 Task: Look for space in Diamante, Argentina from 1st August, 2023 to 5th August, 2023 for 1 adult in price range Rs.6000 to Rs.15000. Place can be entire place with 1  bedroom having 1 bed and 1 bathroom. Property type can be flat. Amenities needed are: wifi, heating, . Booking option can be shelf check-in. Required host language is English.
Action: Mouse moved to (543, 112)
Screenshot: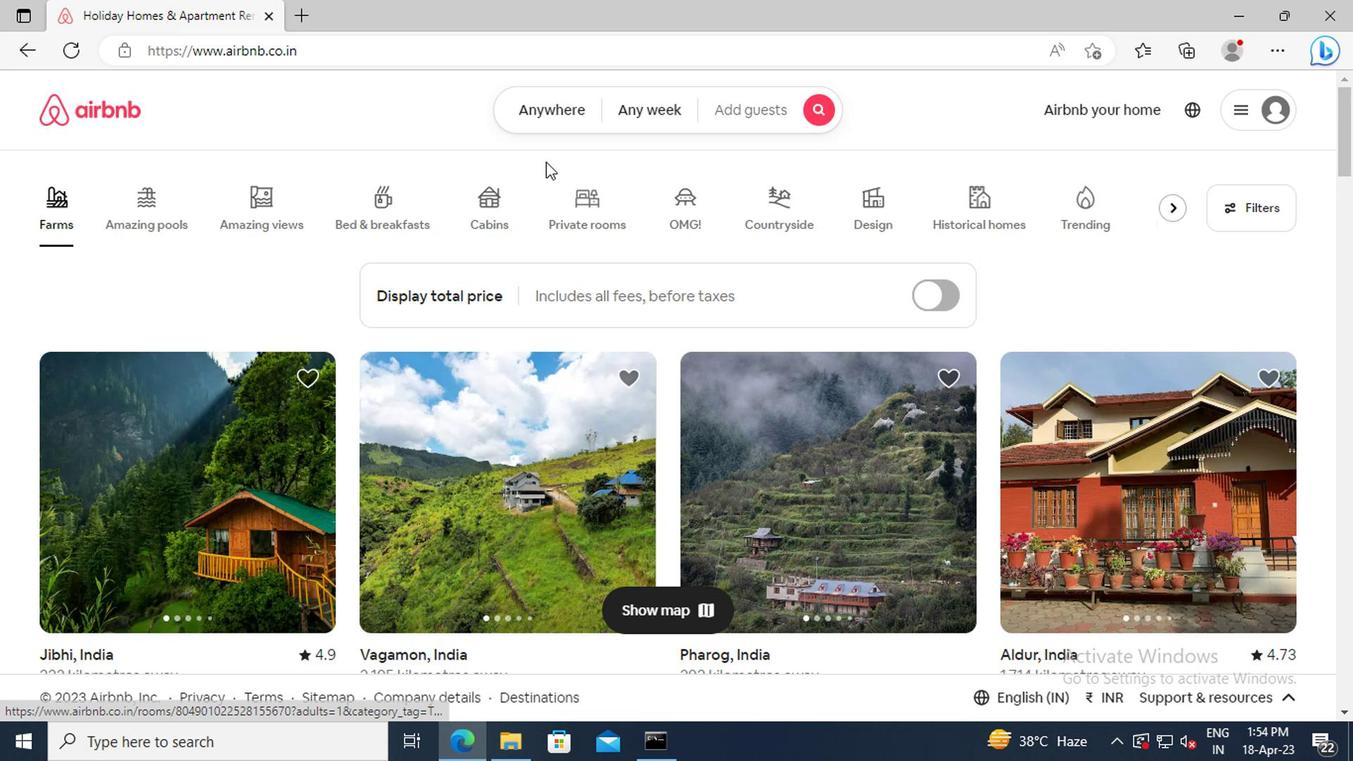
Action: Mouse pressed left at (543, 112)
Screenshot: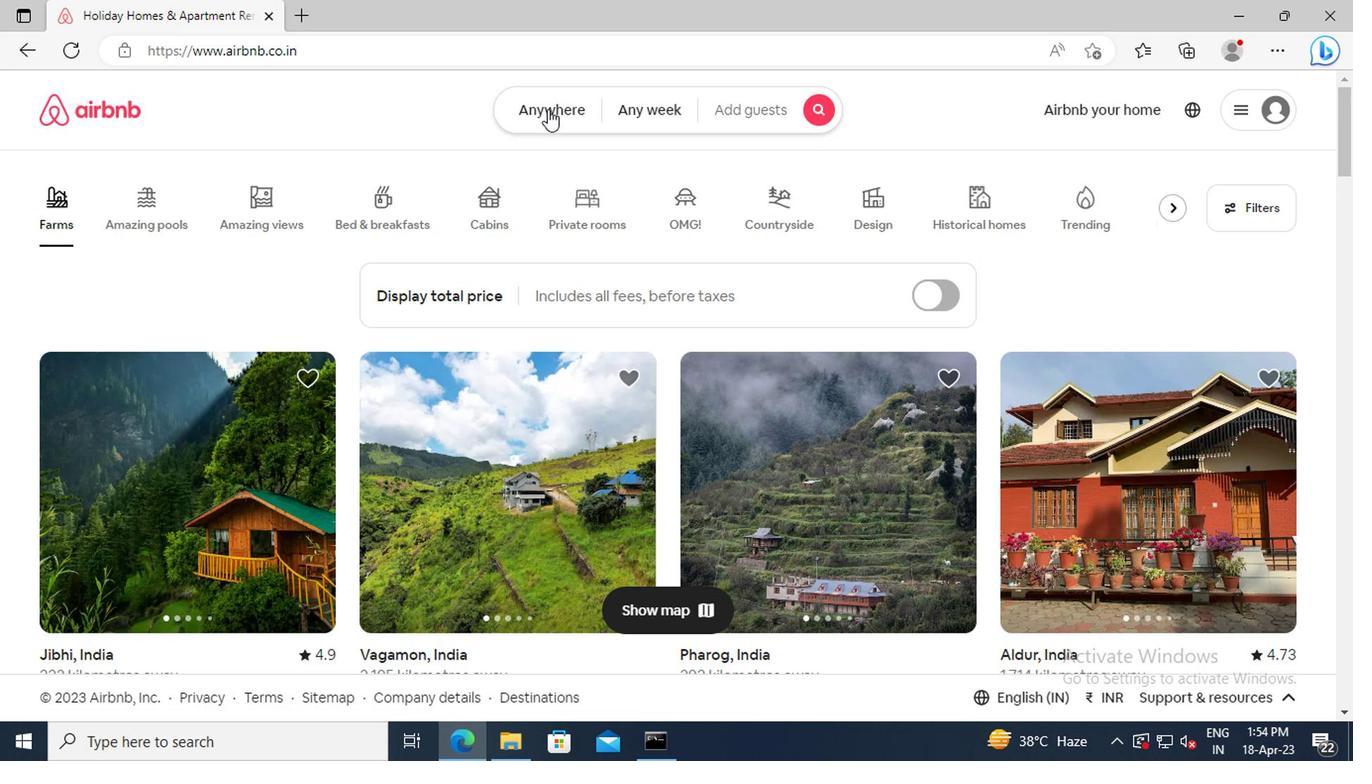 
Action: Mouse moved to (341, 193)
Screenshot: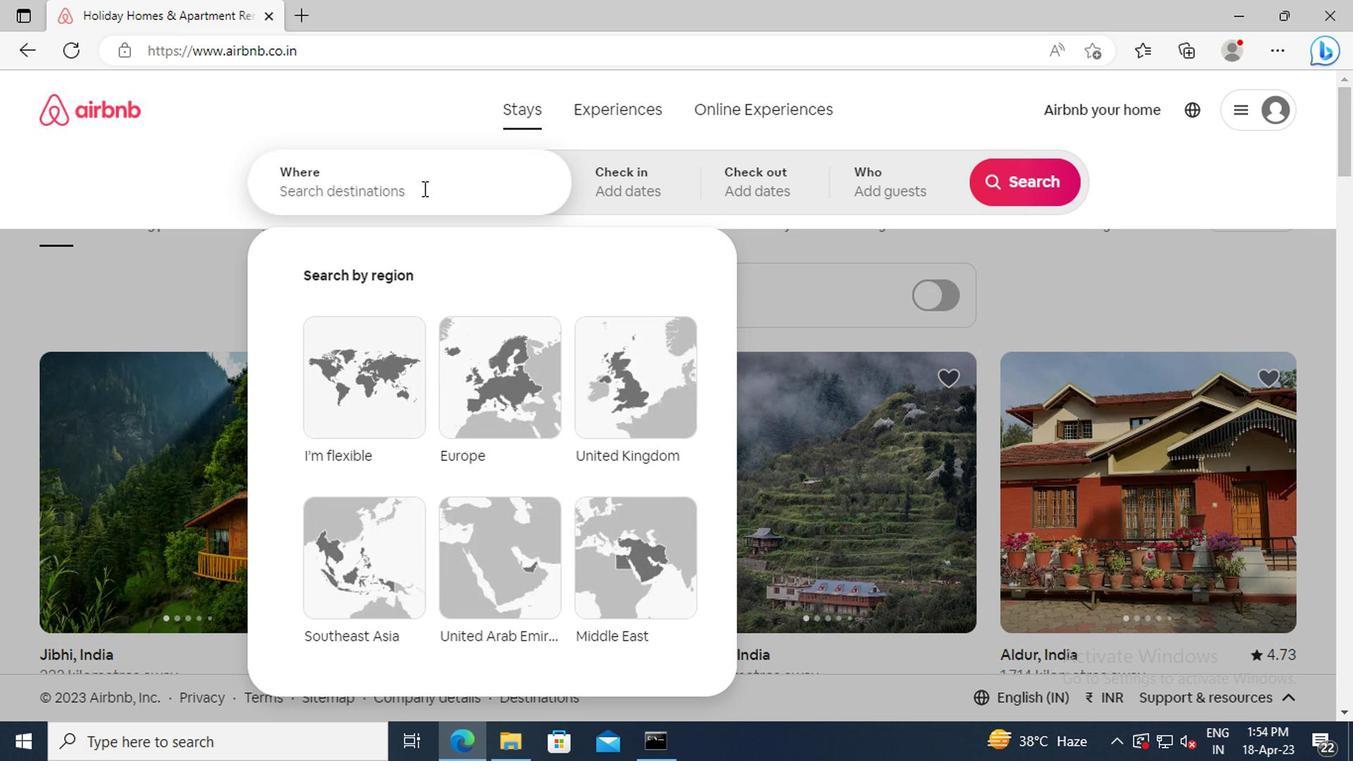 
Action: Mouse pressed left at (341, 193)
Screenshot: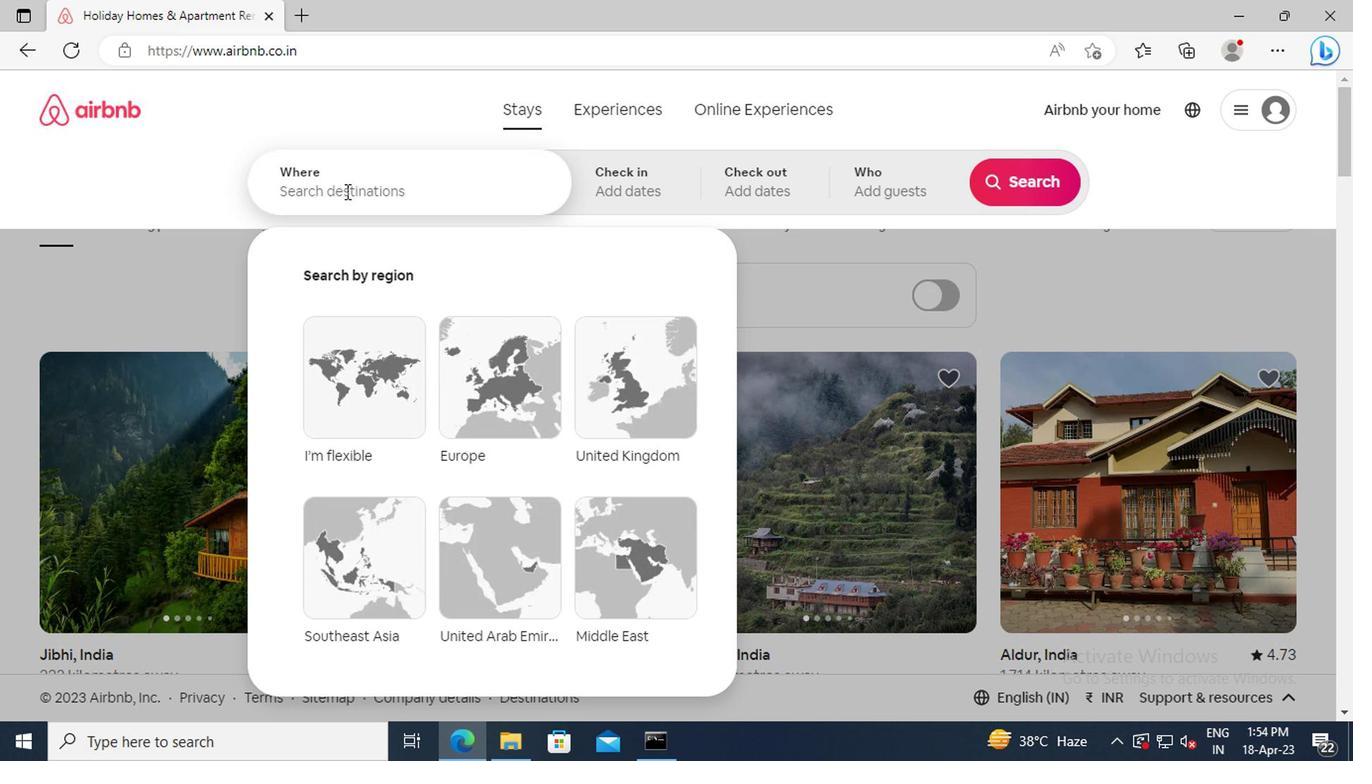 
Action: Key pressed <Key.shift>DIAMANTE,<Key.space><Key.shift_r>ARGENTINA<Key.enter>
Screenshot: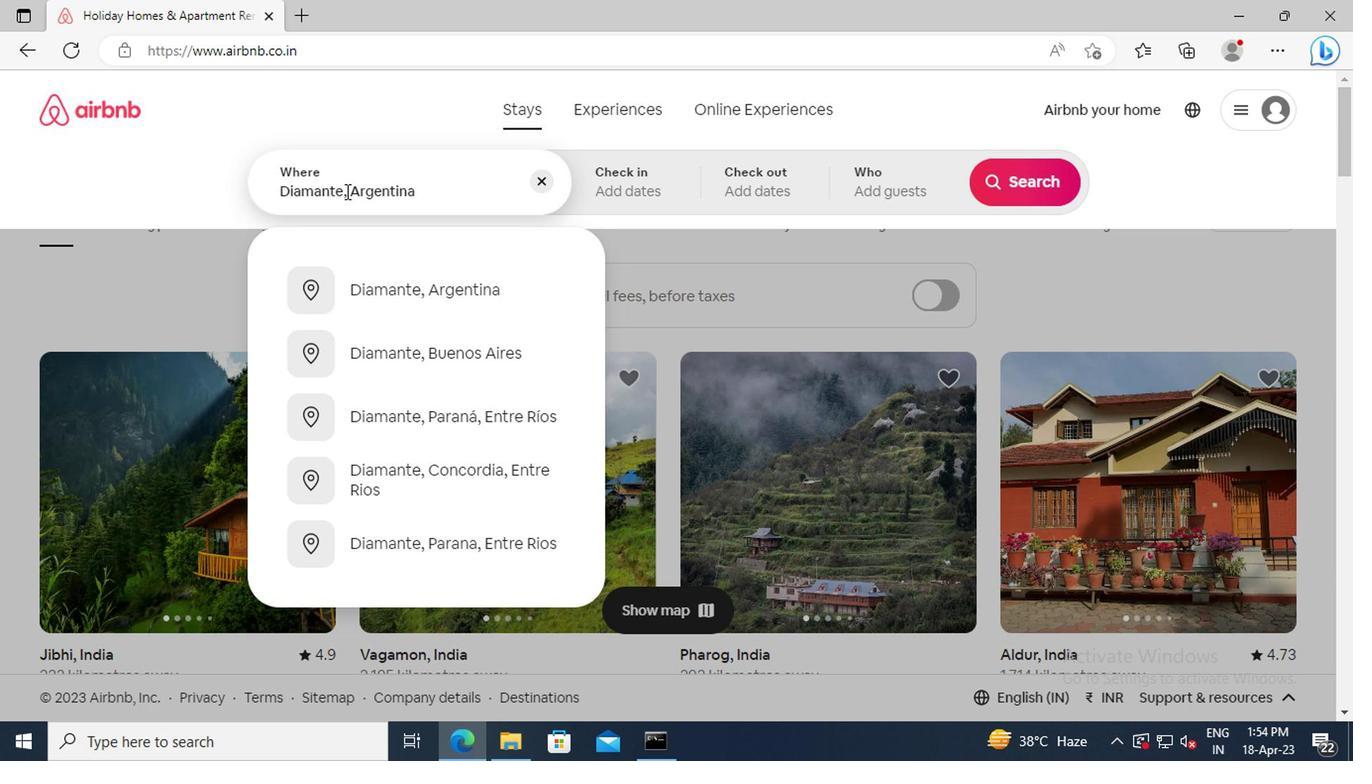 
Action: Mouse moved to (1005, 345)
Screenshot: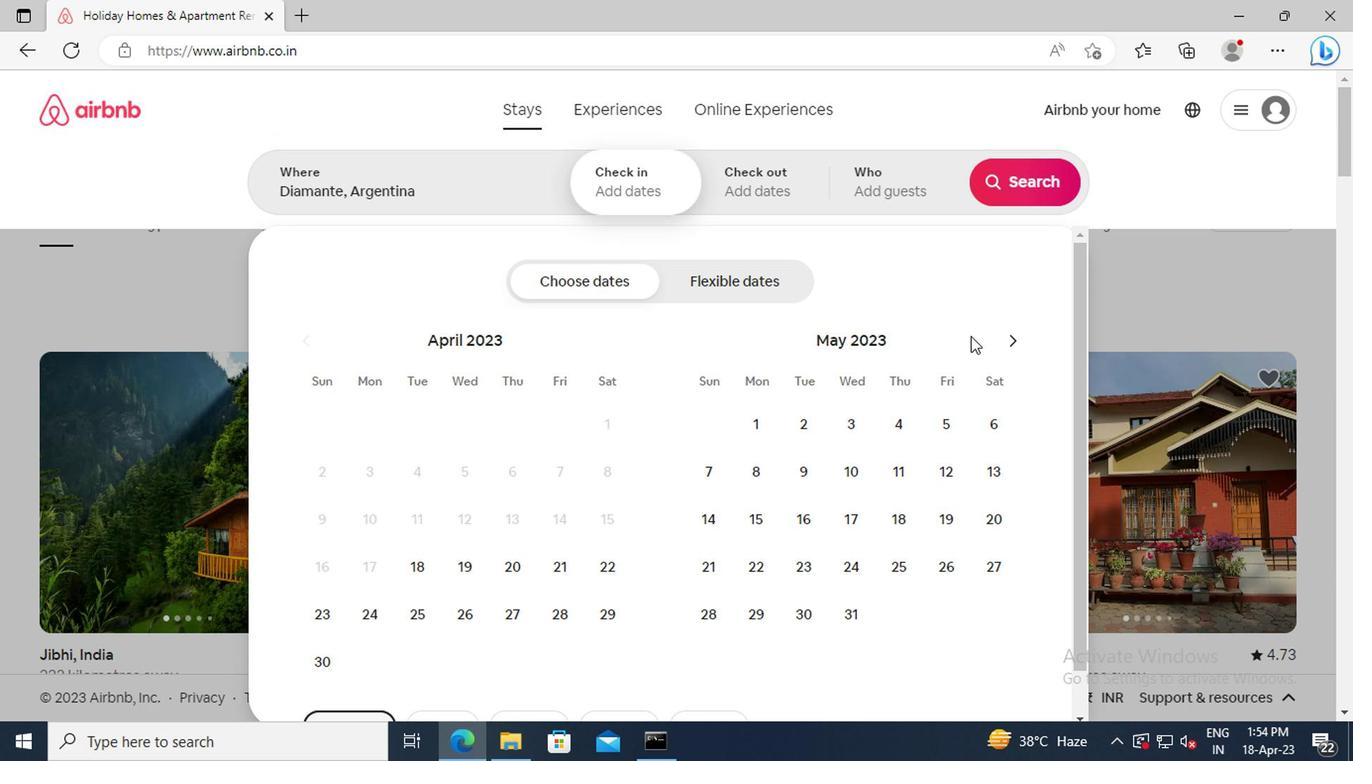 
Action: Mouse pressed left at (1005, 345)
Screenshot: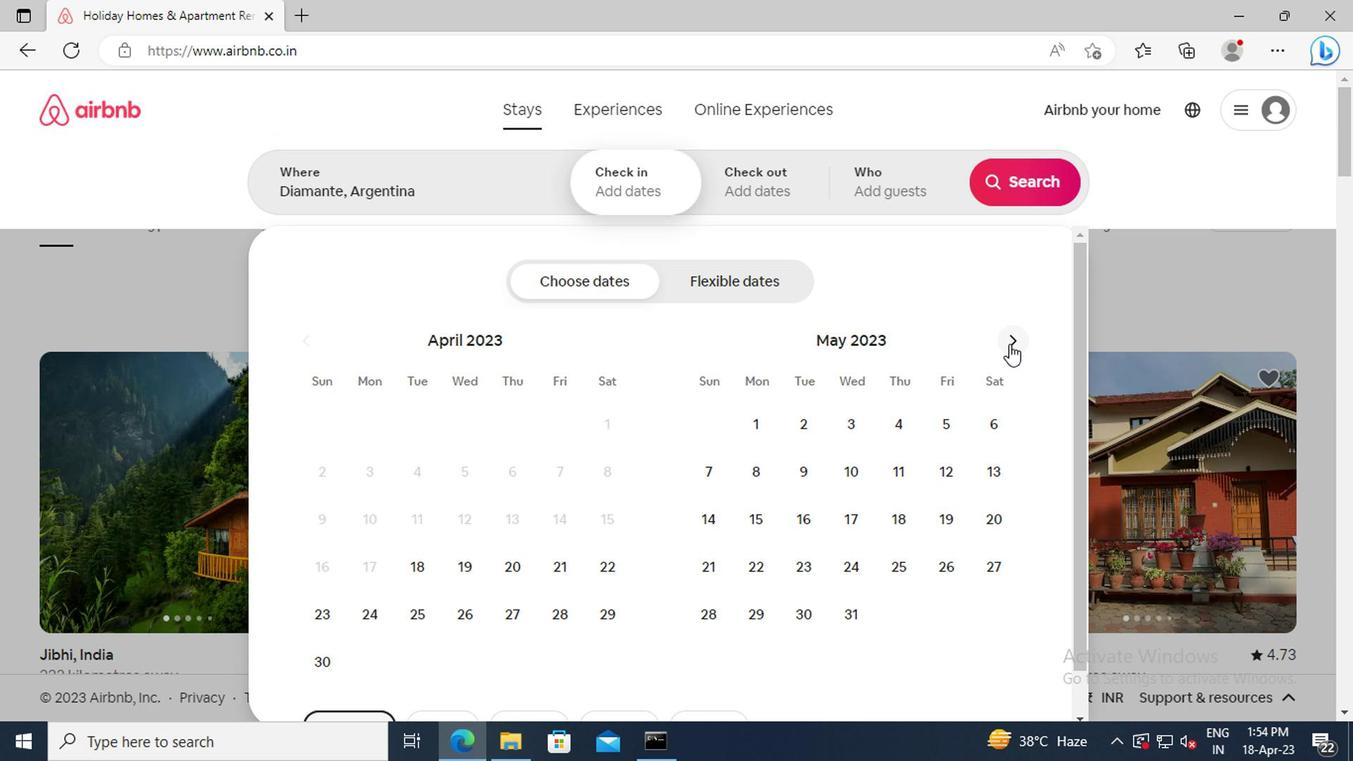 
Action: Mouse pressed left at (1005, 345)
Screenshot: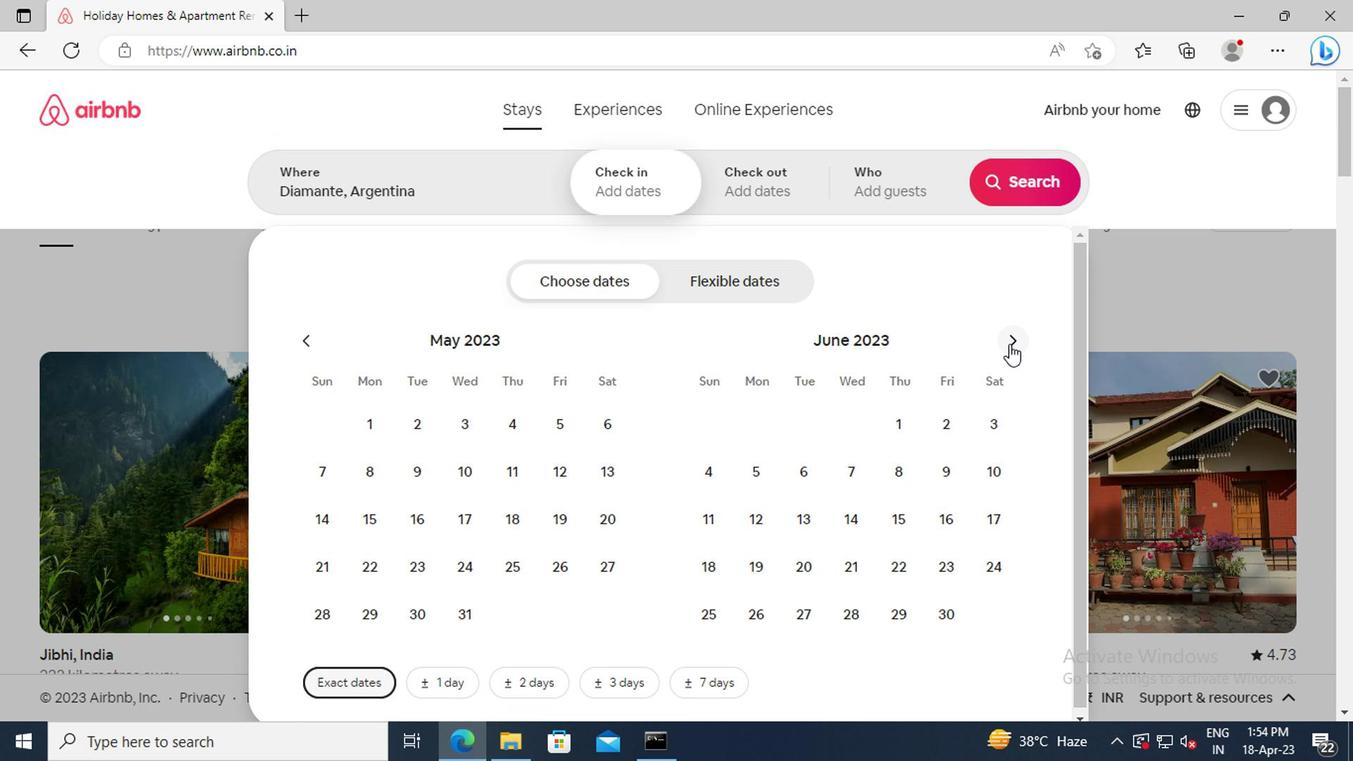 
Action: Mouse pressed left at (1005, 345)
Screenshot: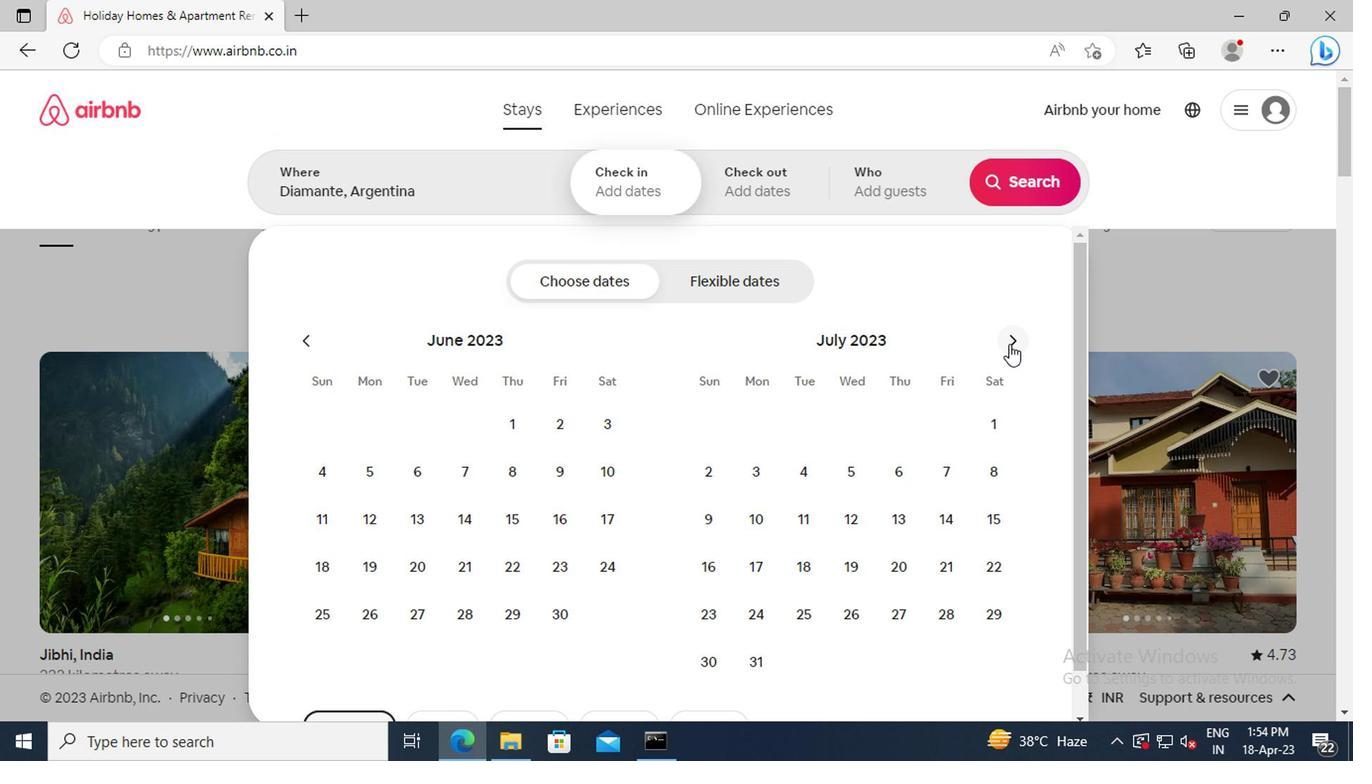 
Action: Mouse moved to (796, 416)
Screenshot: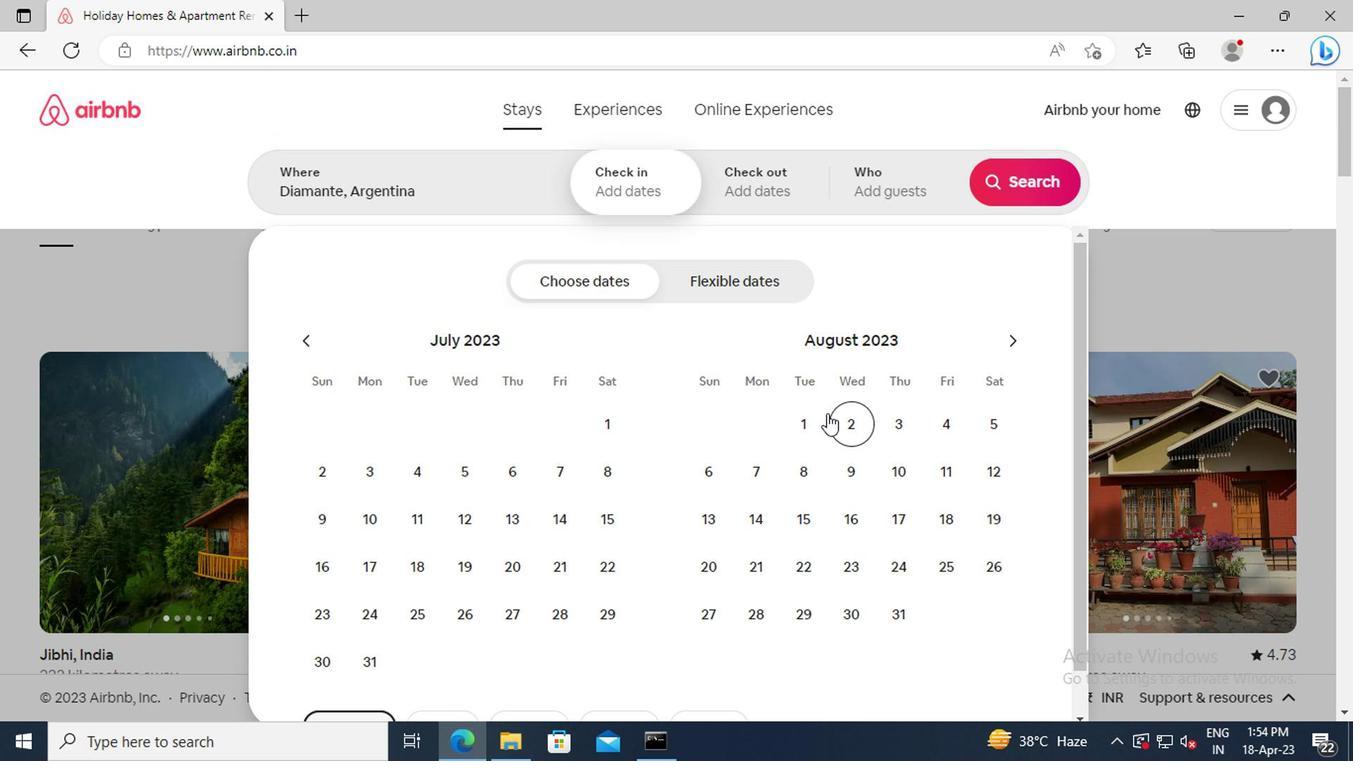 
Action: Mouse pressed left at (796, 416)
Screenshot: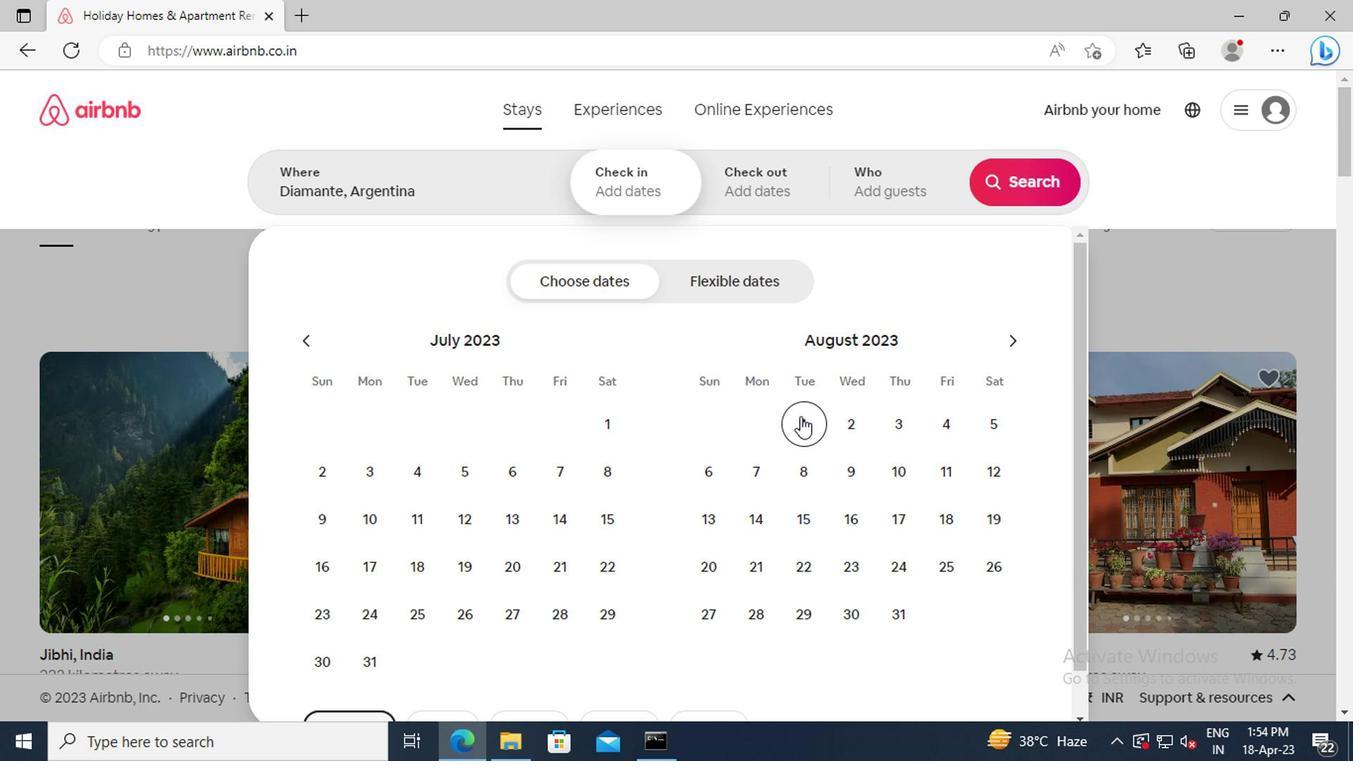 
Action: Mouse moved to (972, 427)
Screenshot: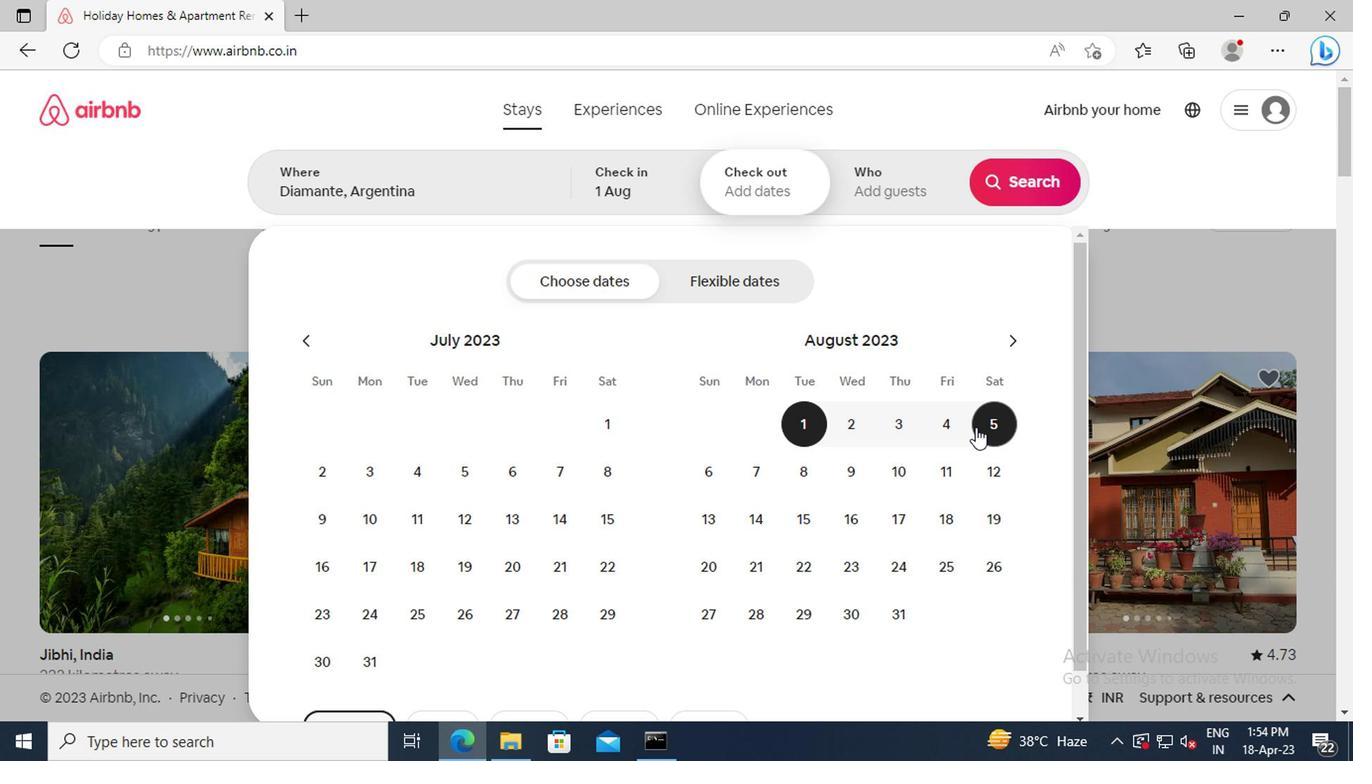 
Action: Mouse pressed left at (972, 427)
Screenshot: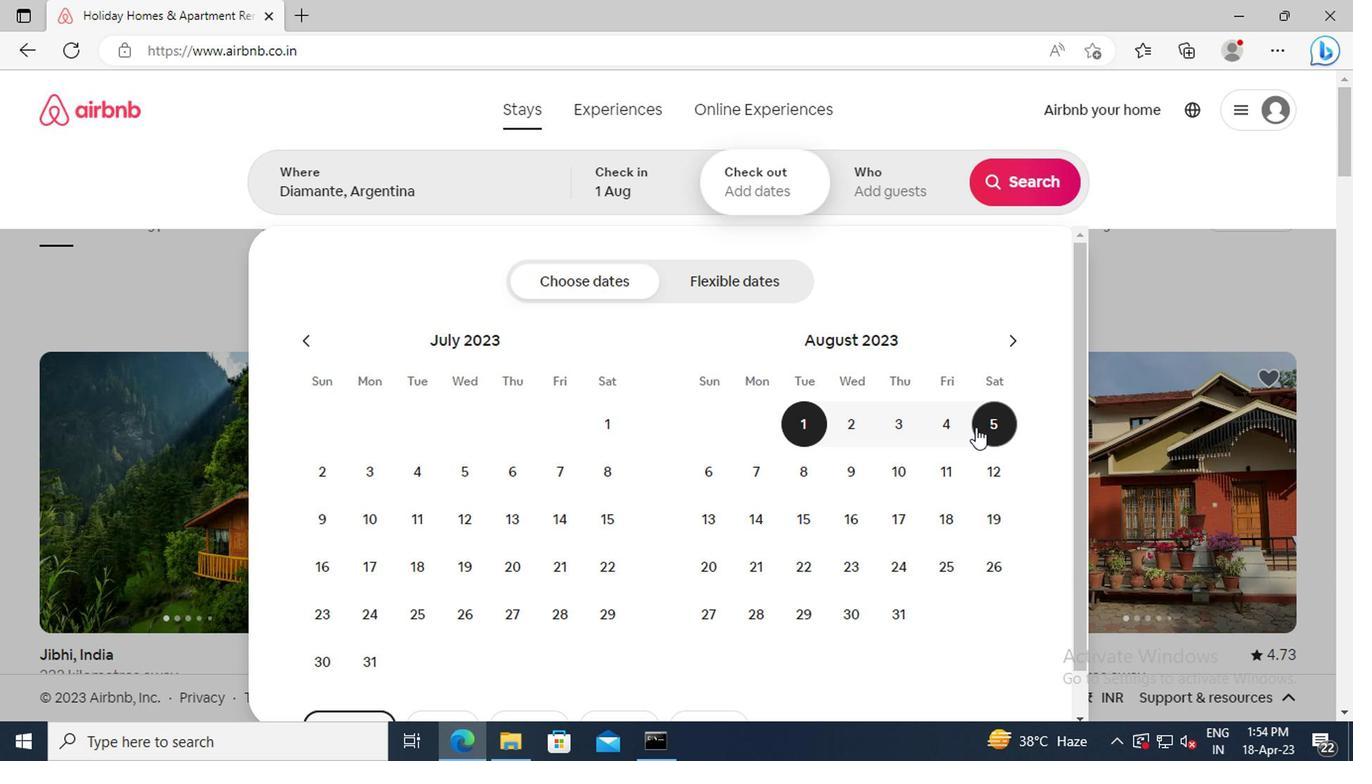 
Action: Mouse moved to (880, 193)
Screenshot: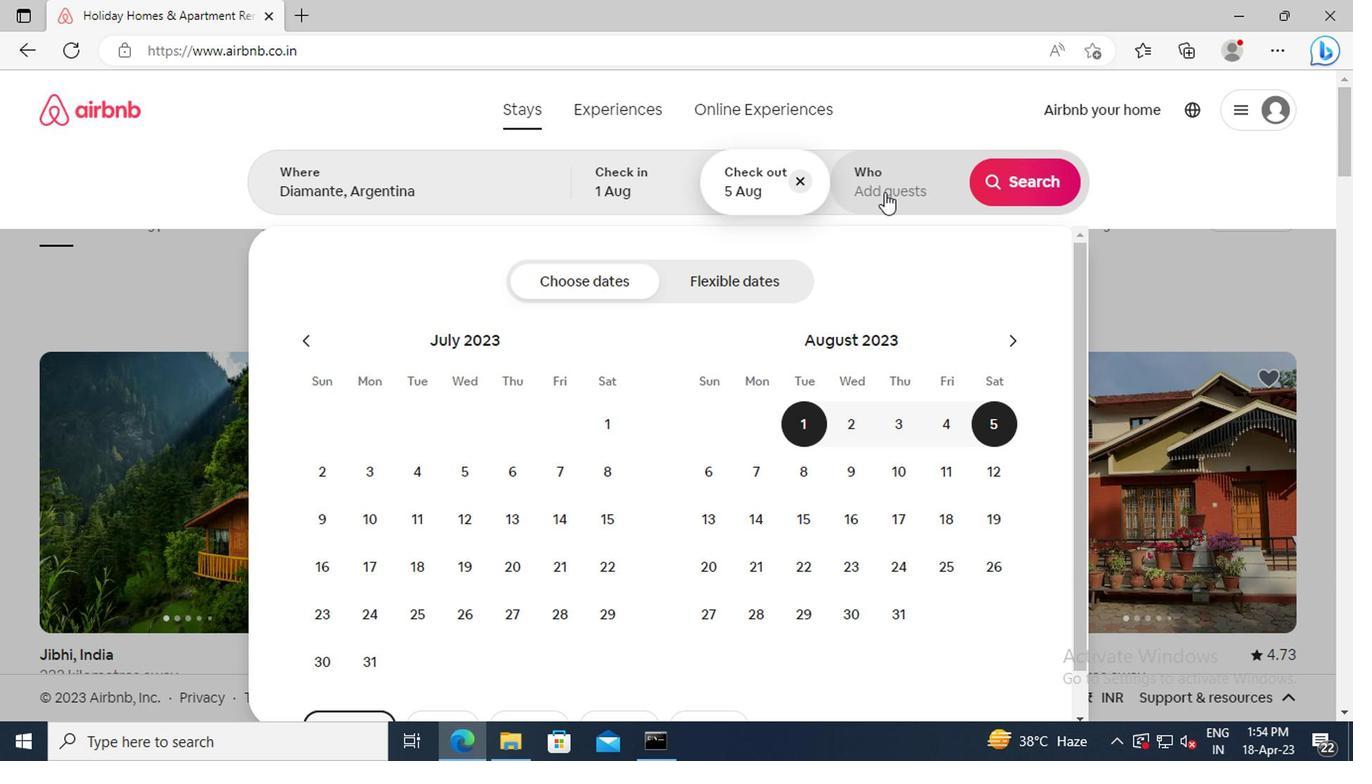 
Action: Mouse pressed left at (880, 193)
Screenshot: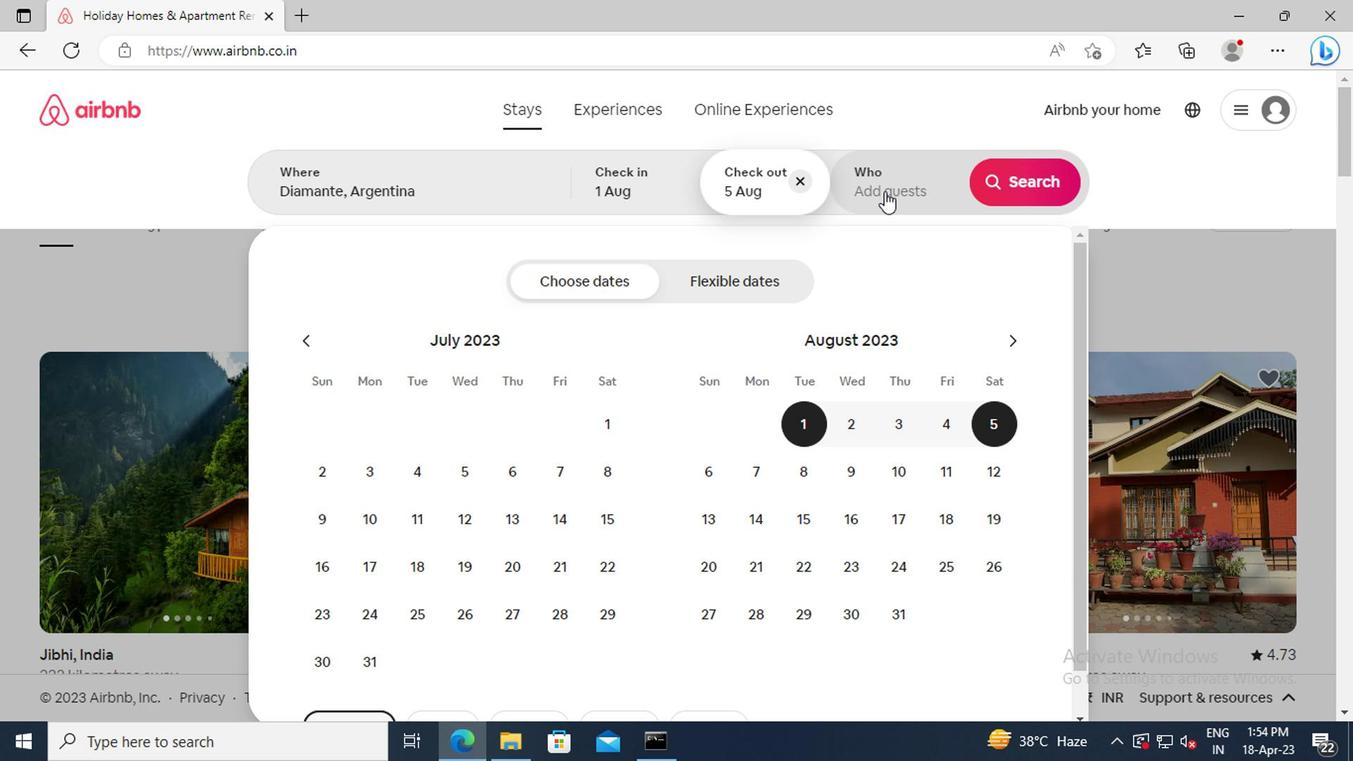 
Action: Mouse moved to (1025, 281)
Screenshot: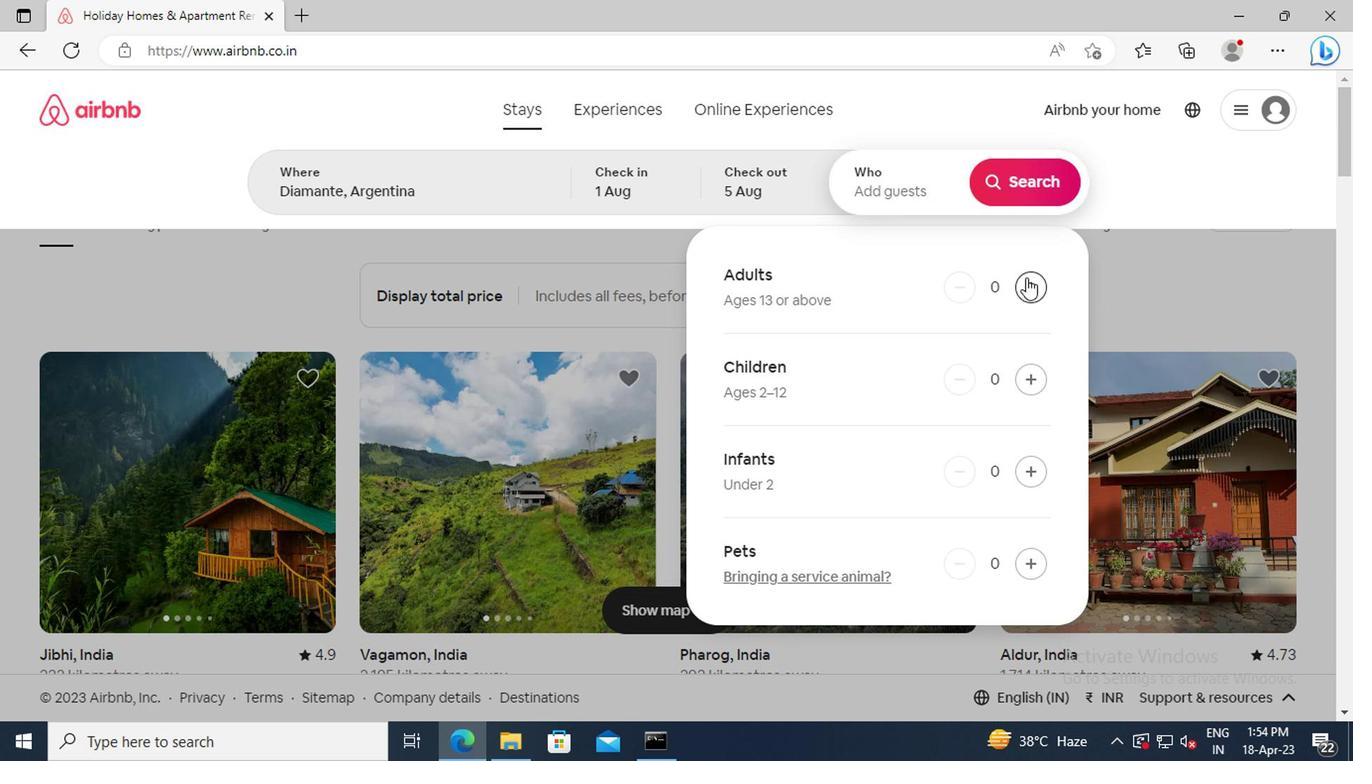 
Action: Mouse pressed left at (1025, 281)
Screenshot: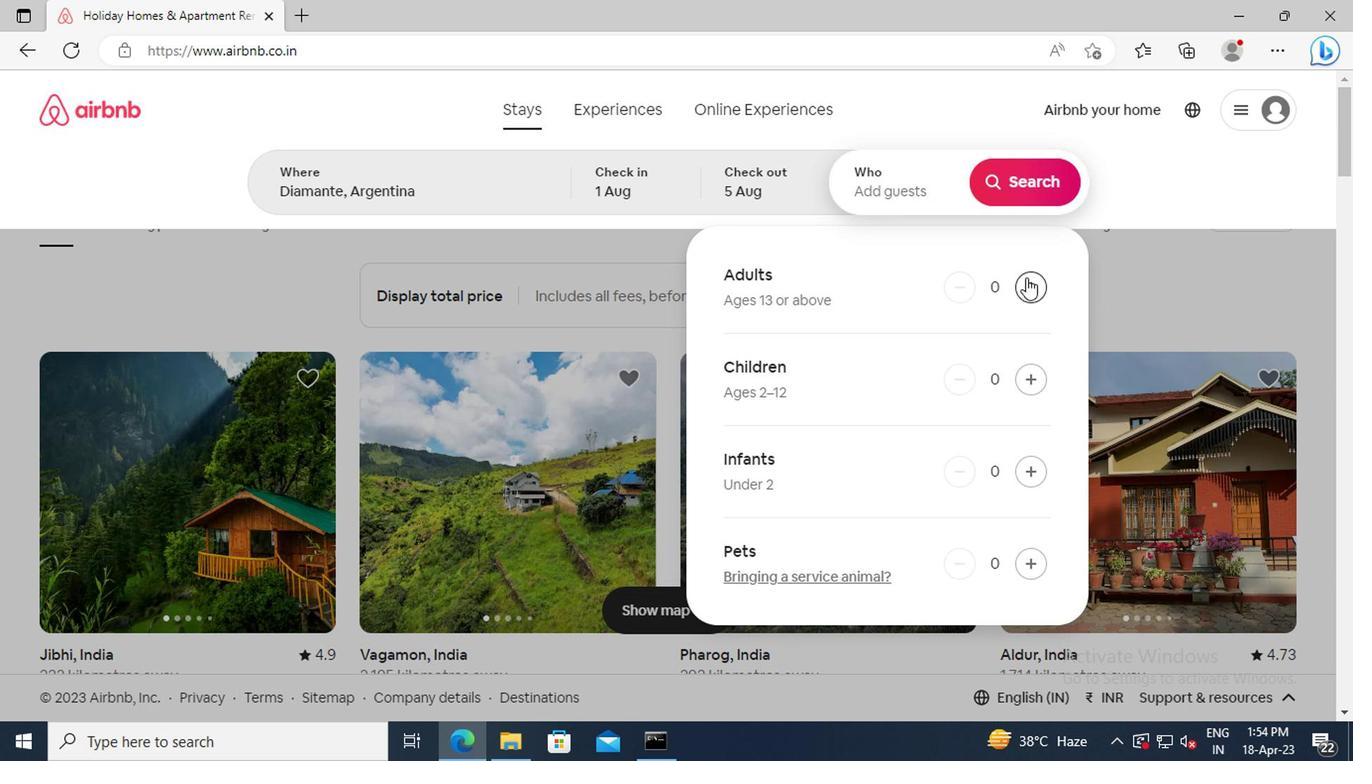 
Action: Mouse moved to (1024, 193)
Screenshot: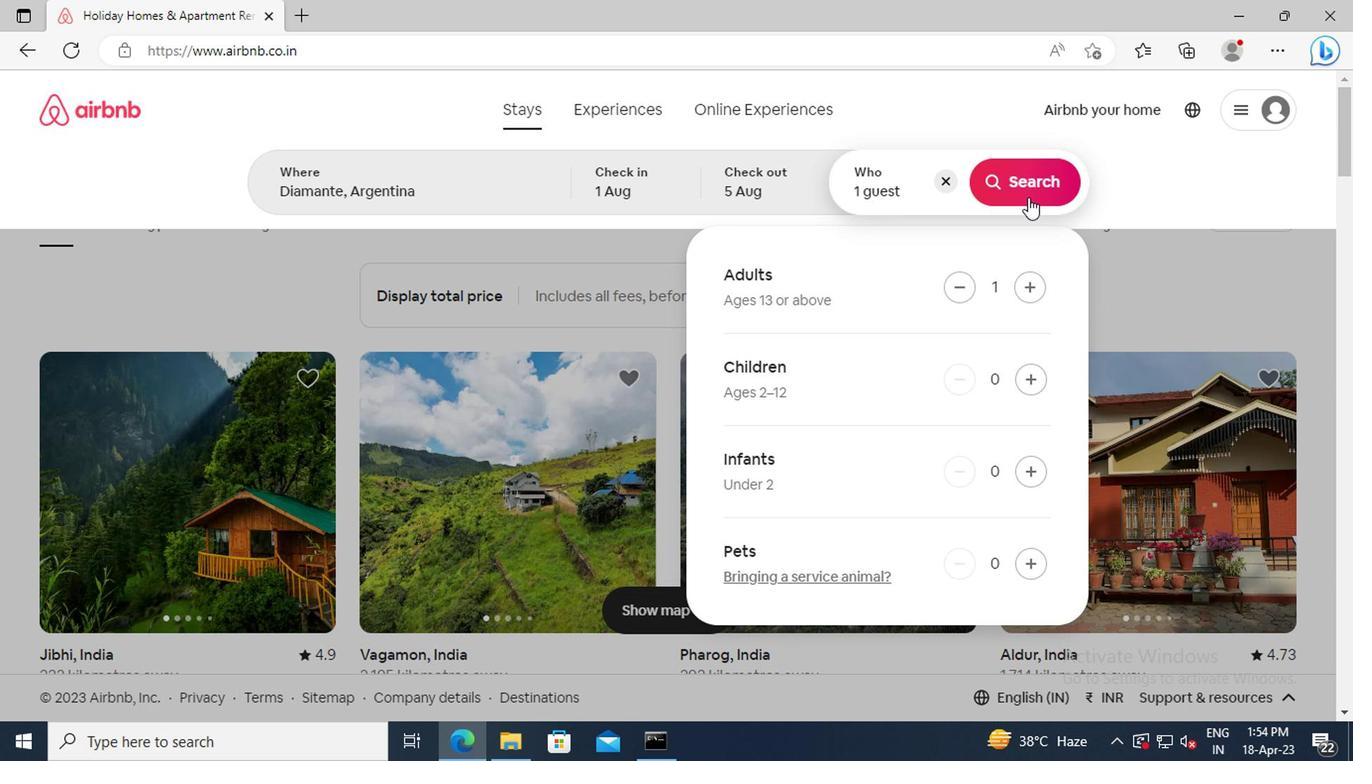 
Action: Mouse pressed left at (1024, 193)
Screenshot: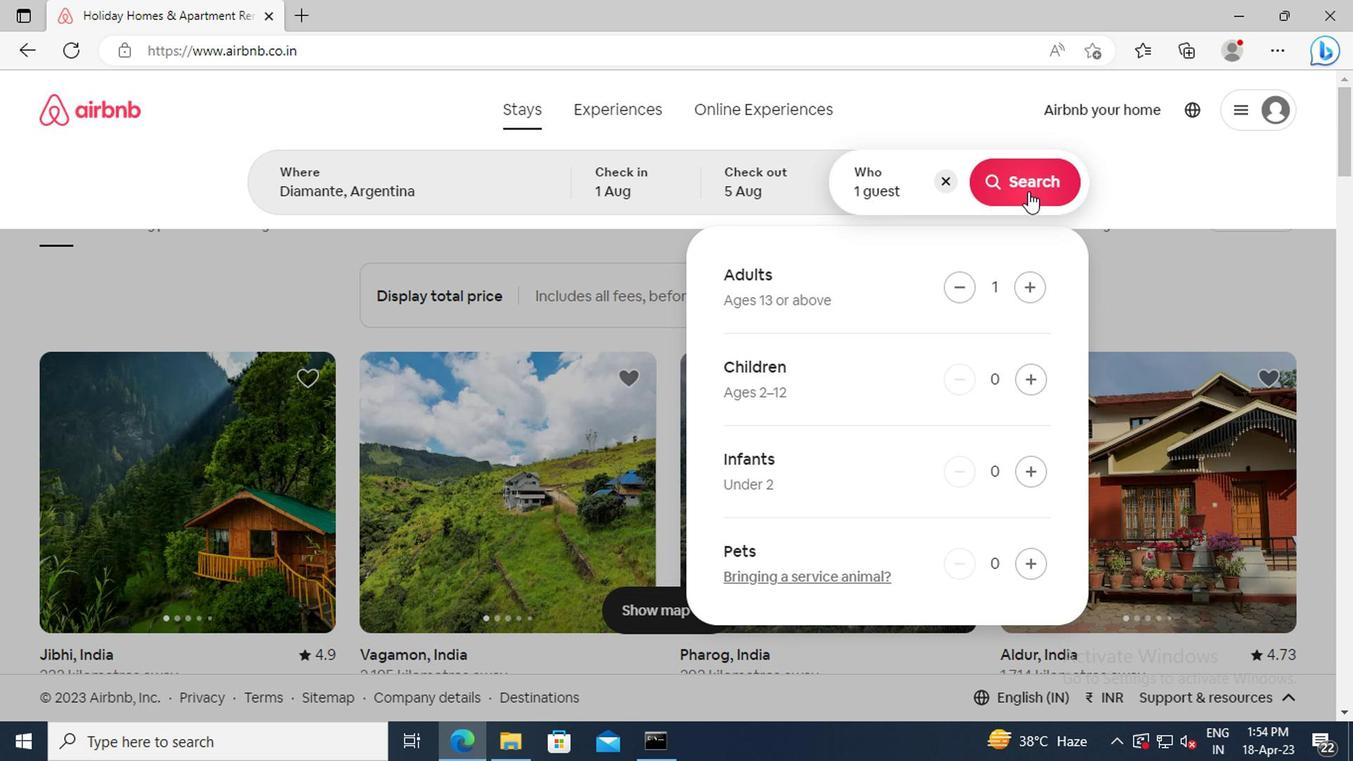 
Action: Mouse moved to (1251, 198)
Screenshot: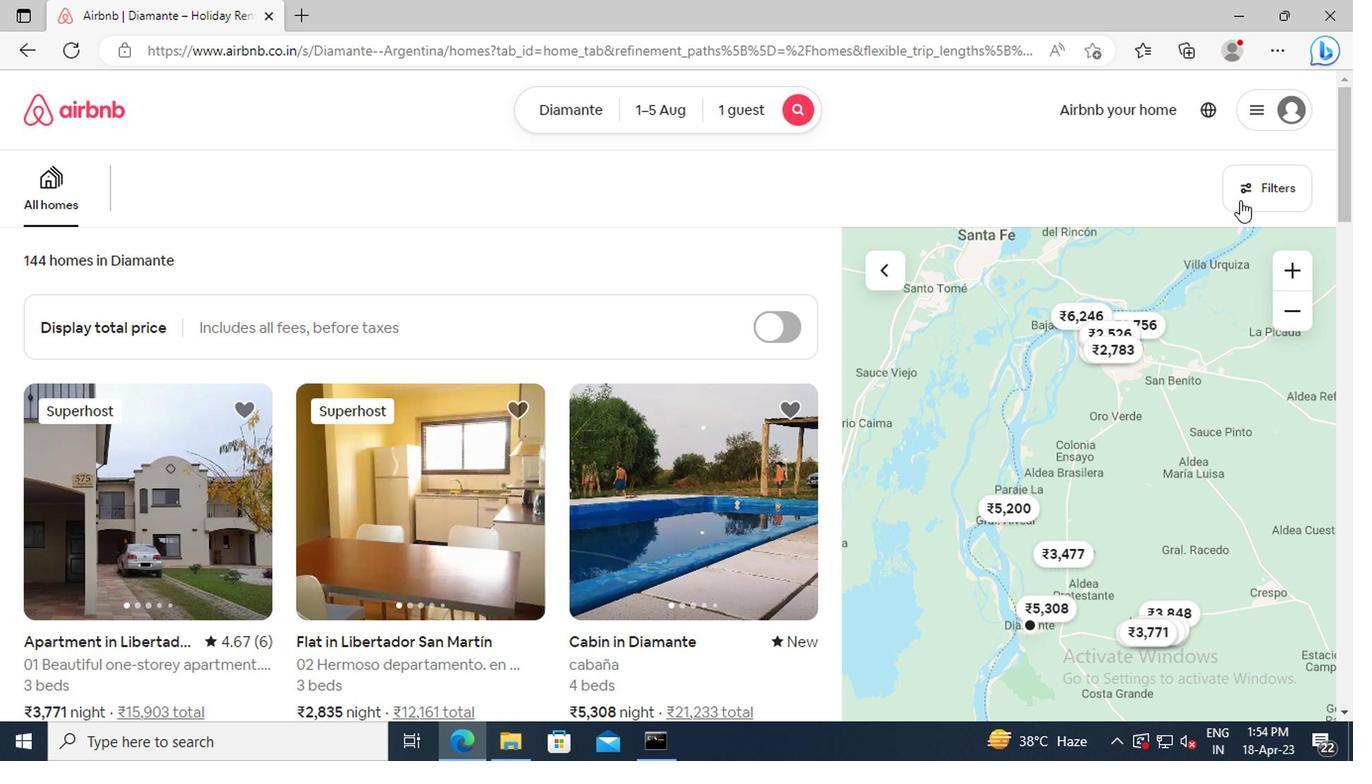 
Action: Mouse pressed left at (1251, 198)
Screenshot: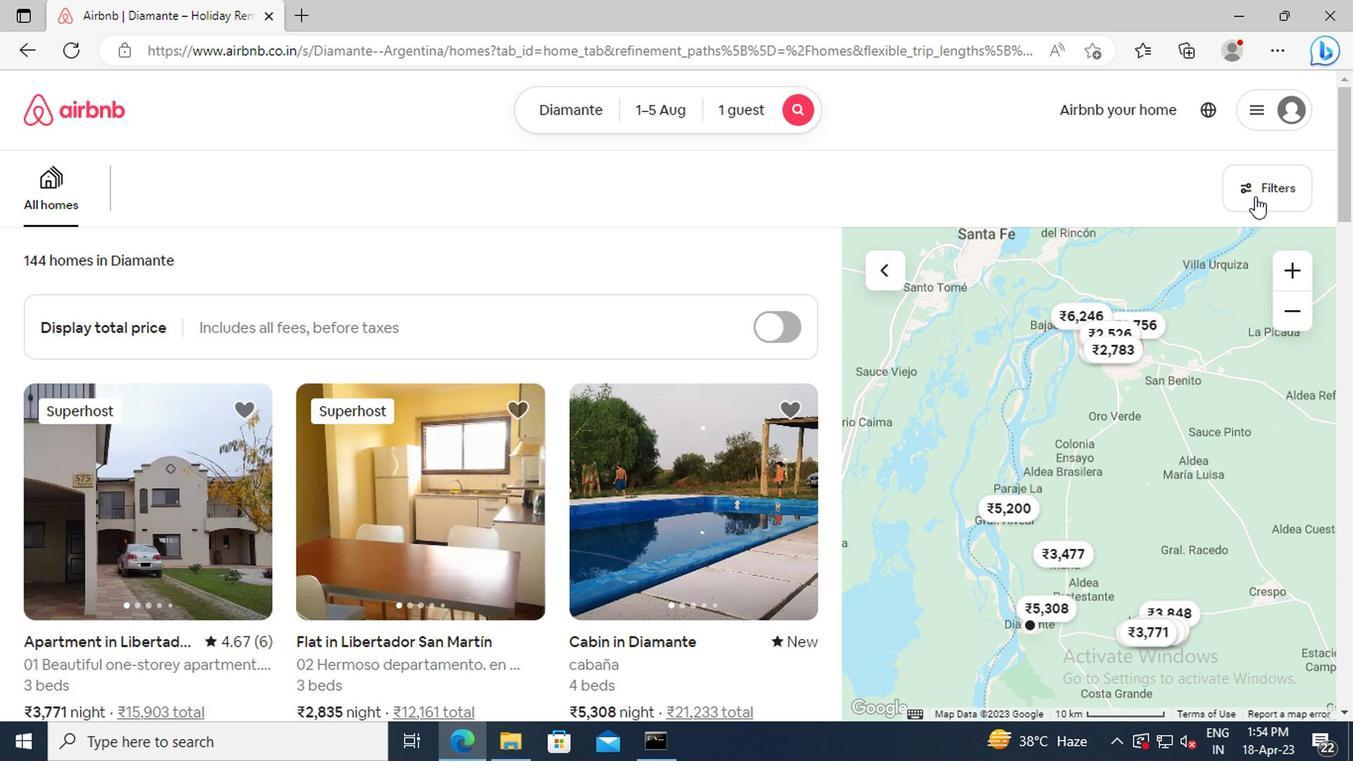 
Action: Mouse moved to (437, 436)
Screenshot: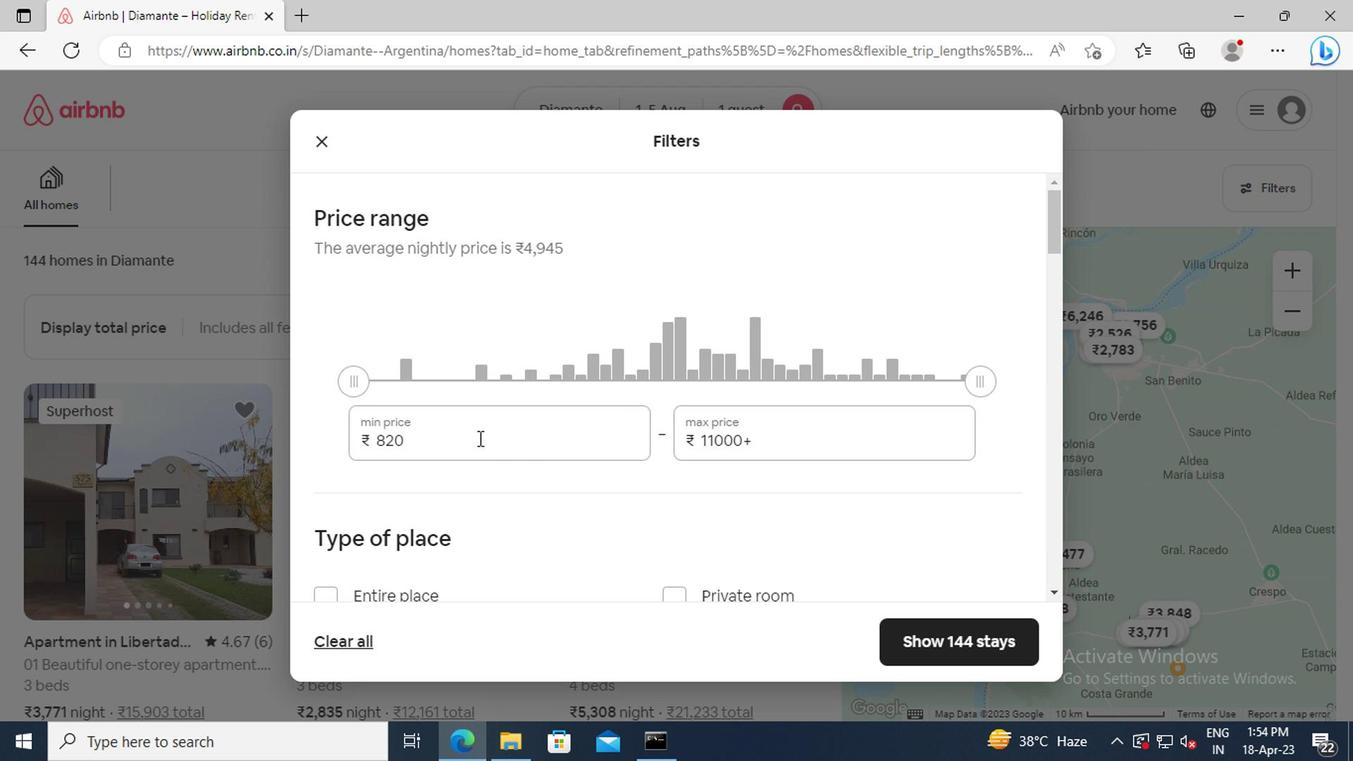 
Action: Mouse pressed left at (437, 436)
Screenshot: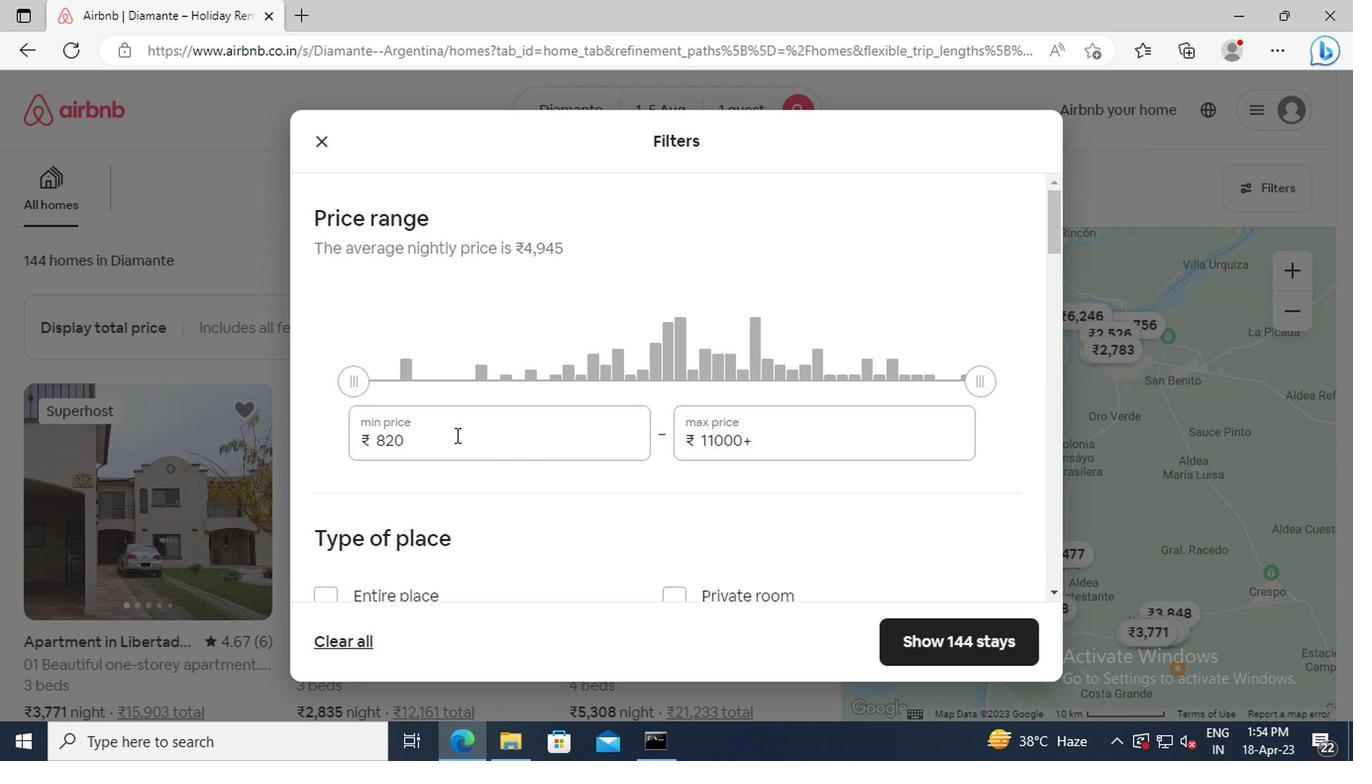 
Action: Key pressed <Key.backspace><Key.backspace><Key.backspace>6000<Key.tab><Key.delete>15000
Screenshot: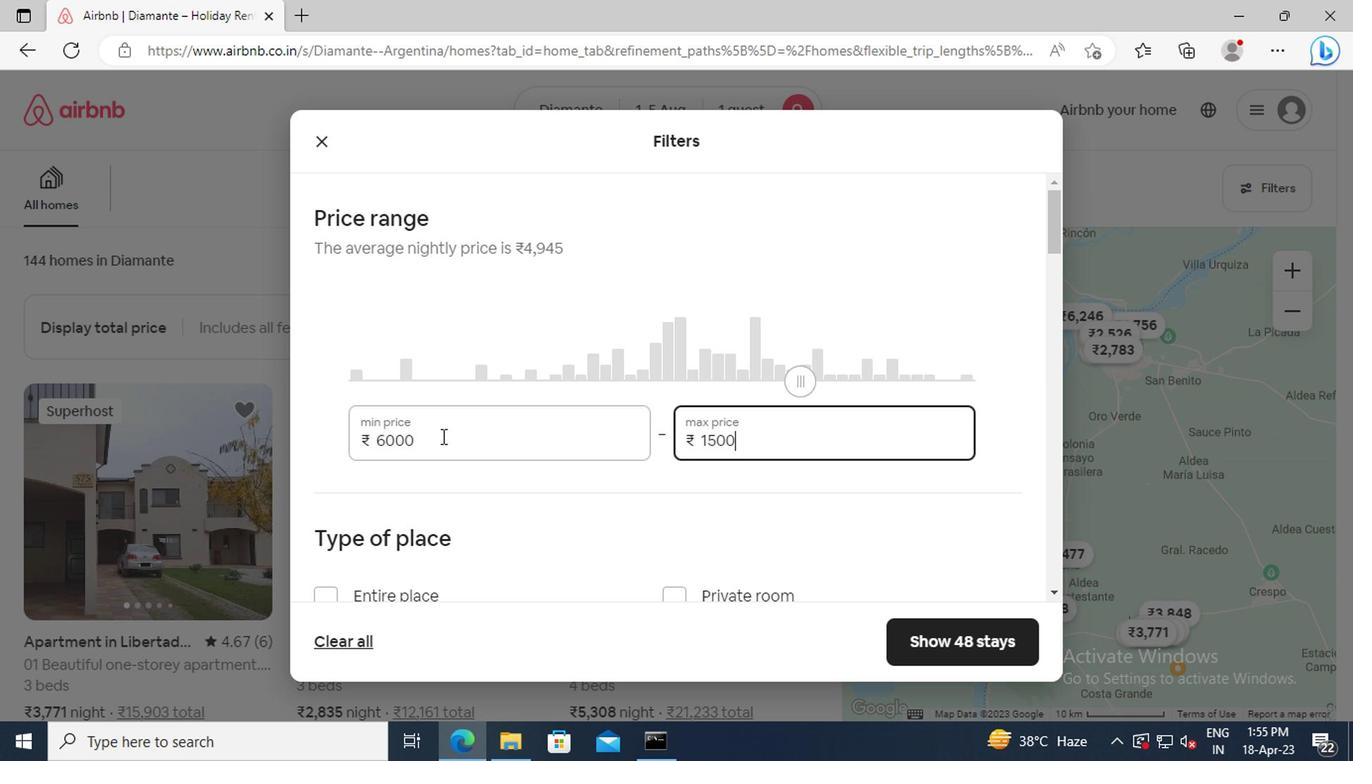 
Action: Mouse scrolled (437, 435) with delta (0, 0)
Screenshot: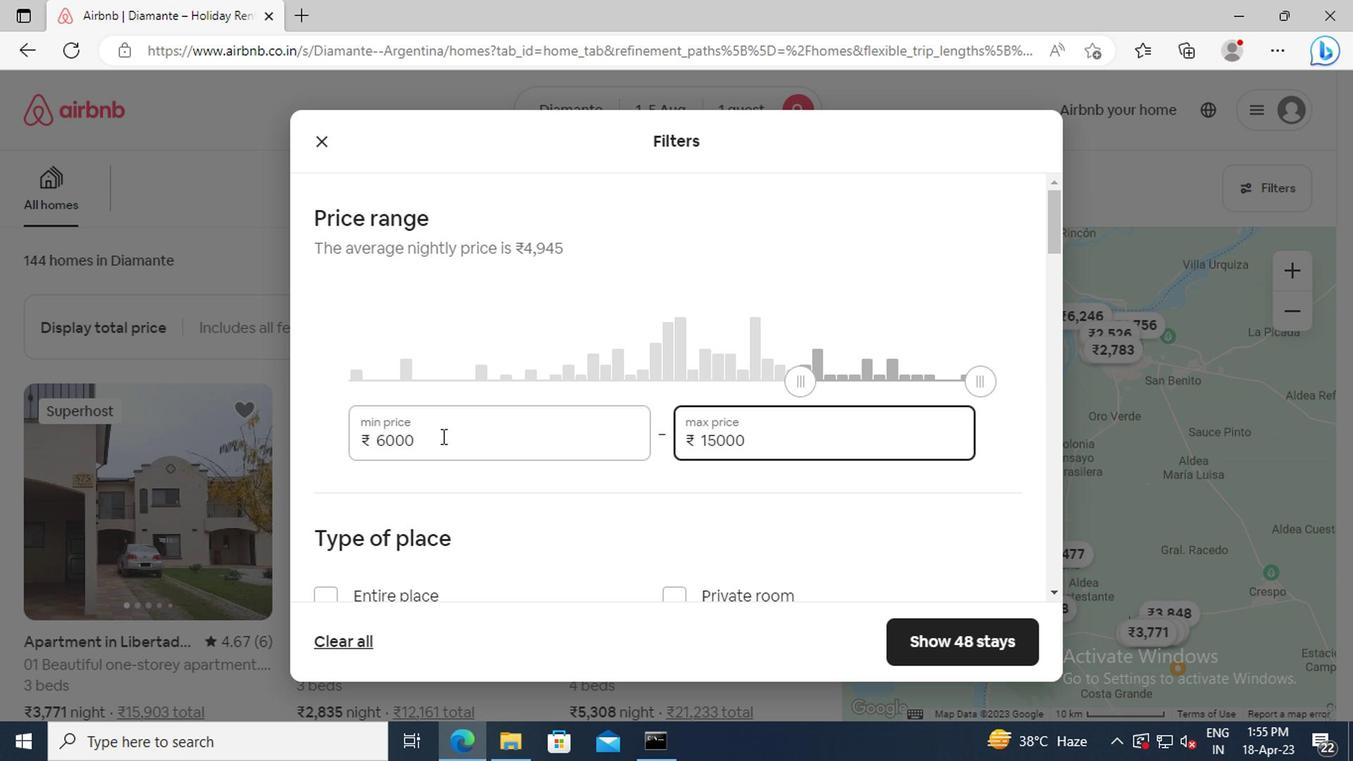 
Action: Mouse scrolled (437, 435) with delta (0, 0)
Screenshot: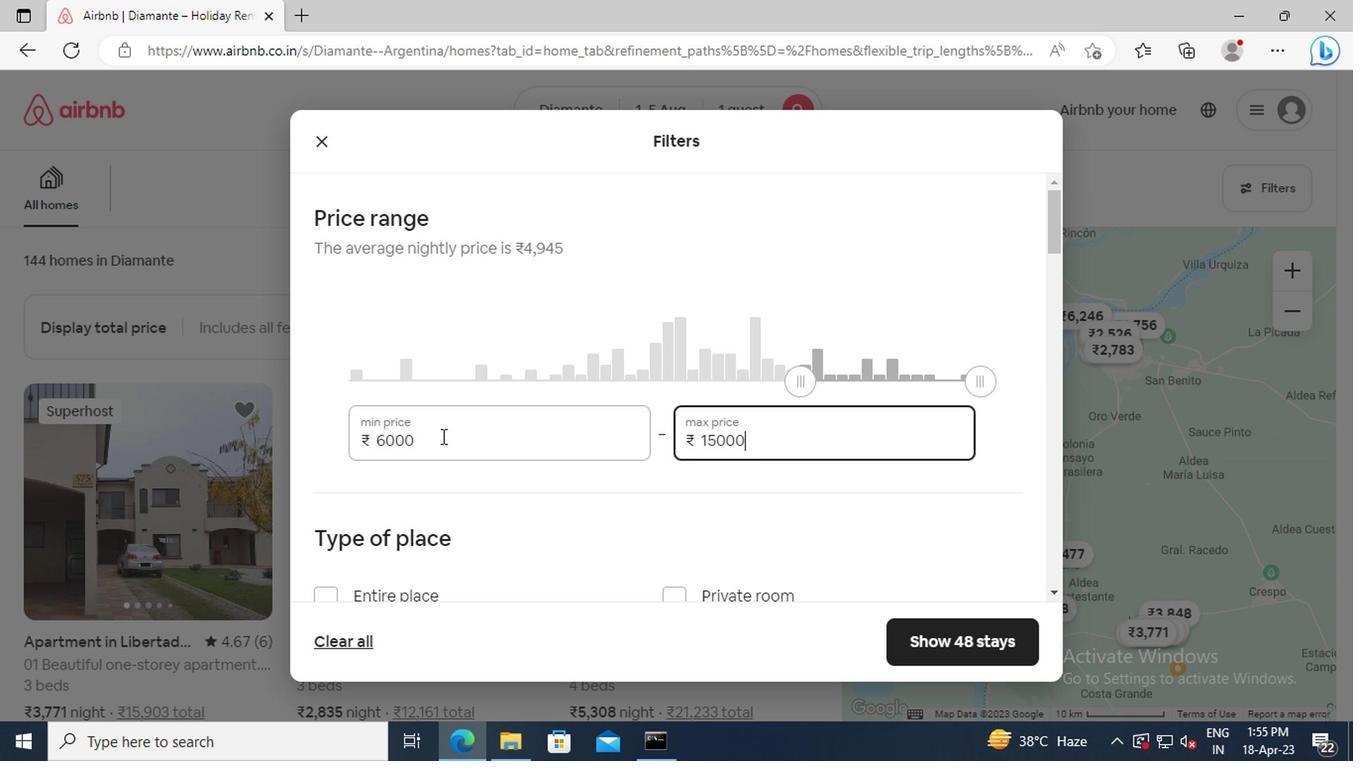 
Action: Mouse scrolled (437, 435) with delta (0, 0)
Screenshot: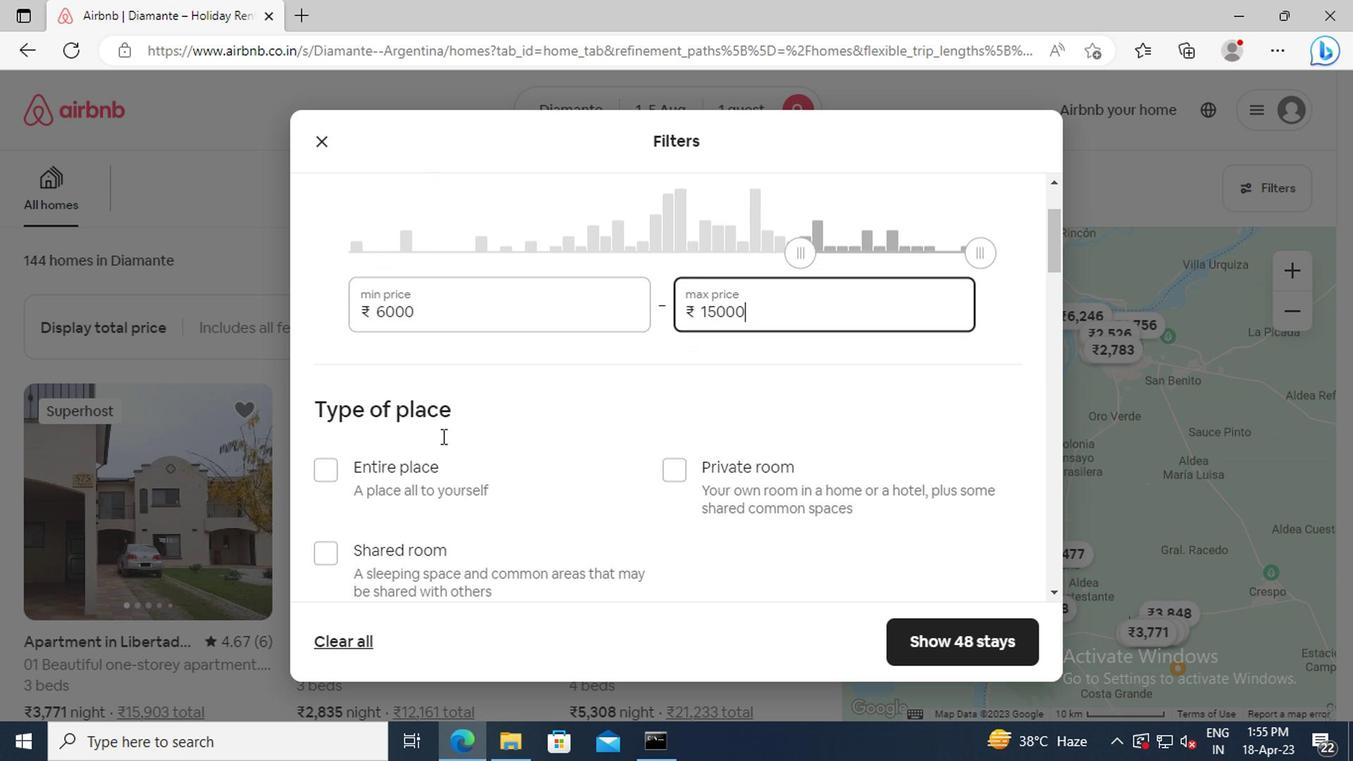 
Action: Mouse scrolled (437, 435) with delta (0, 0)
Screenshot: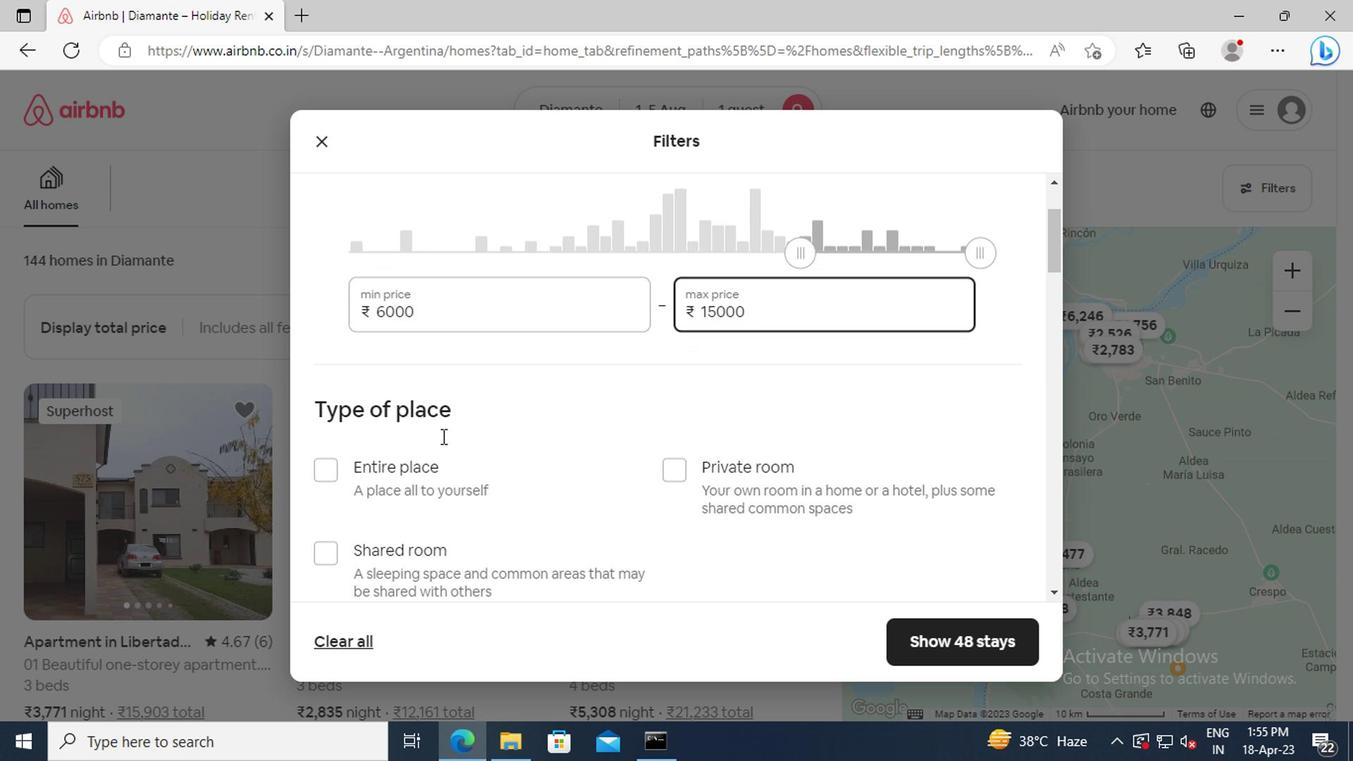 
Action: Mouse moved to (324, 346)
Screenshot: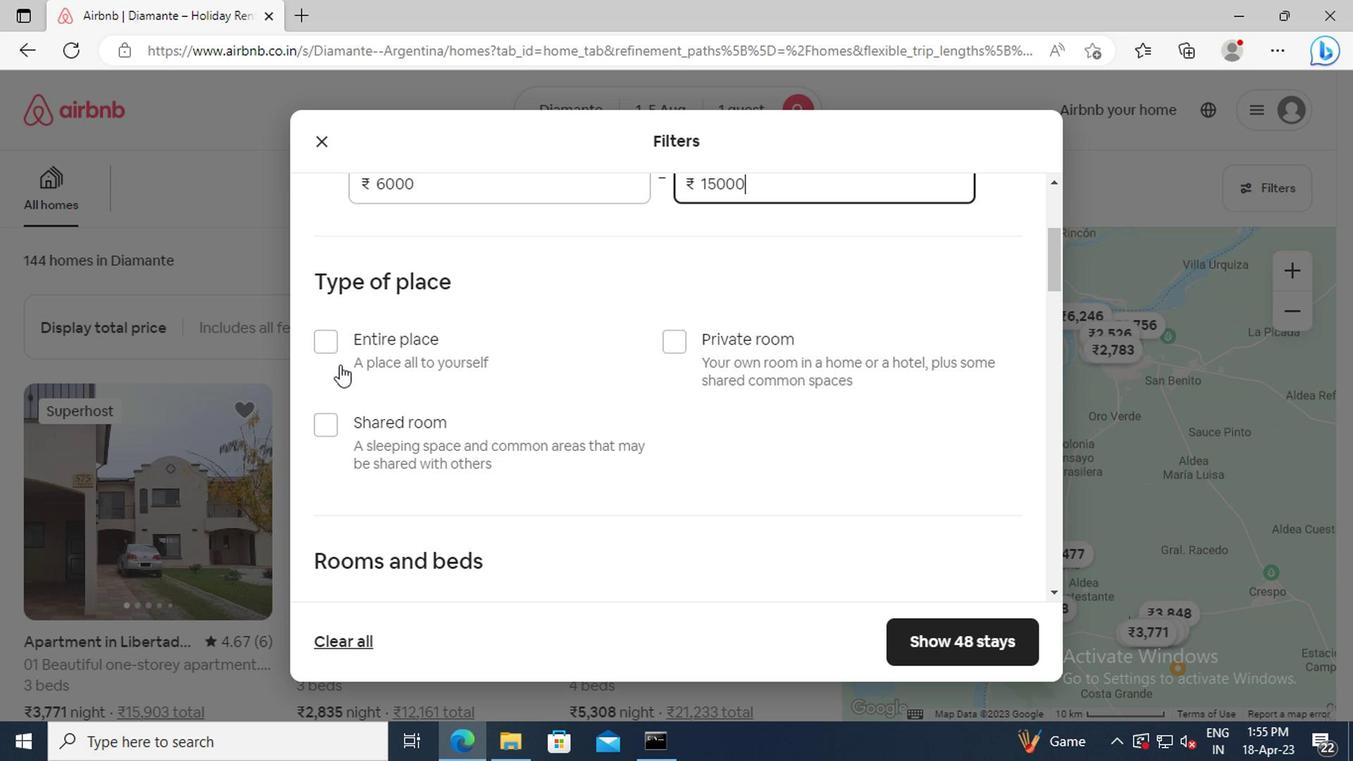 
Action: Mouse pressed left at (324, 346)
Screenshot: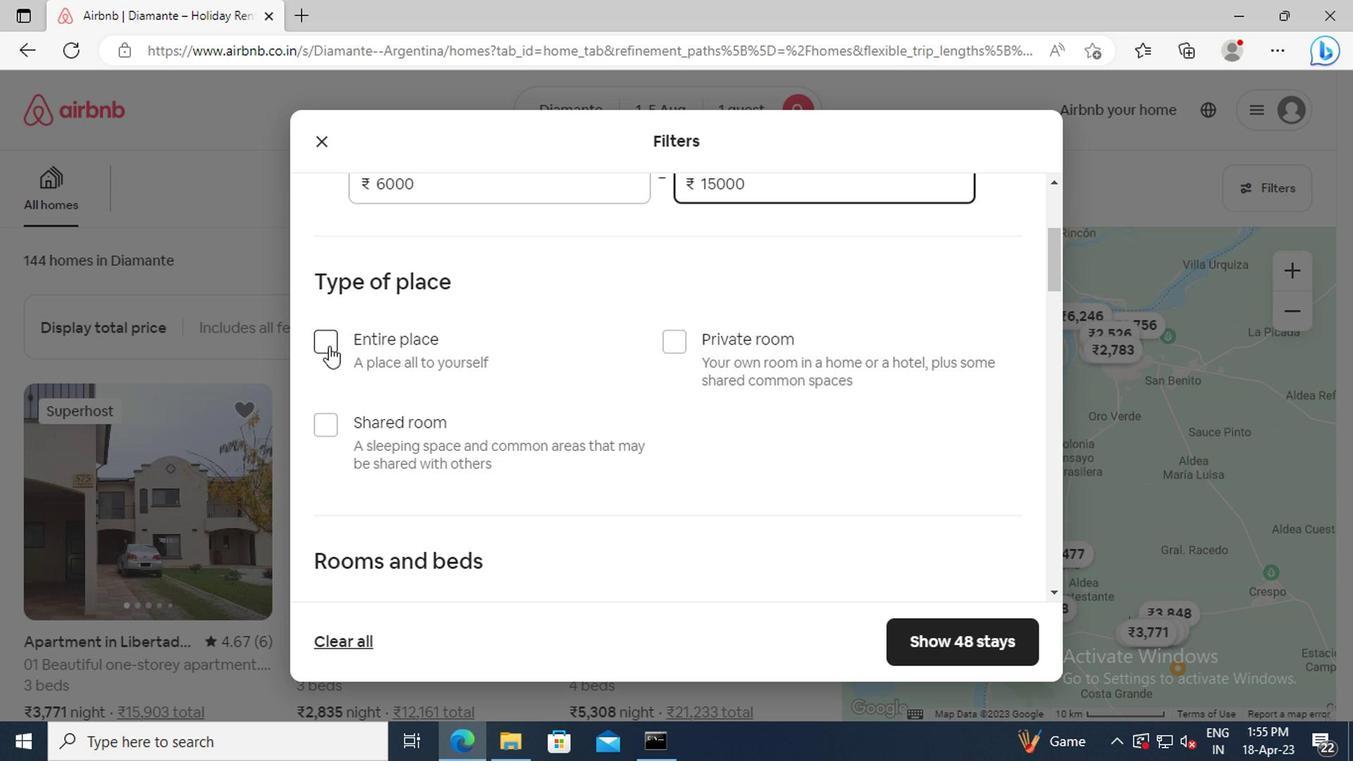 
Action: Mouse moved to (492, 380)
Screenshot: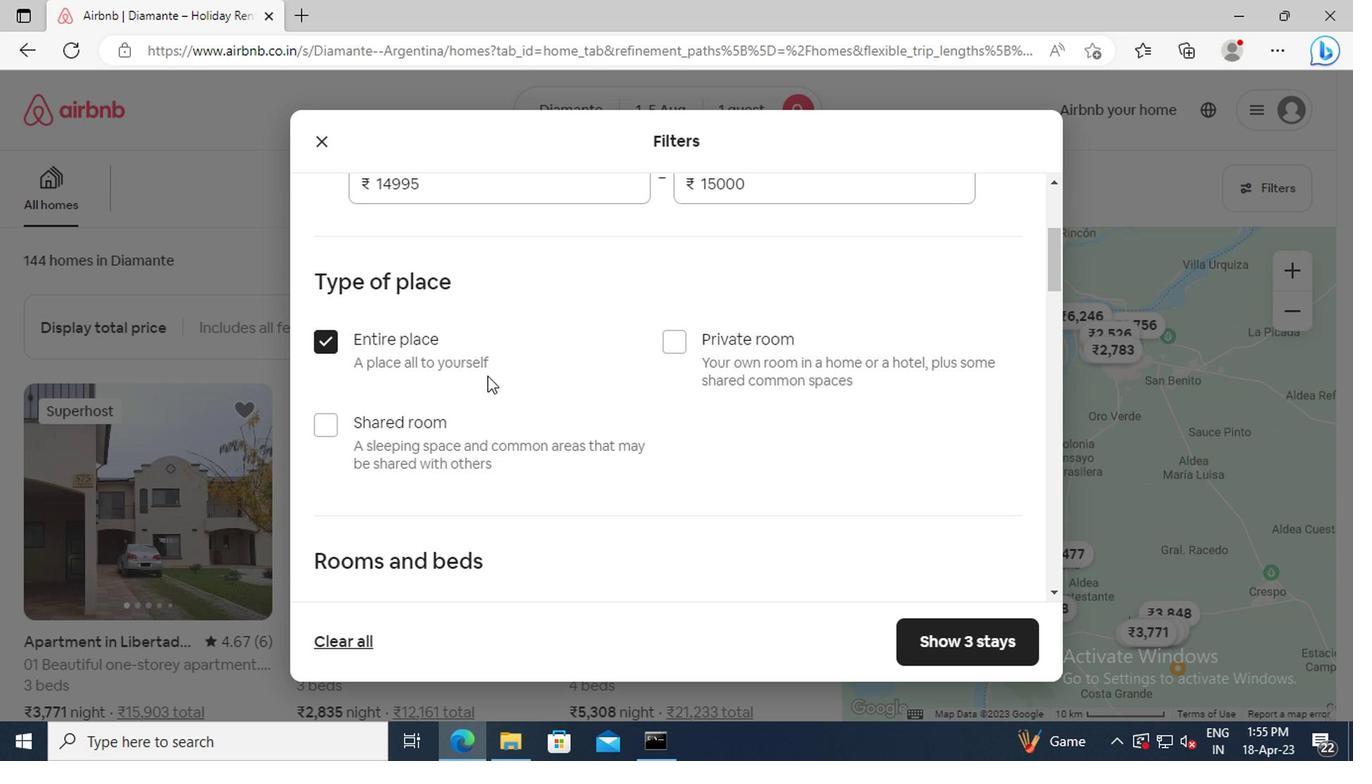 
Action: Mouse scrolled (492, 379) with delta (0, -1)
Screenshot: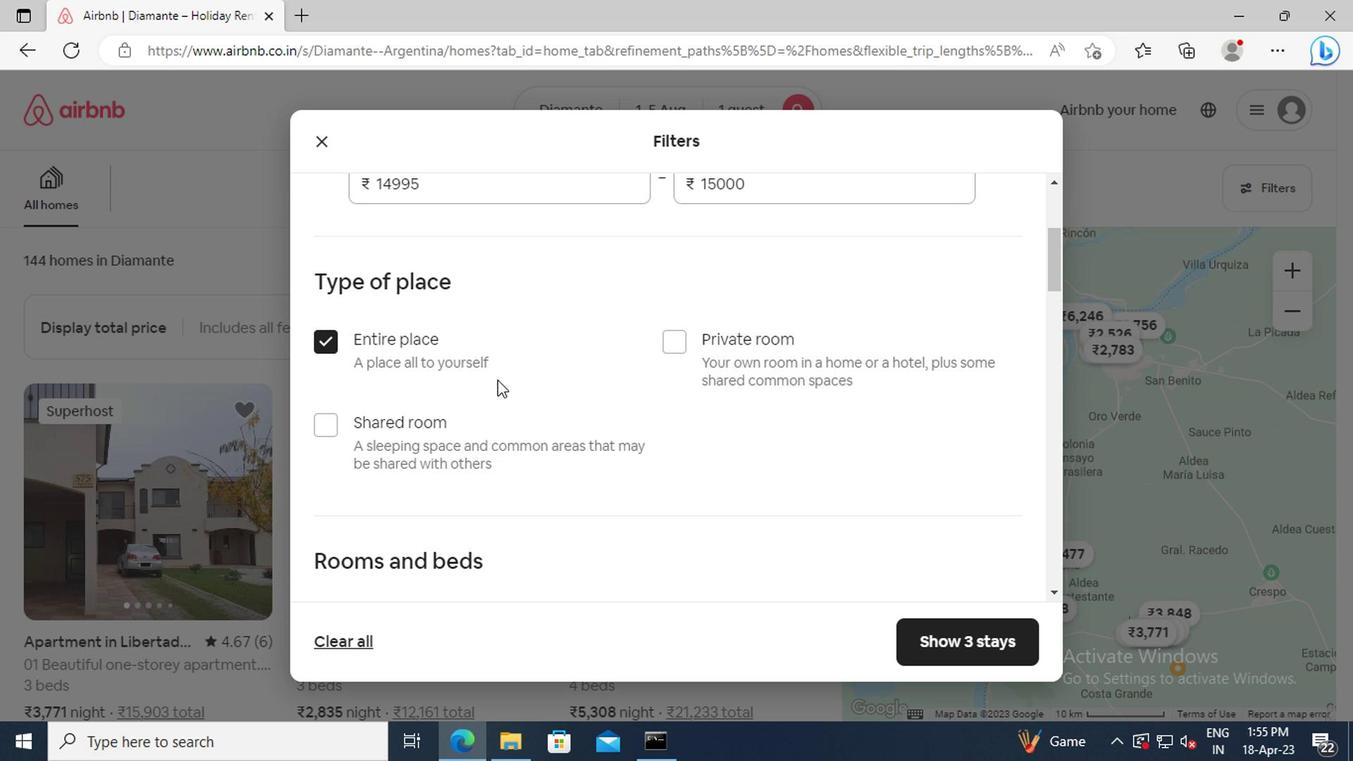 
Action: Mouse scrolled (492, 379) with delta (0, -1)
Screenshot: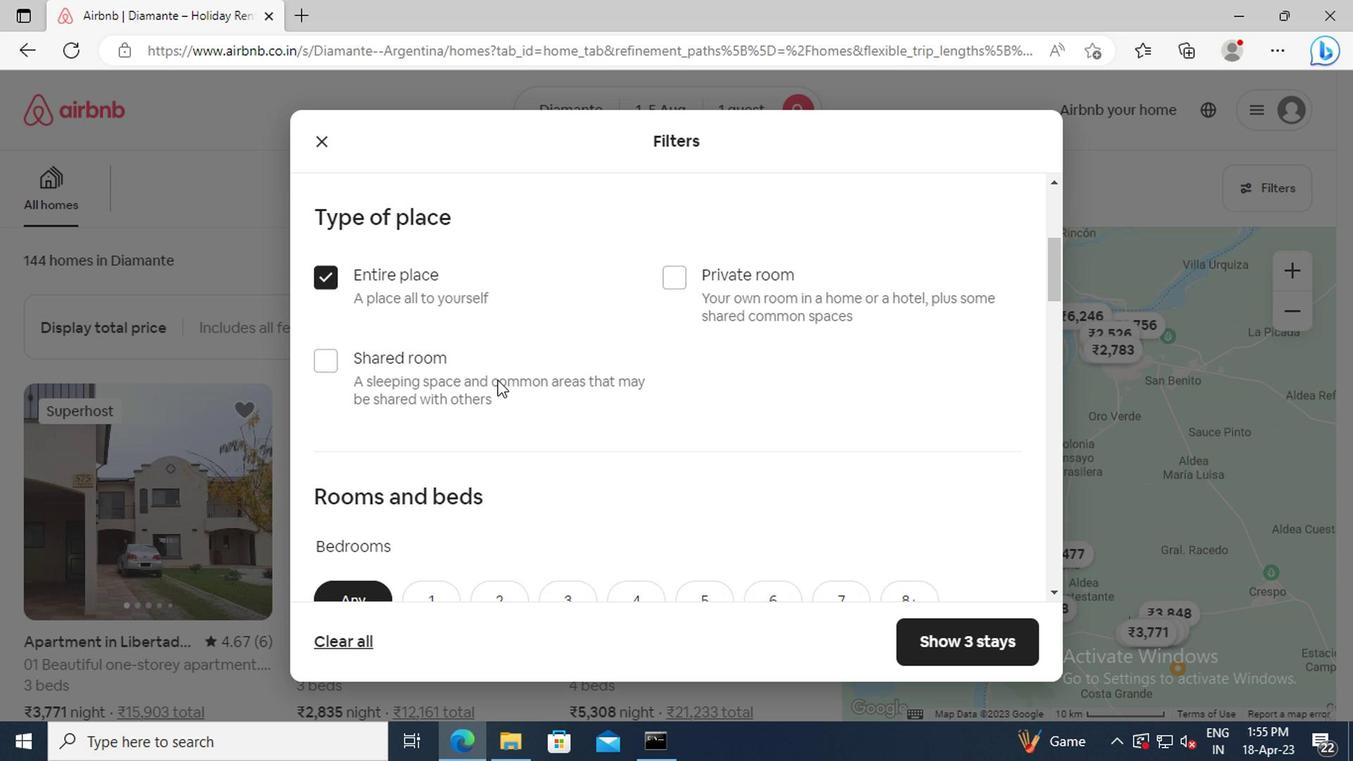 
Action: Mouse scrolled (492, 379) with delta (0, -1)
Screenshot: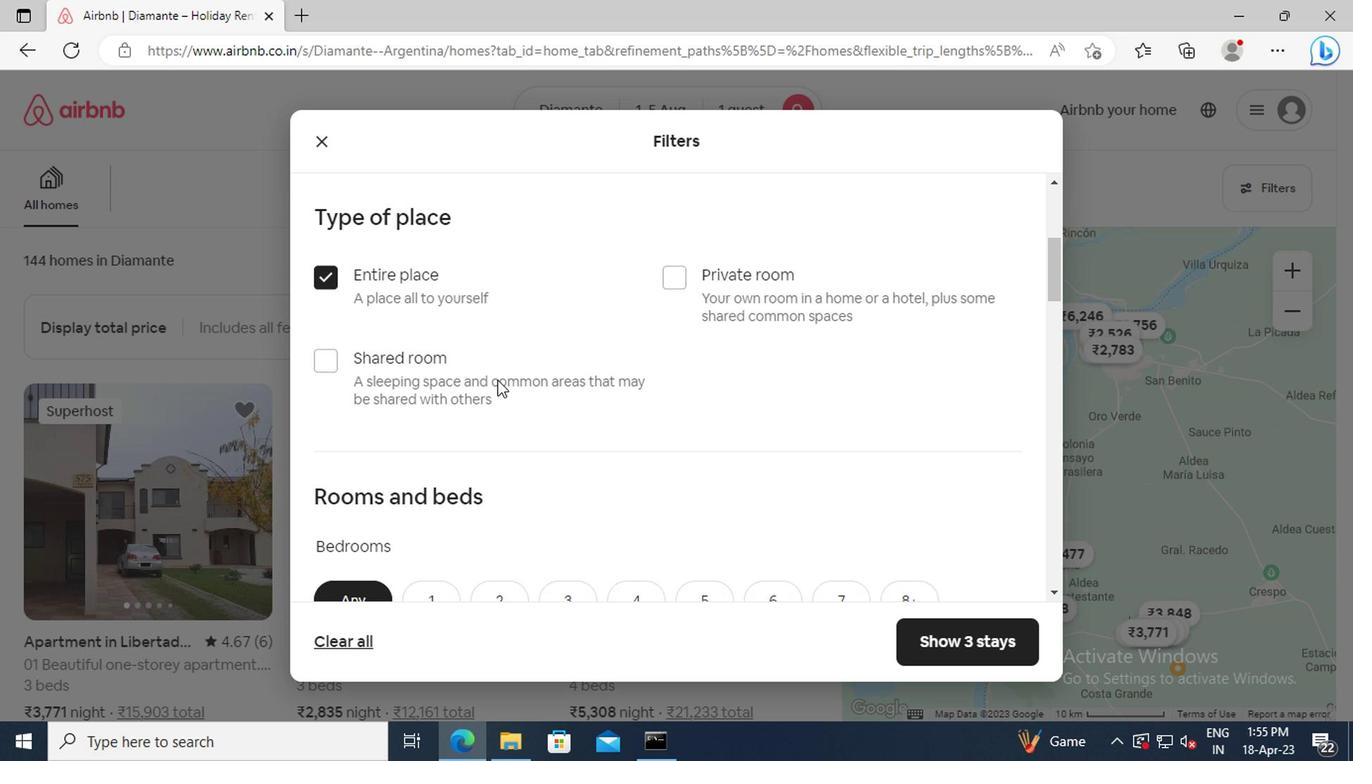 
Action: Mouse moved to (434, 465)
Screenshot: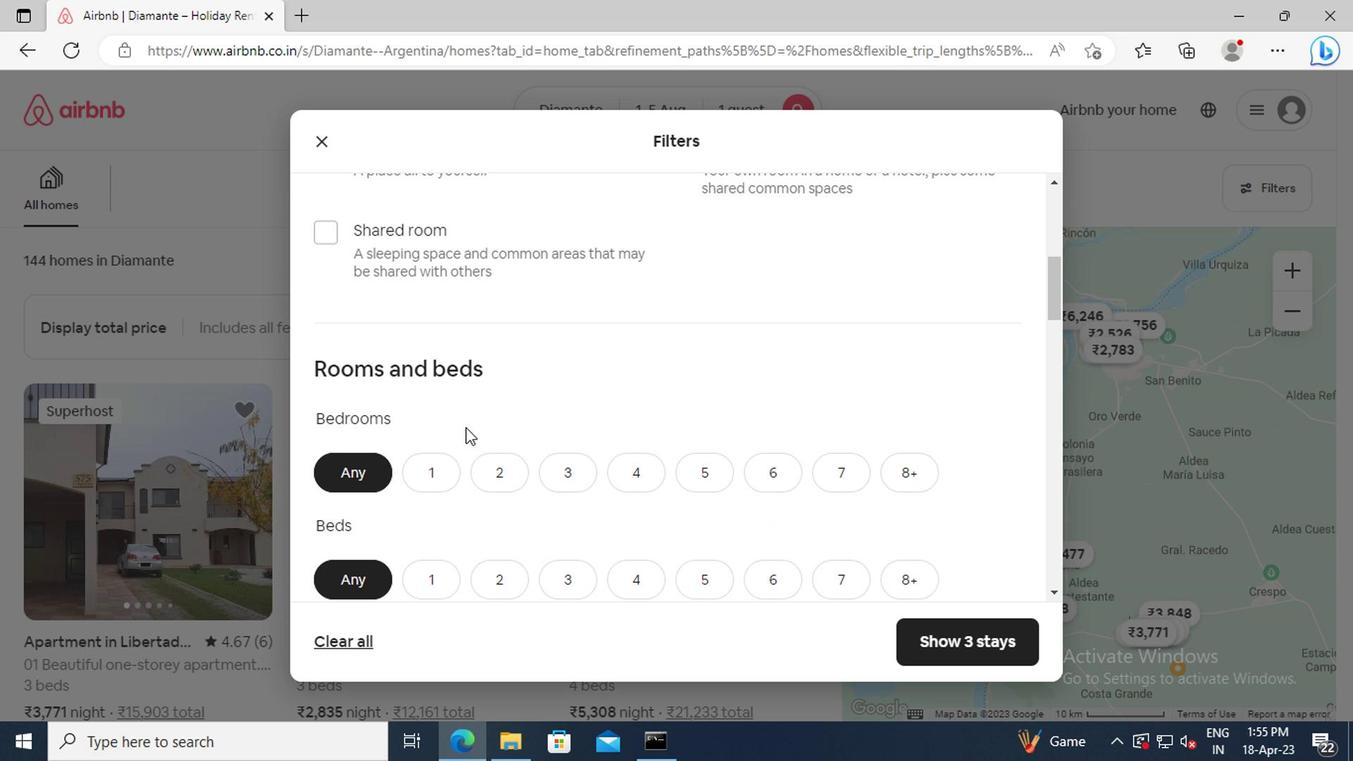 
Action: Mouse pressed left at (434, 465)
Screenshot: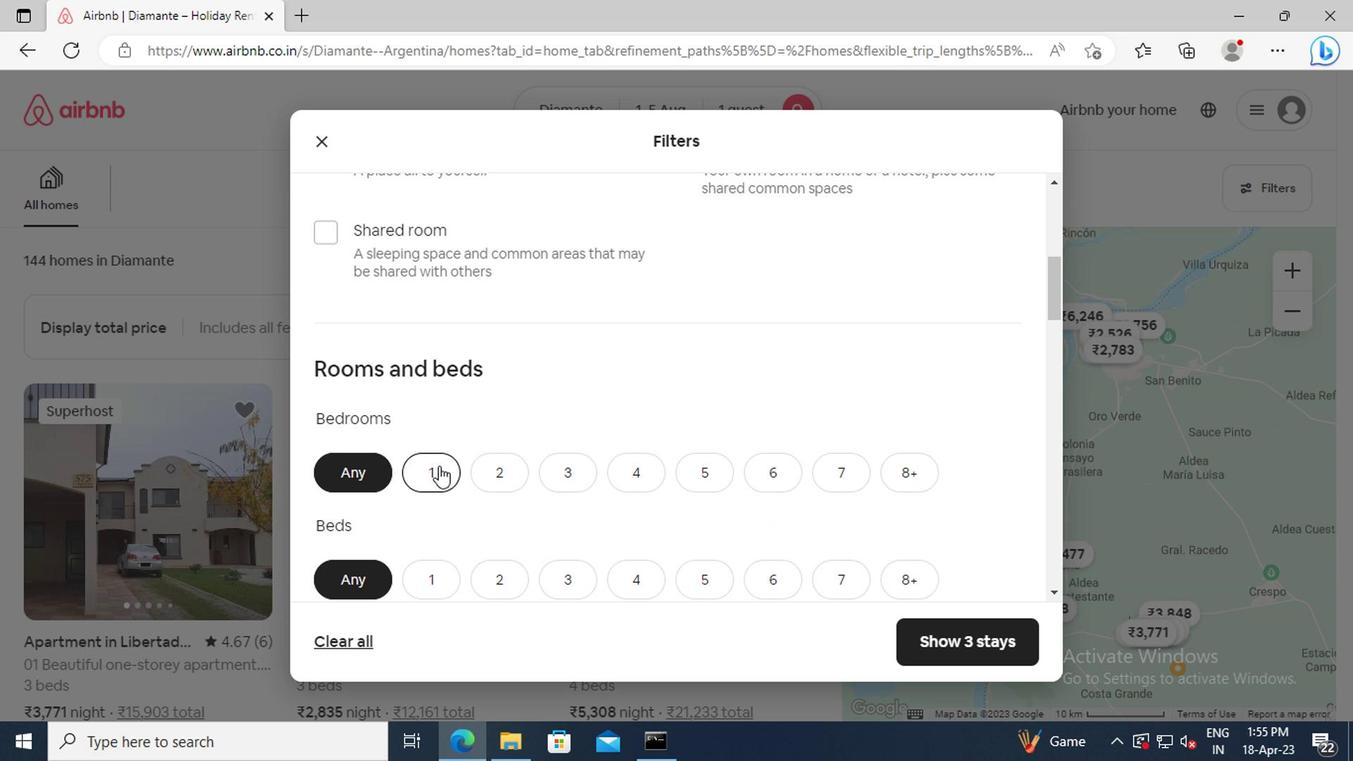 
Action: Mouse scrolled (434, 465) with delta (0, 0)
Screenshot: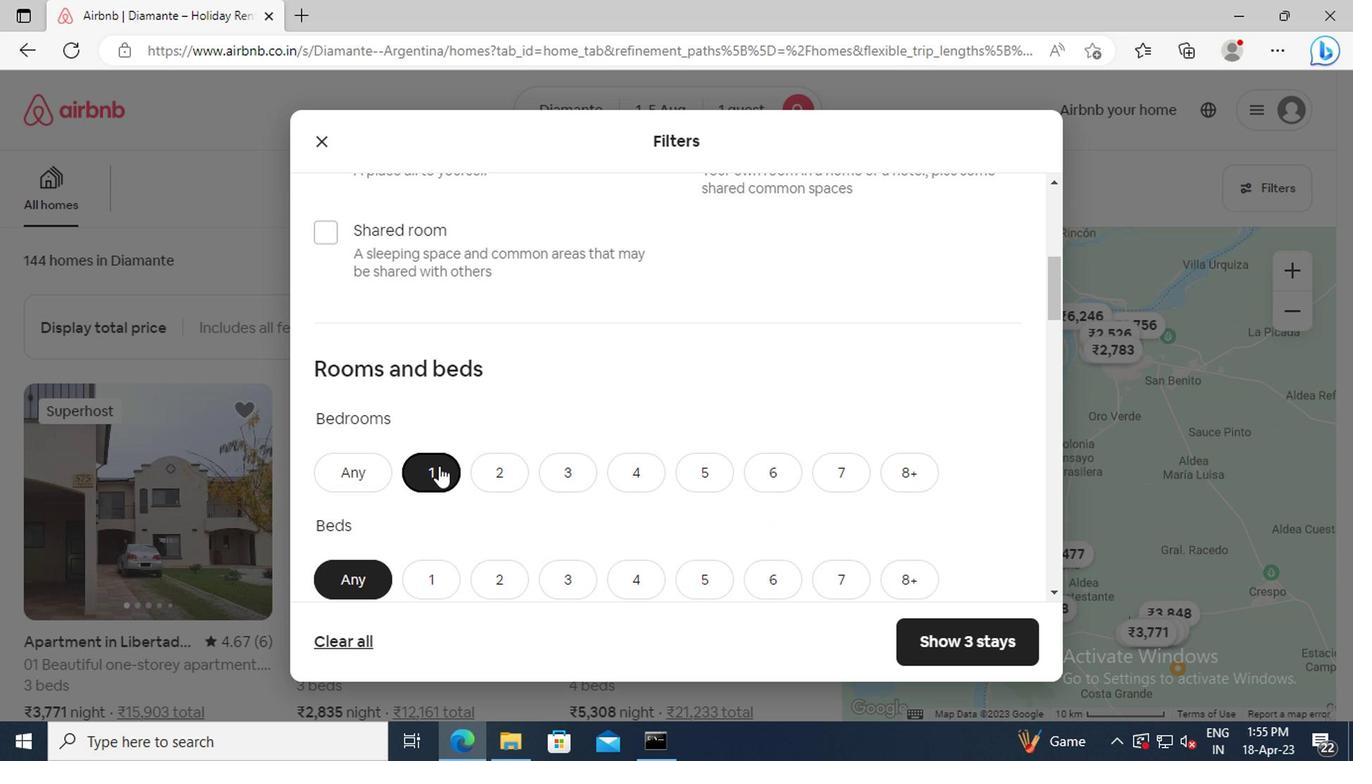 
Action: Mouse moved to (423, 506)
Screenshot: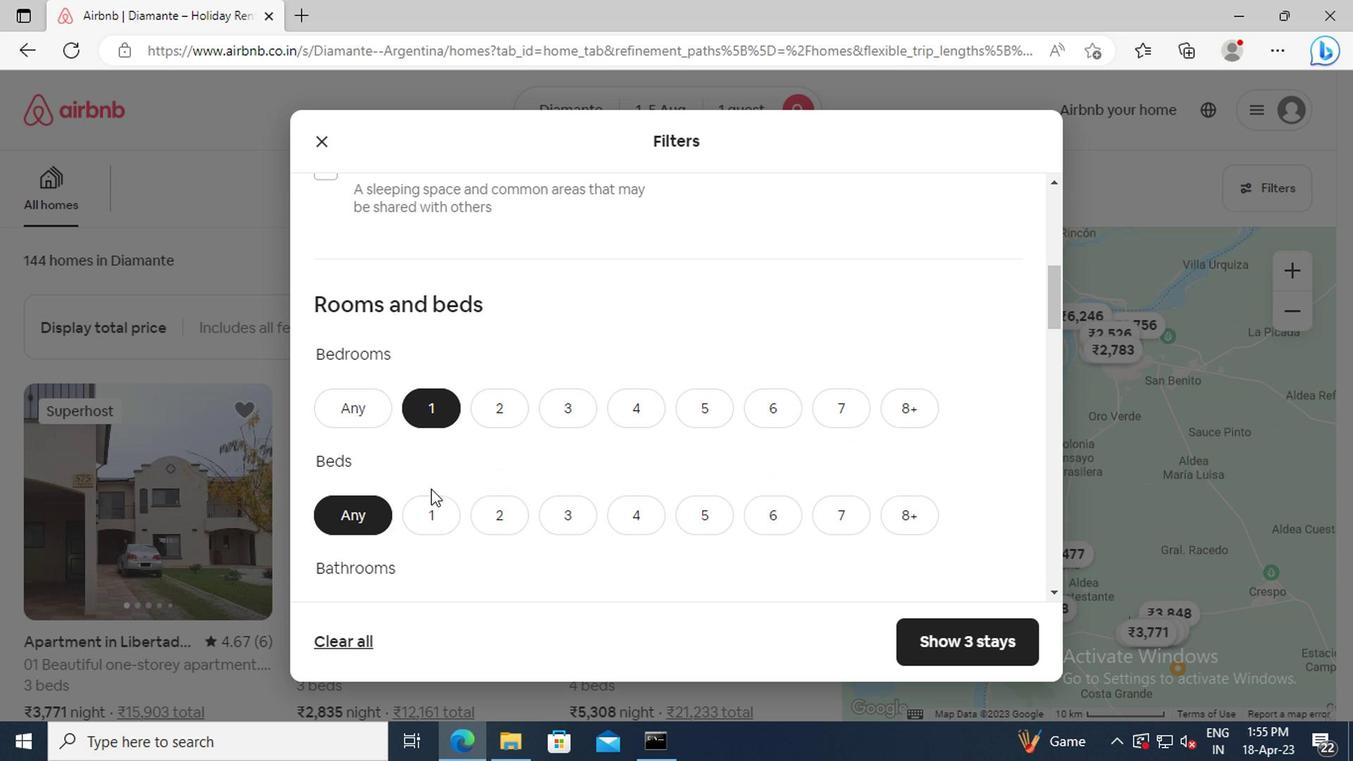 
Action: Mouse pressed left at (423, 506)
Screenshot: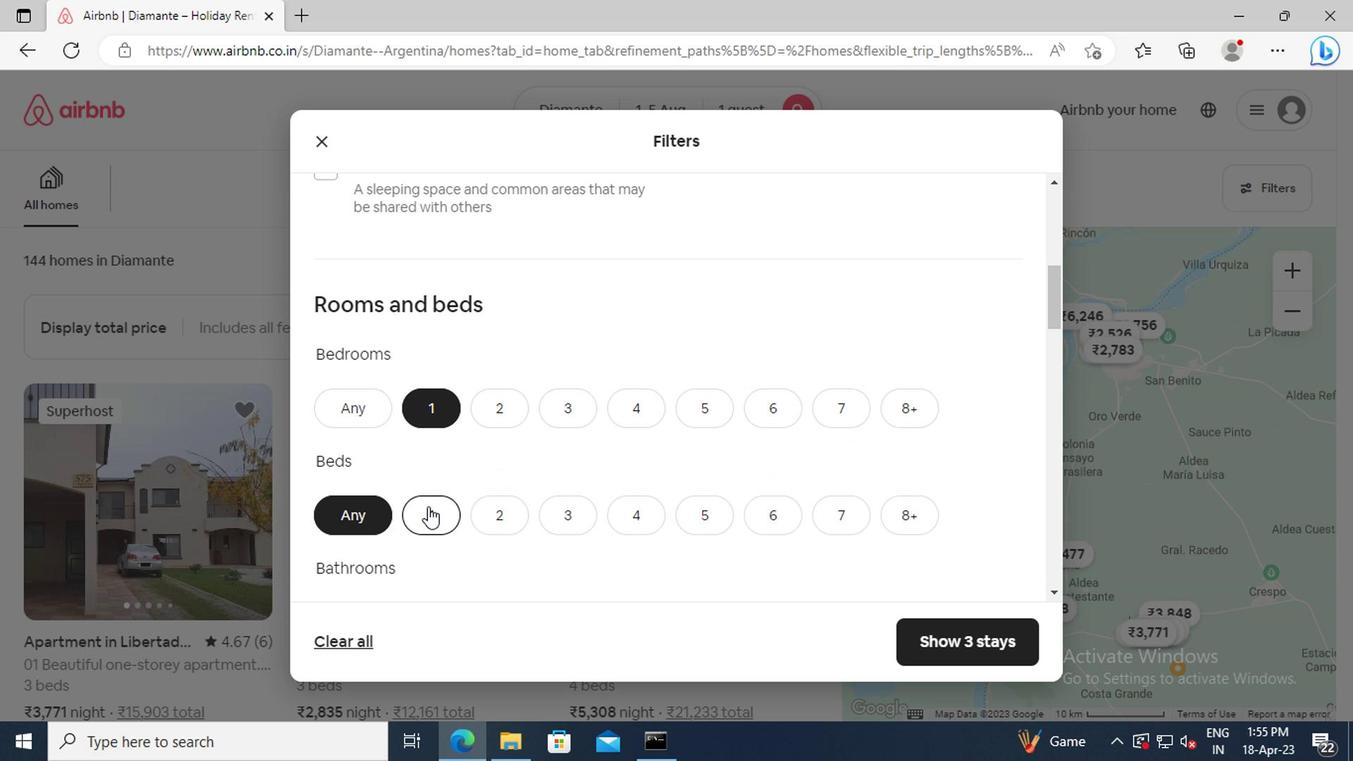 
Action: Mouse scrolled (423, 505) with delta (0, 0)
Screenshot: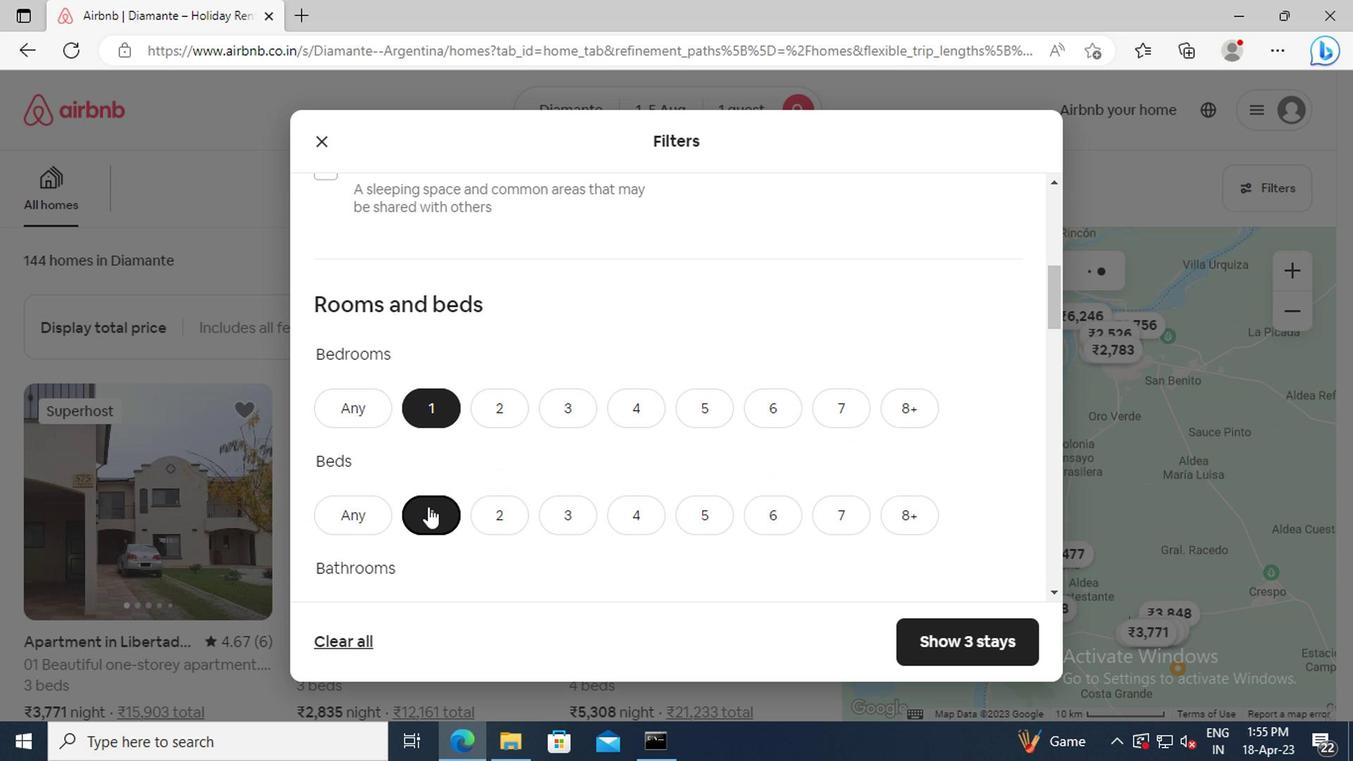 
Action: Mouse scrolled (423, 505) with delta (0, 0)
Screenshot: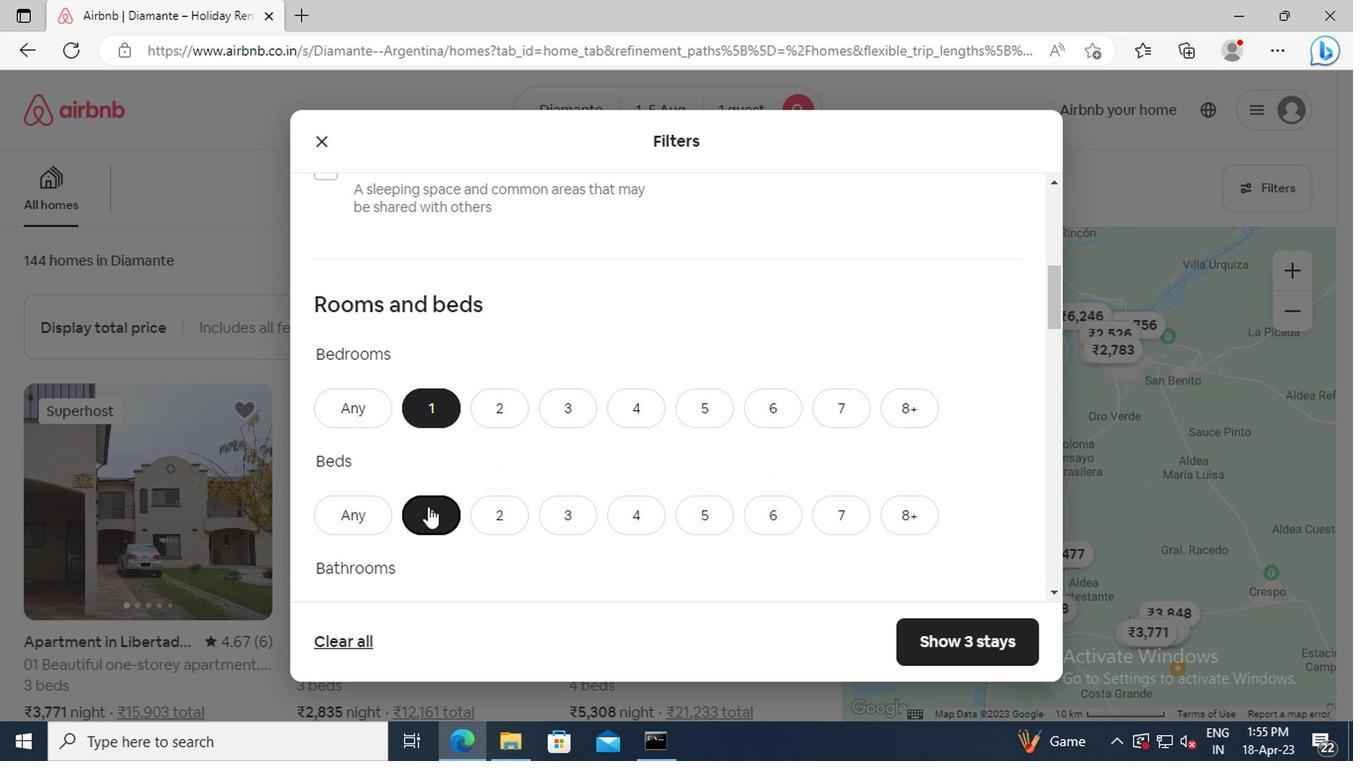
Action: Mouse moved to (425, 496)
Screenshot: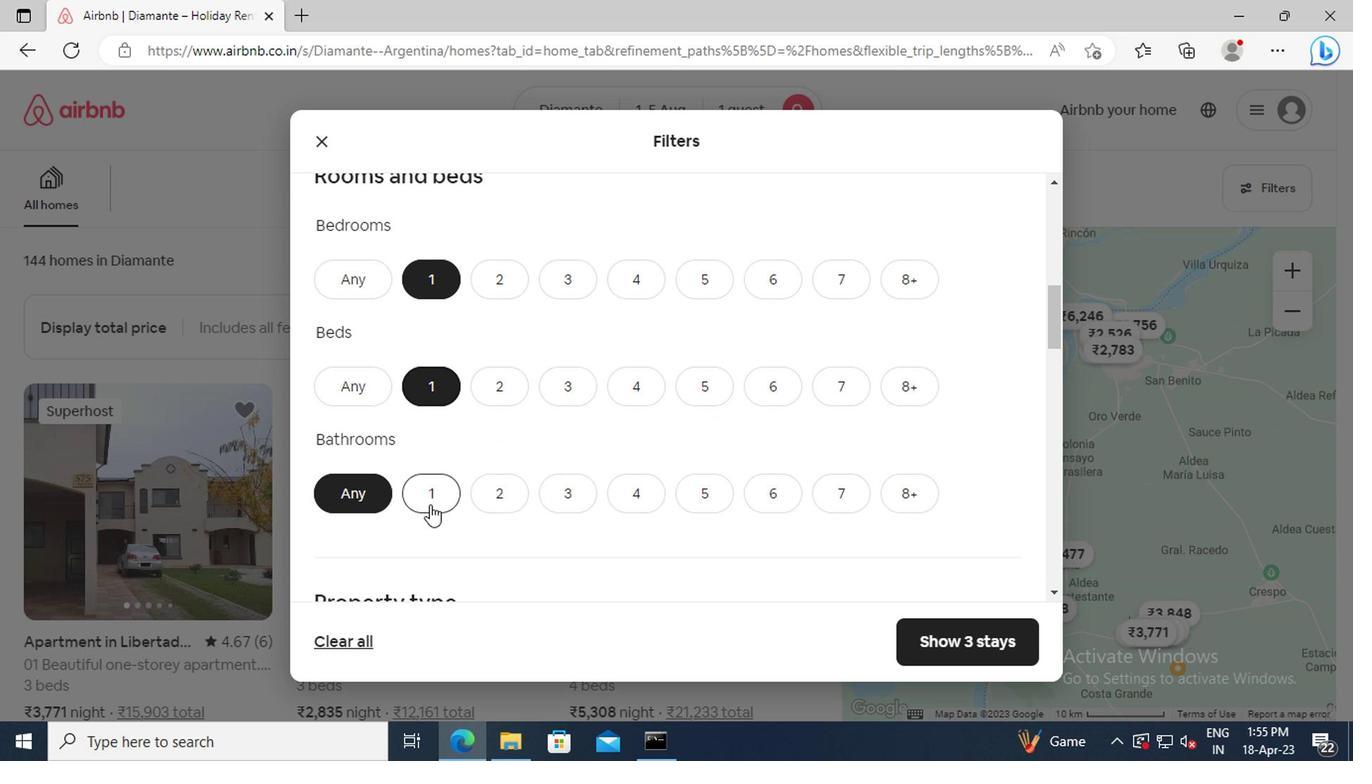 
Action: Mouse pressed left at (425, 496)
Screenshot: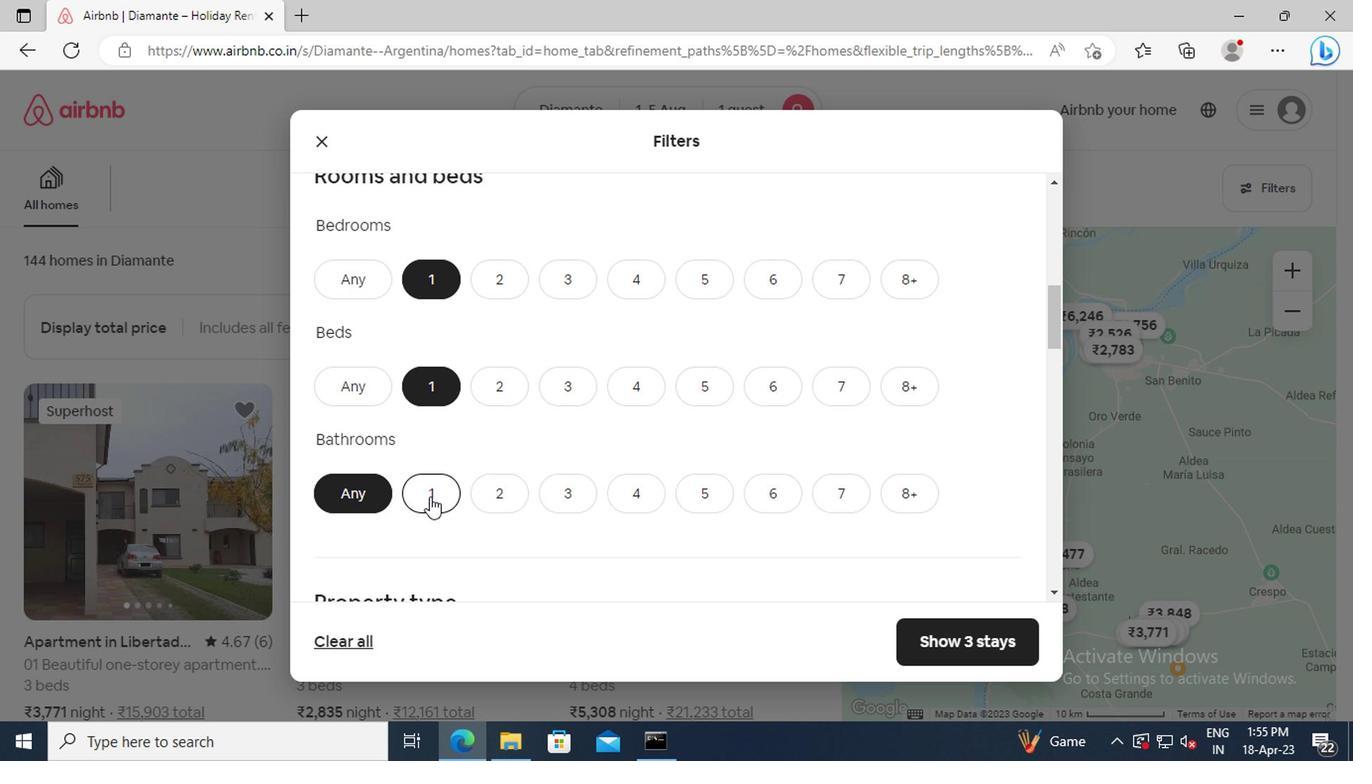
Action: Mouse scrolled (425, 495) with delta (0, 0)
Screenshot: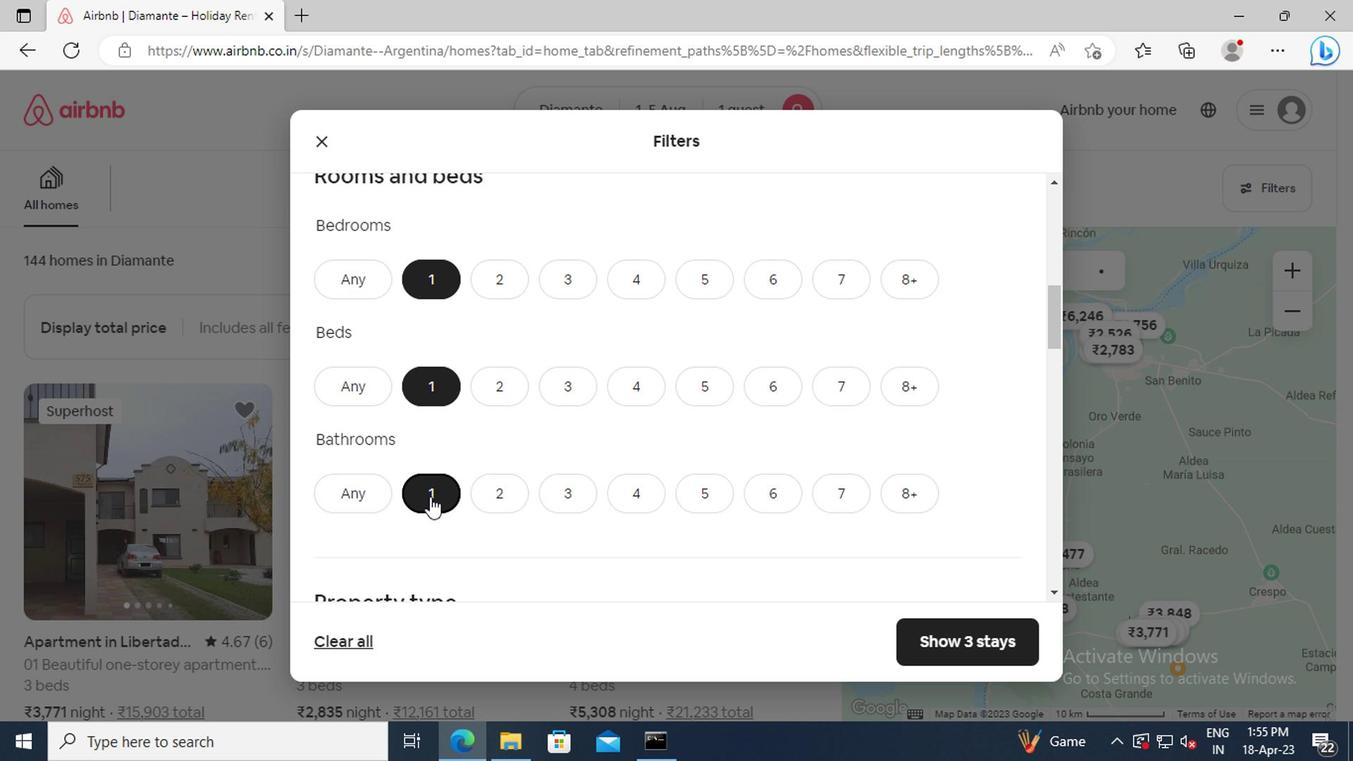 
Action: Mouse scrolled (425, 495) with delta (0, 0)
Screenshot: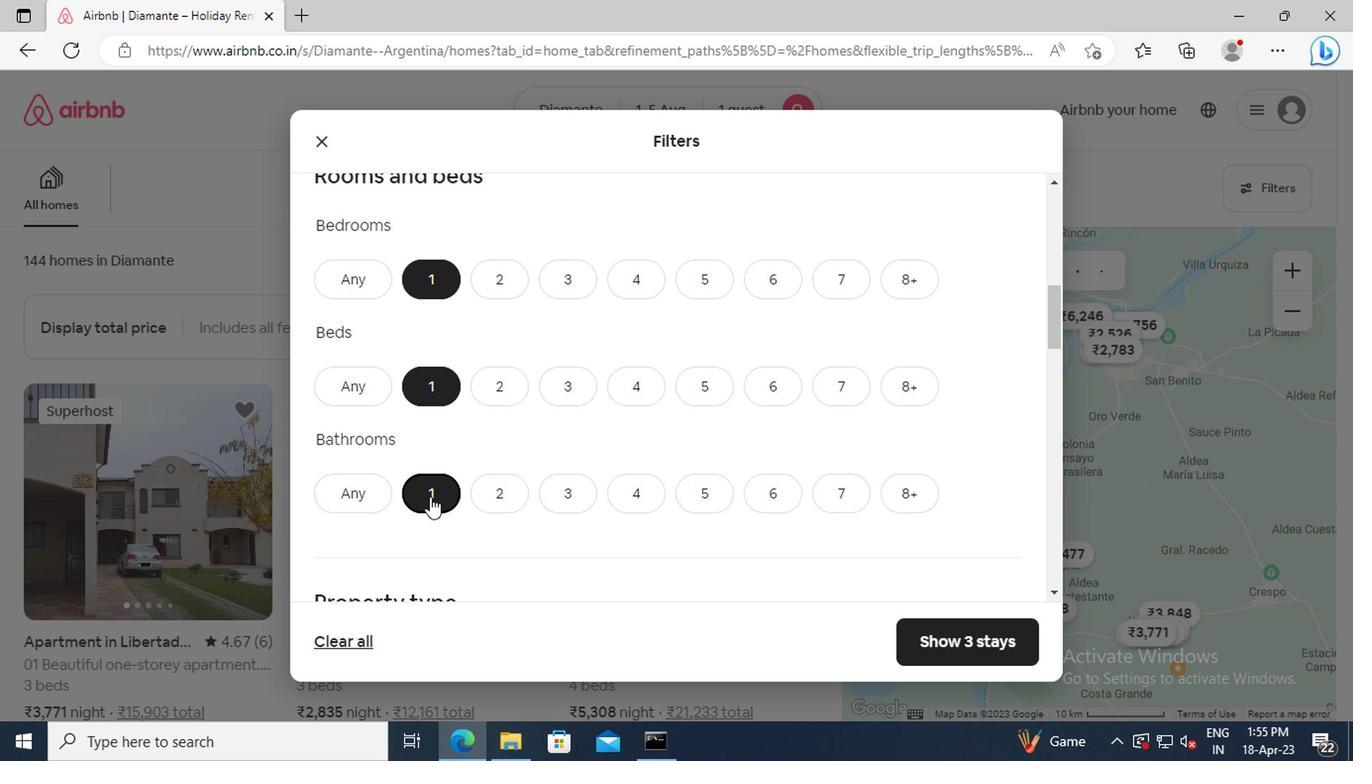 
Action: Mouse moved to (429, 475)
Screenshot: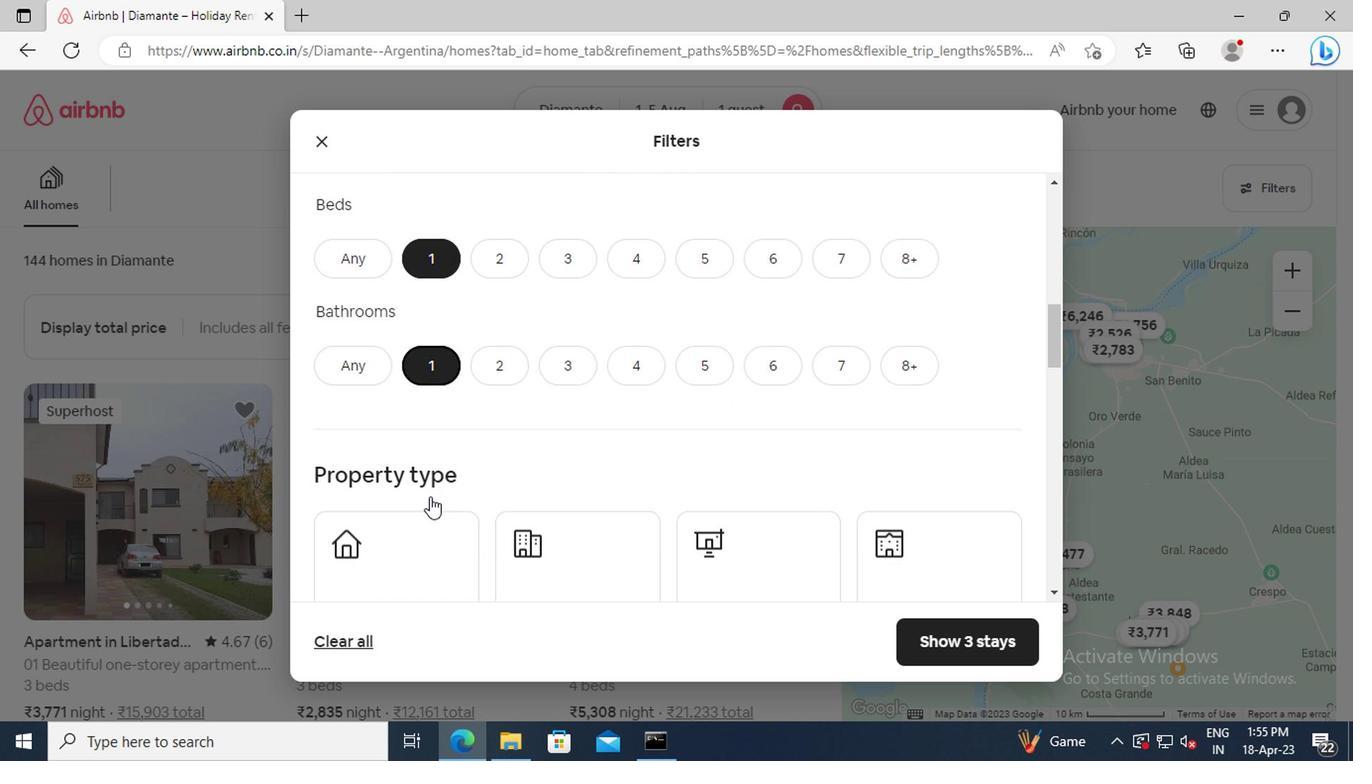 
Action: Mouse scrolled (429, 475) with delta (0, 0)
Screenshot: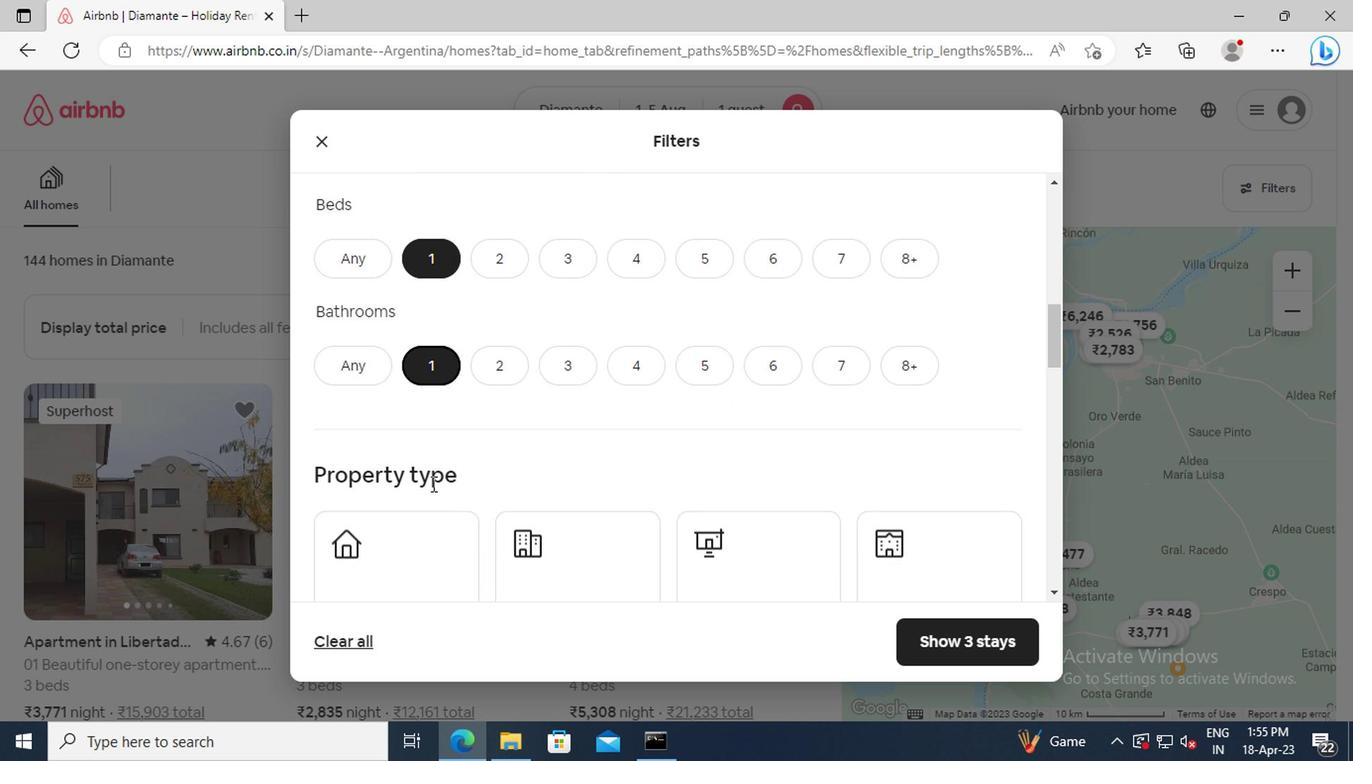 
Action: Mouse scrolled (429, 475) with delta (0, 0)
Screenshot: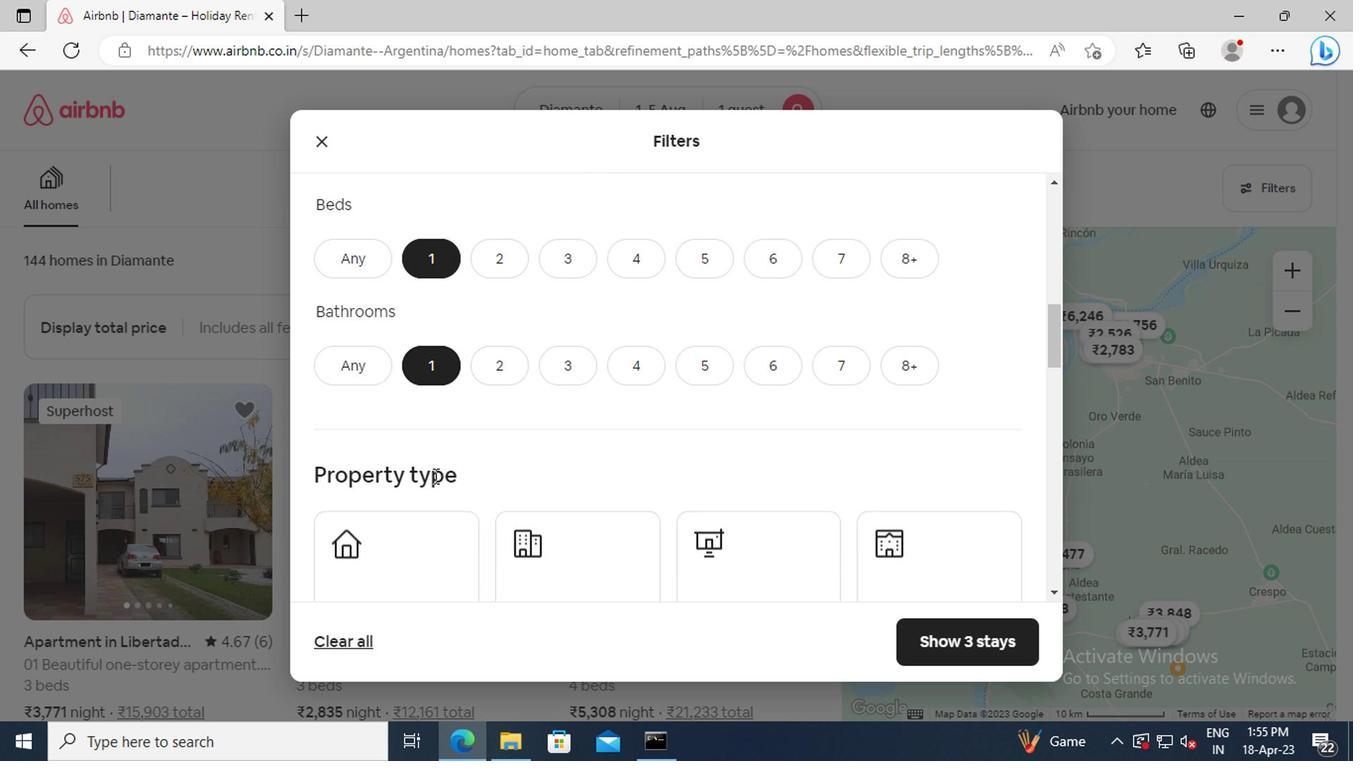 
Action: Mouse moved to (550, 468)
Screenshot: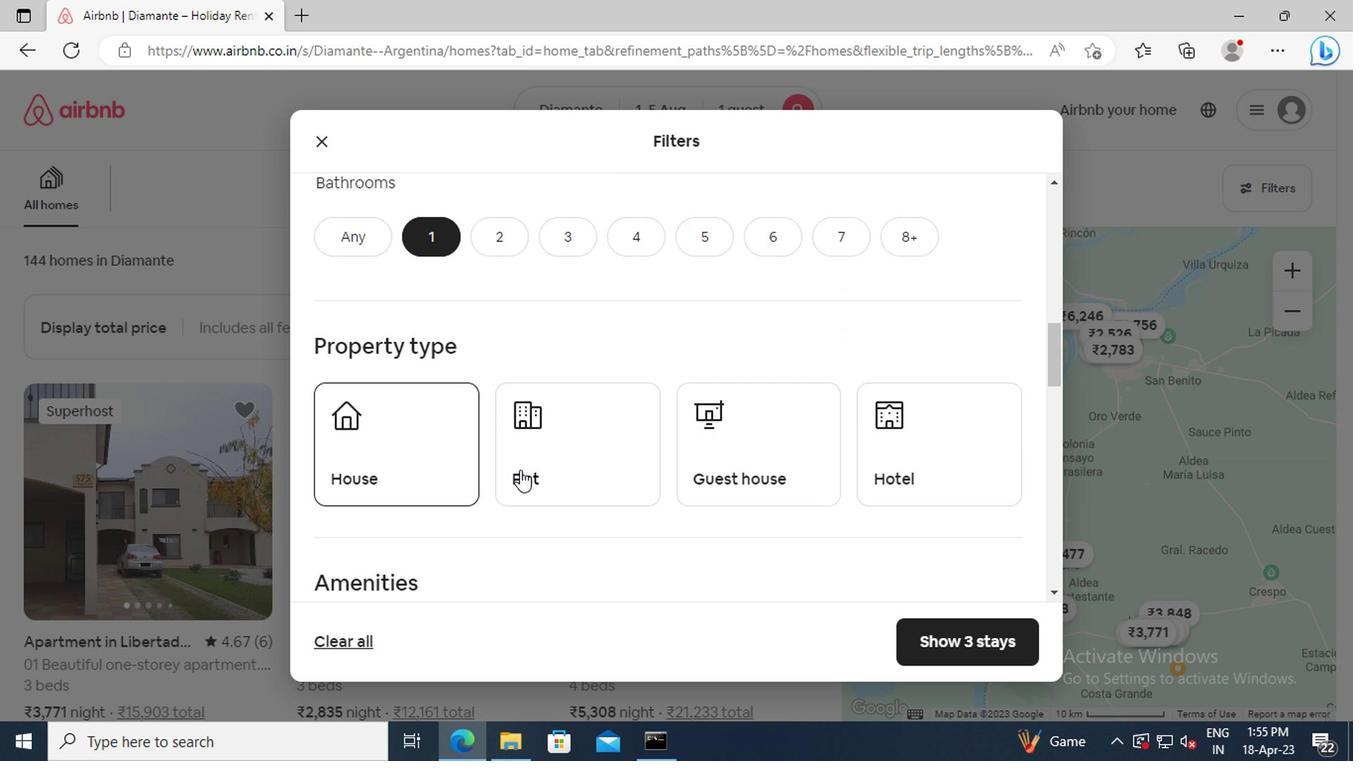 
Action: Mouse pressed left at (550, 468)
Screenshot: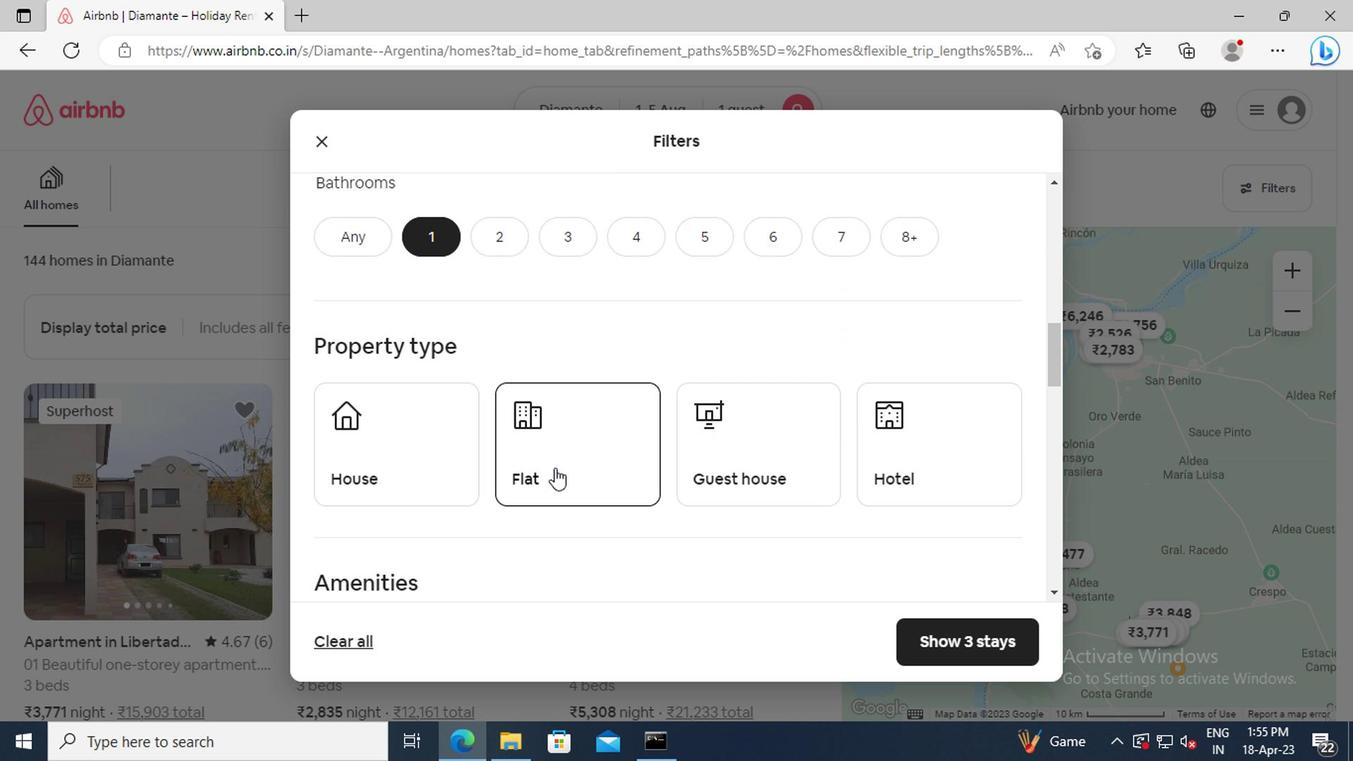 
Action: Mouse scrolled (550, 467) with delta (0, 0)
Screenshot: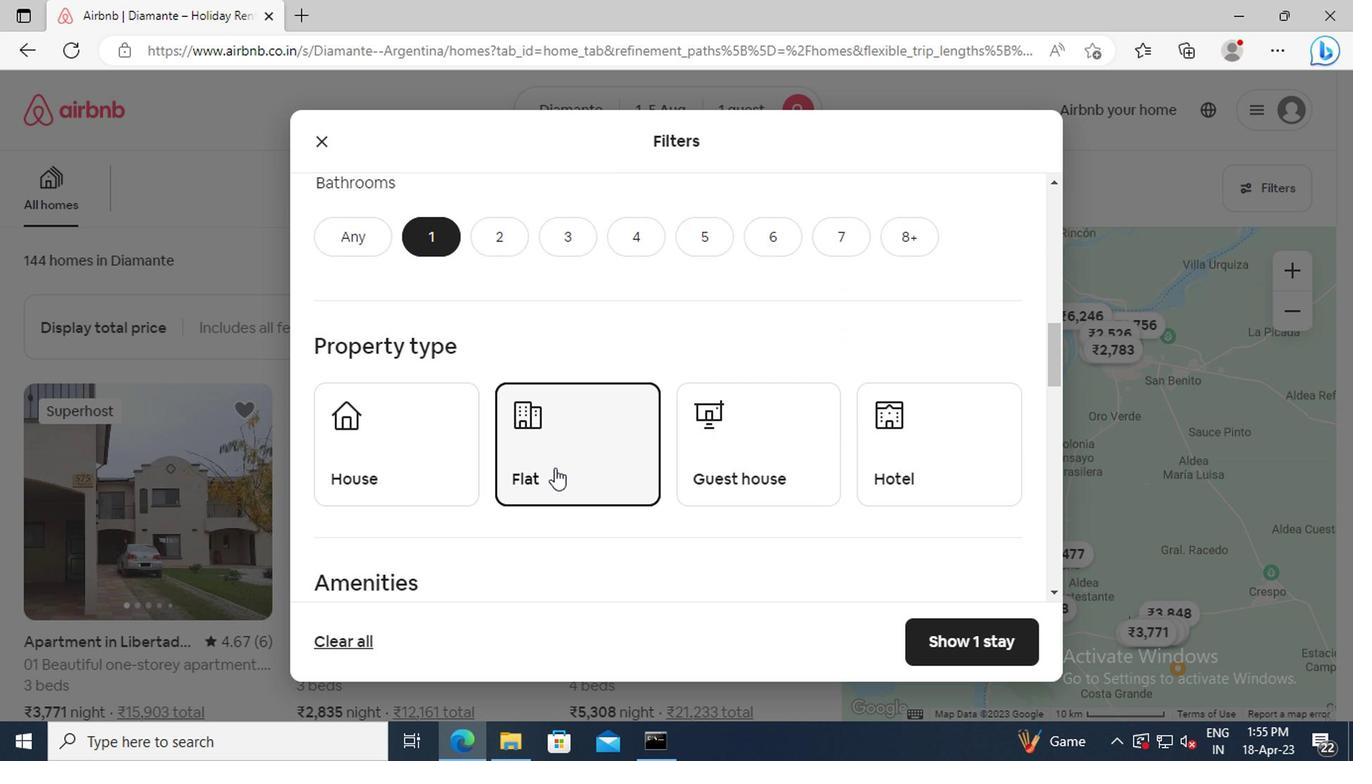 
Action: Mouse scrolled (550, 467) with delta (0, 0)
Screenshot: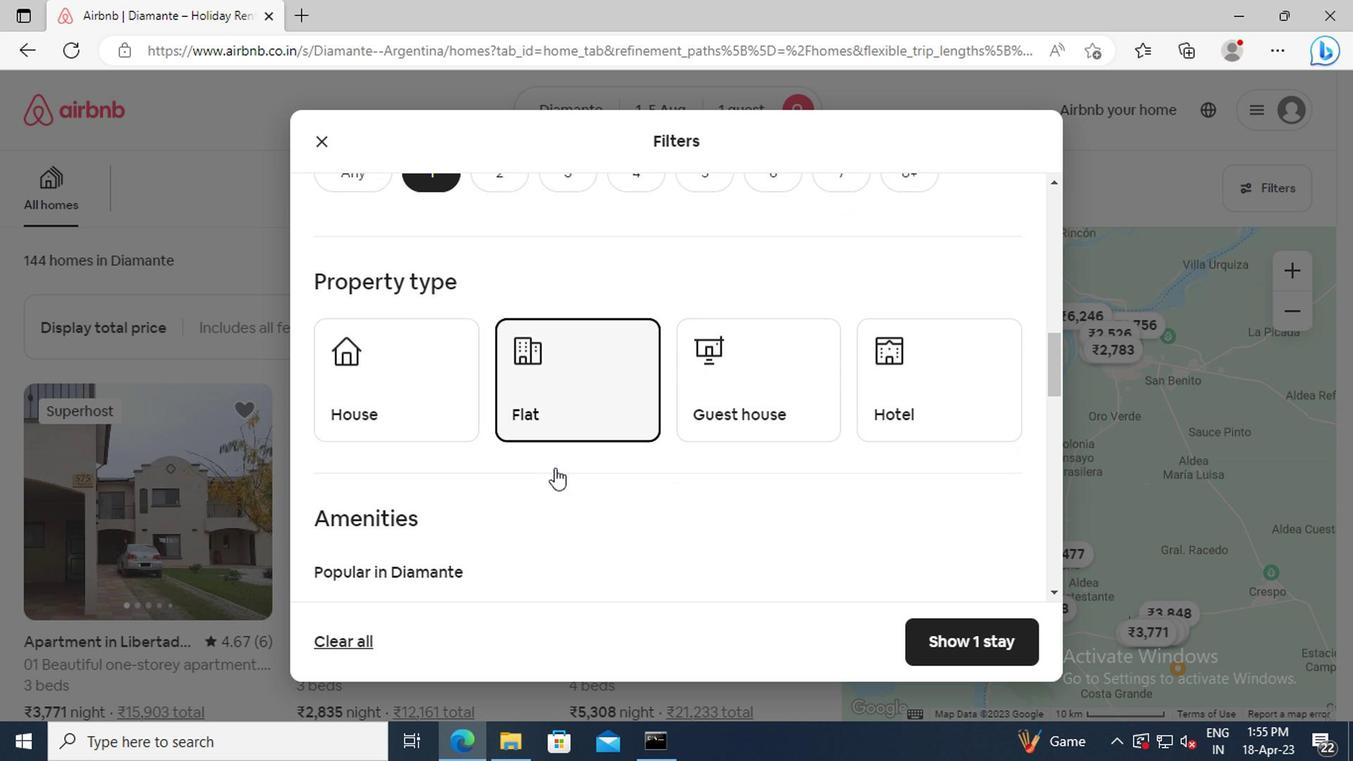 
Action: Mouse scrolled (550, 467) with delta (0, 0)
Screenshot: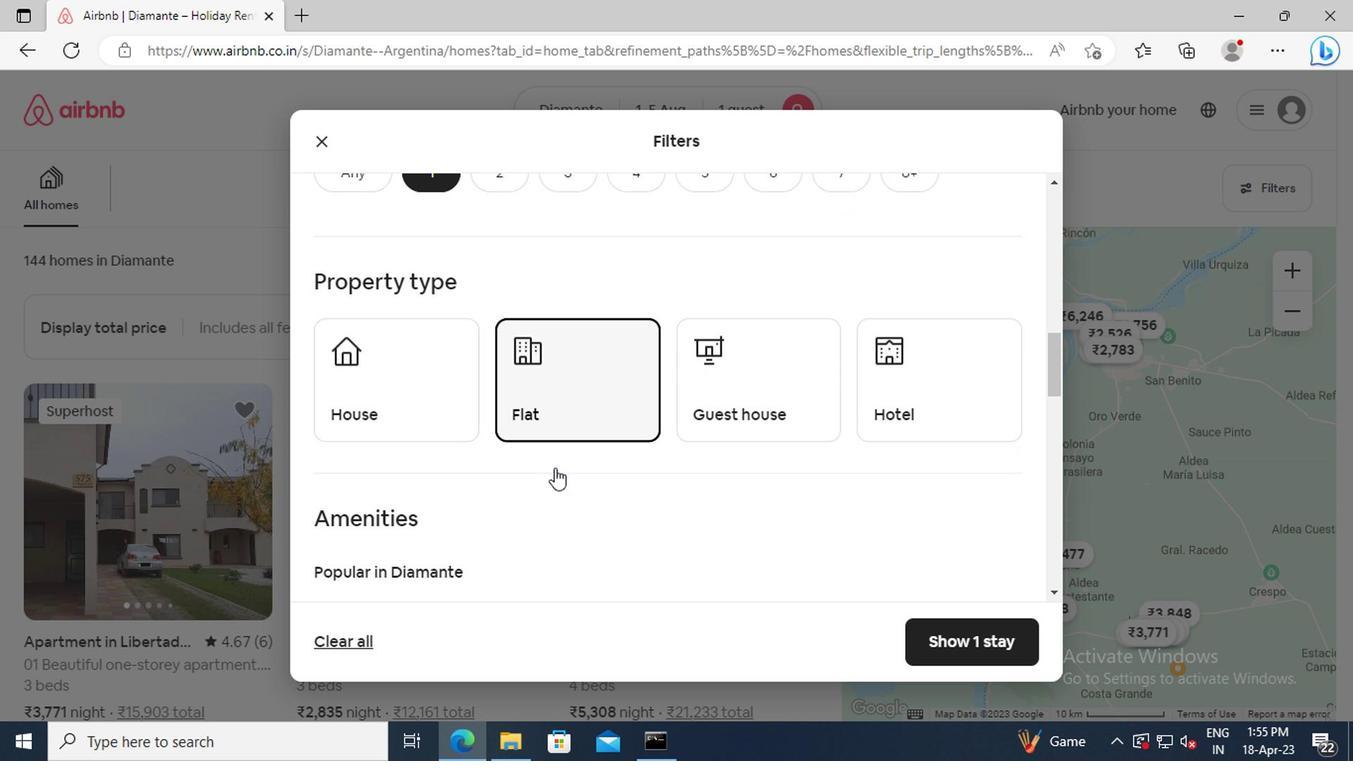 
Action: Mouse scrolled (550, 467) with delta (0, 0)
Screenshot: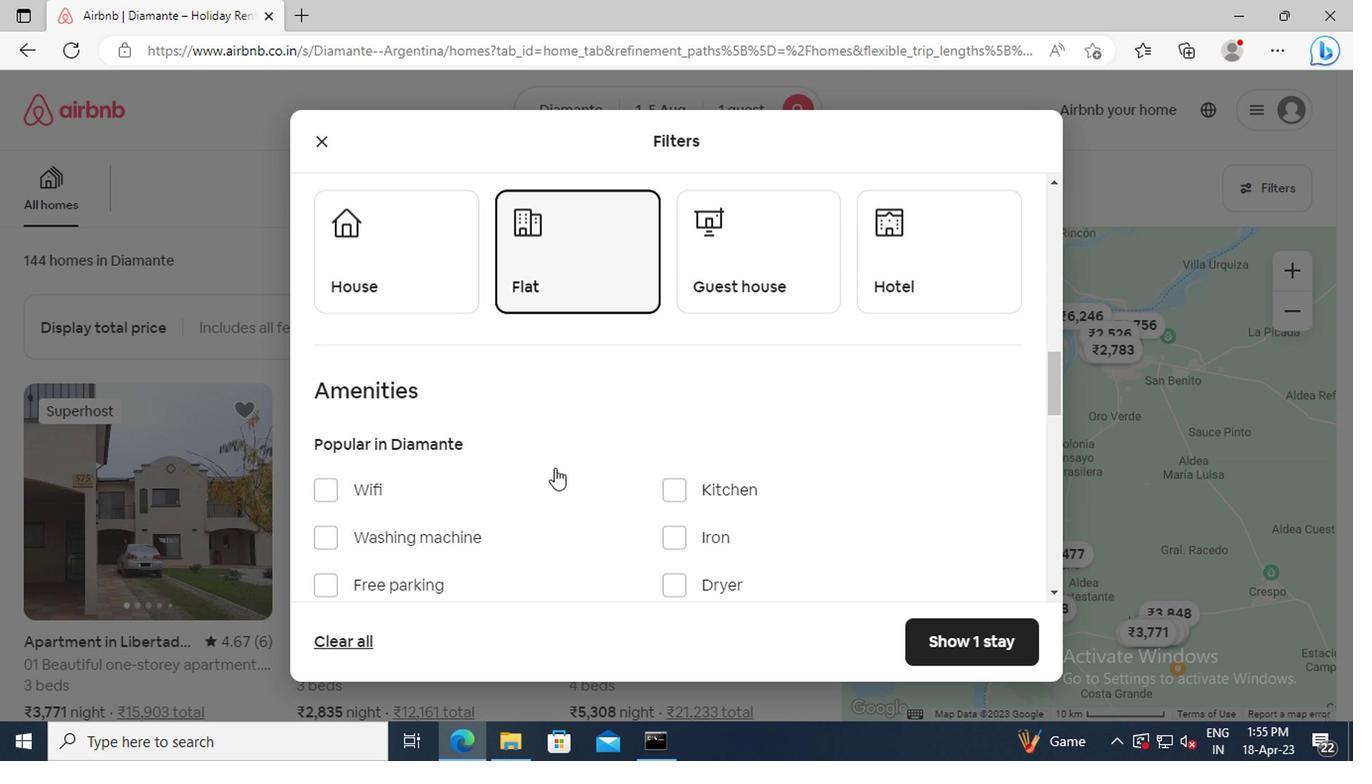 
Action: Mouse moved to (329, 421)
Screenshot: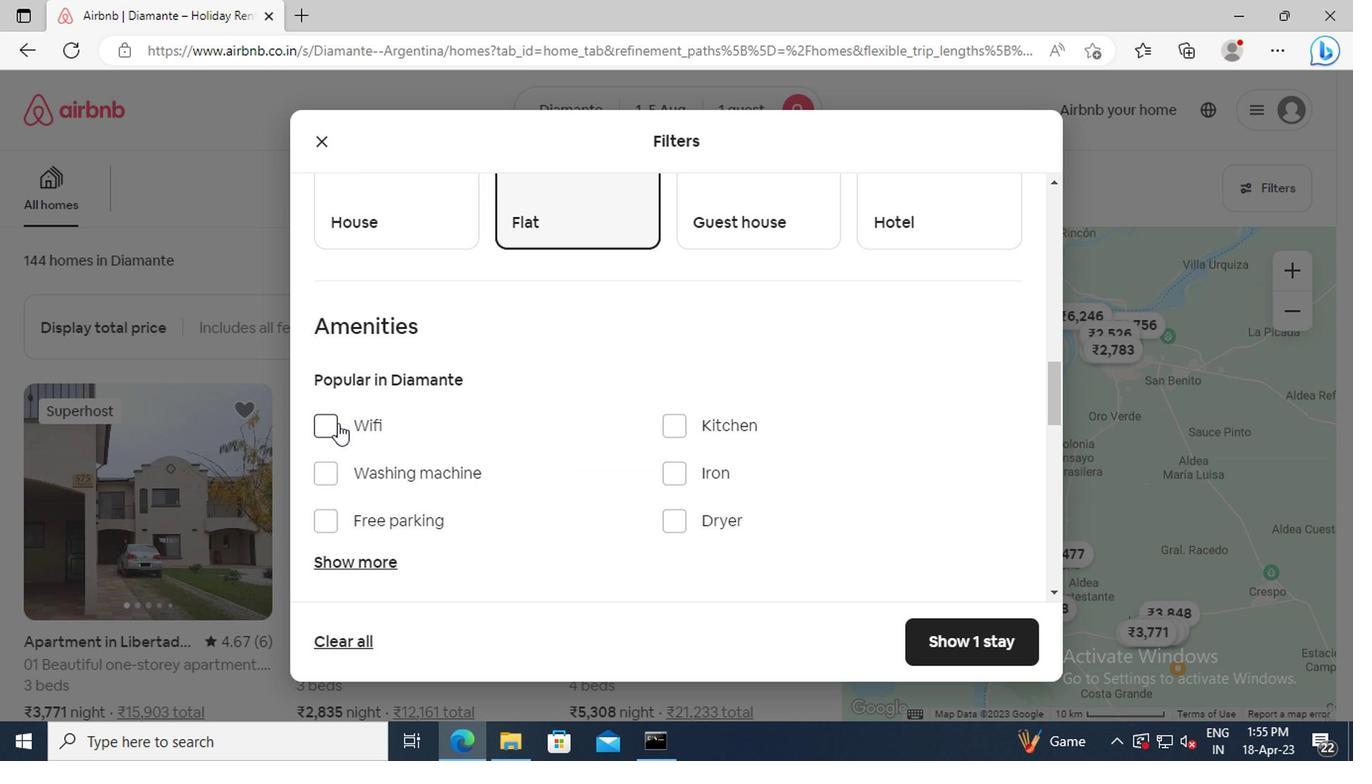 
Action: Mouse pressed left at (329, 421)
Screenshot: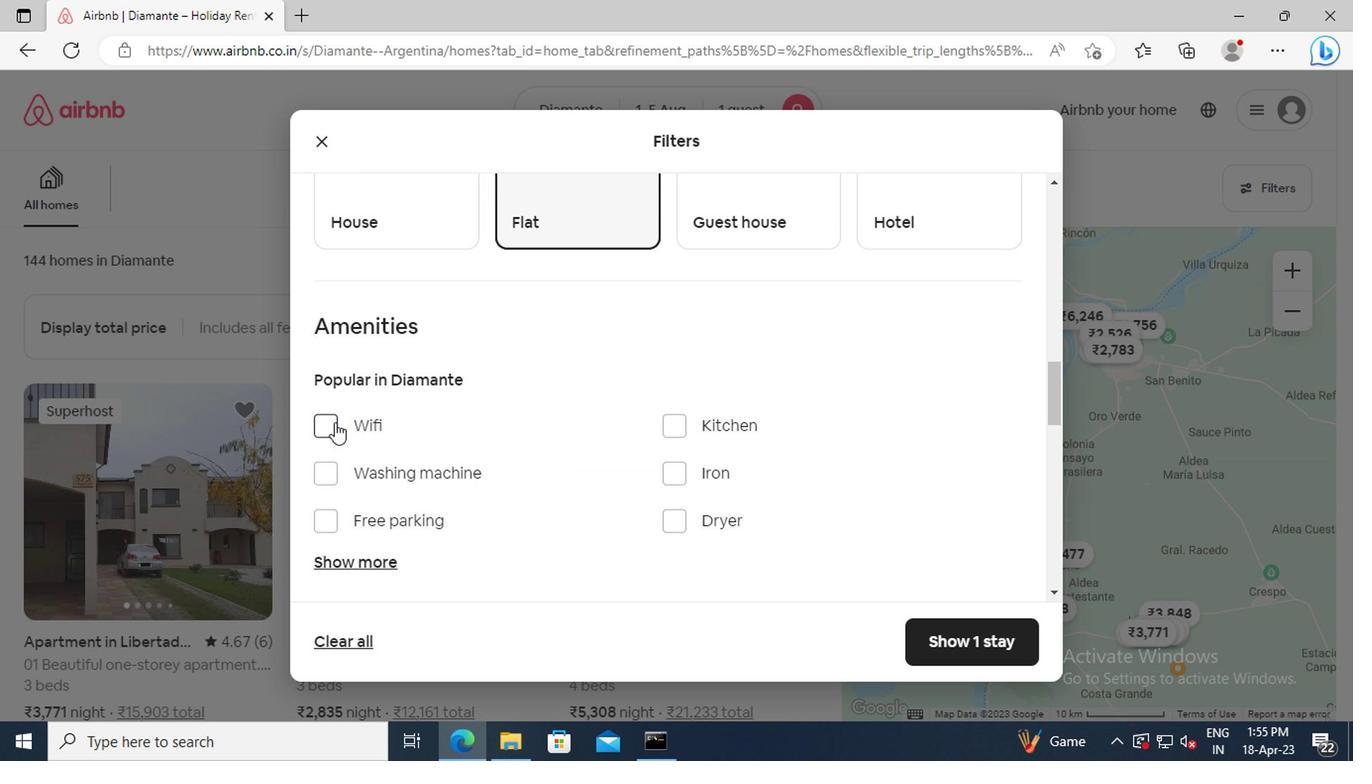 
Action: Mouse scrolled (329, 420) with delta (0, 0)
Screenshot: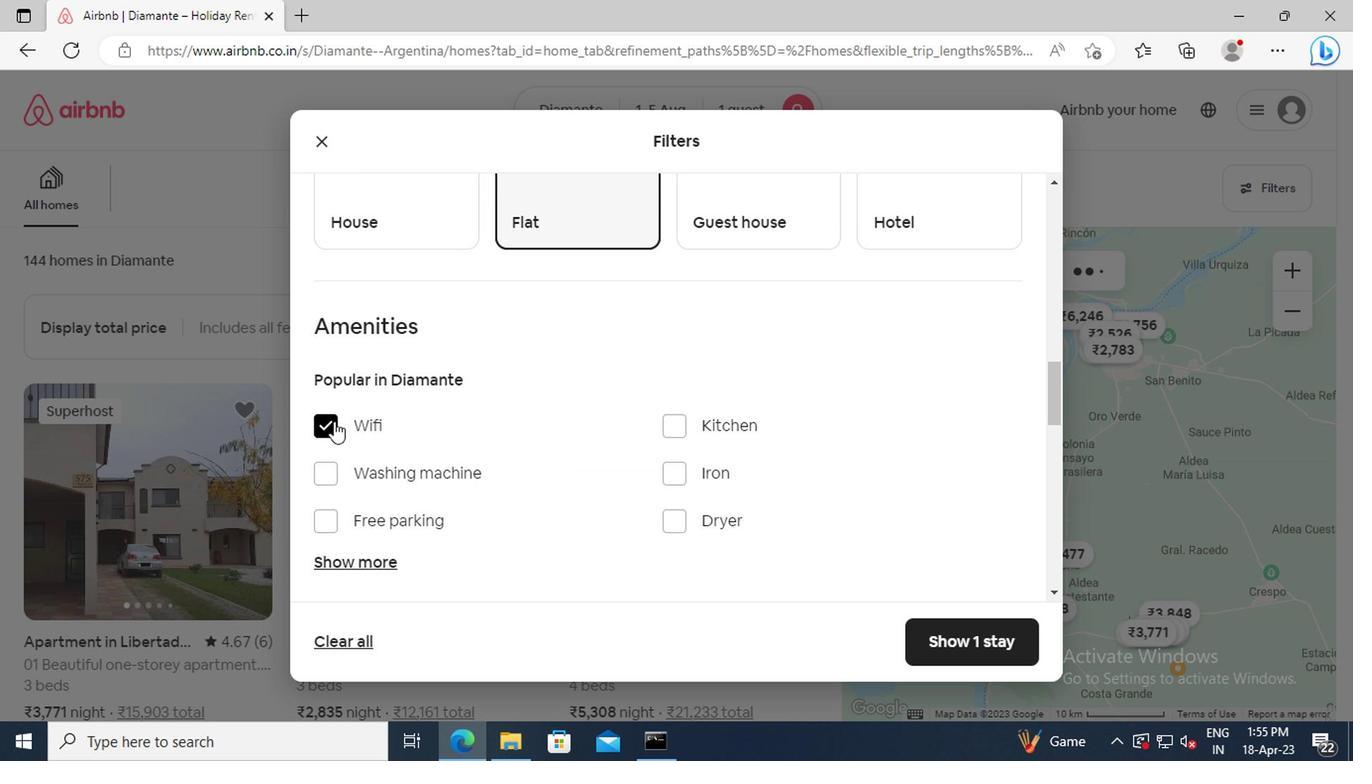
Action: Mouse scrolled (329, 420) with delta (0, 0)
Screenshot: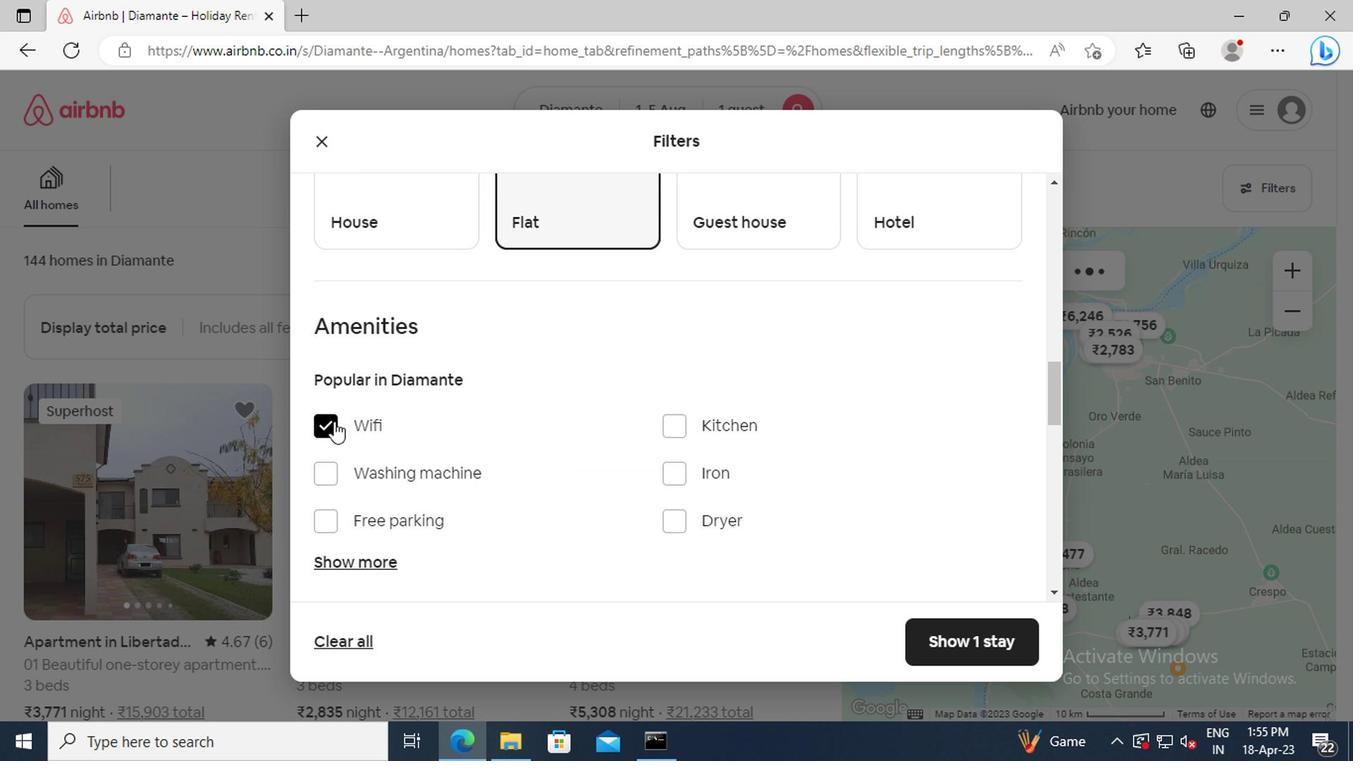 
Action: Mouse moved to (334, 435)
Screenshot: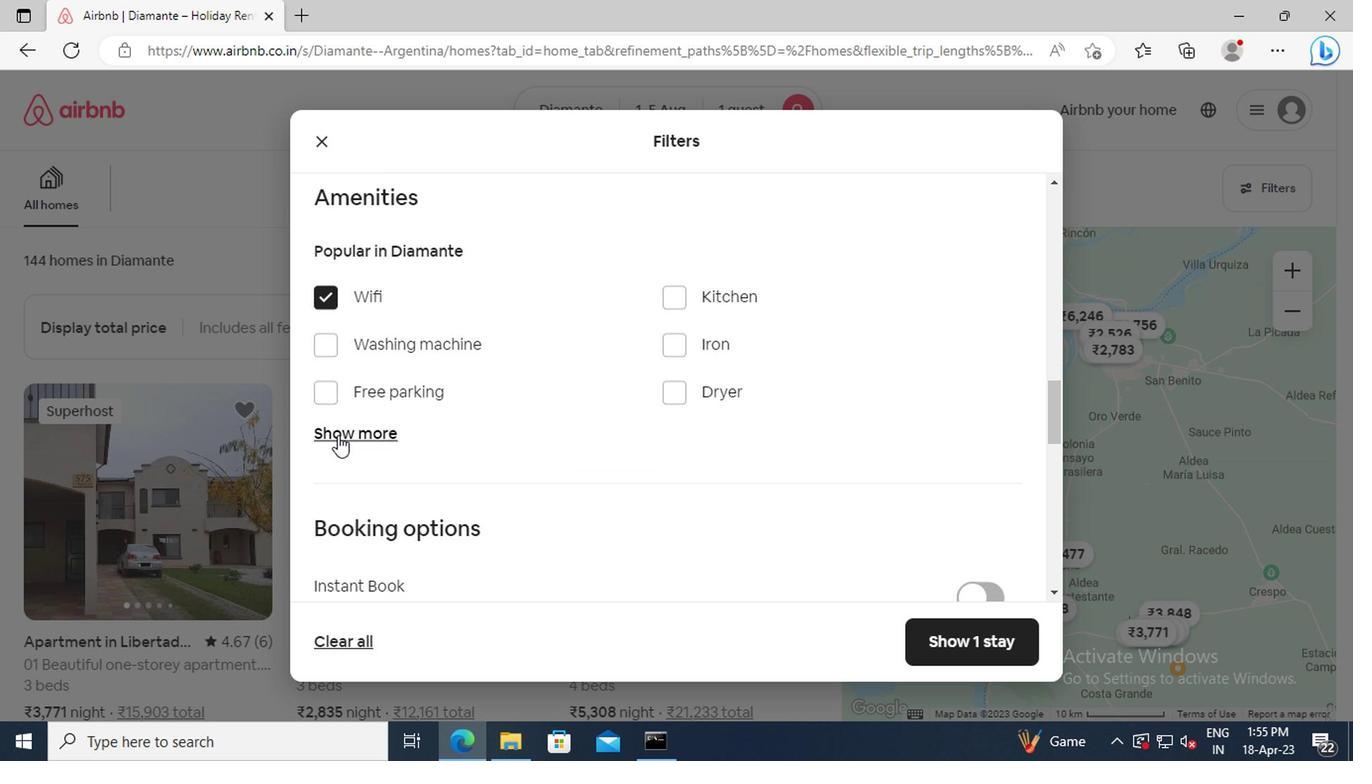 
Action: Mouse pressed left at (334, 435)
Screenshot: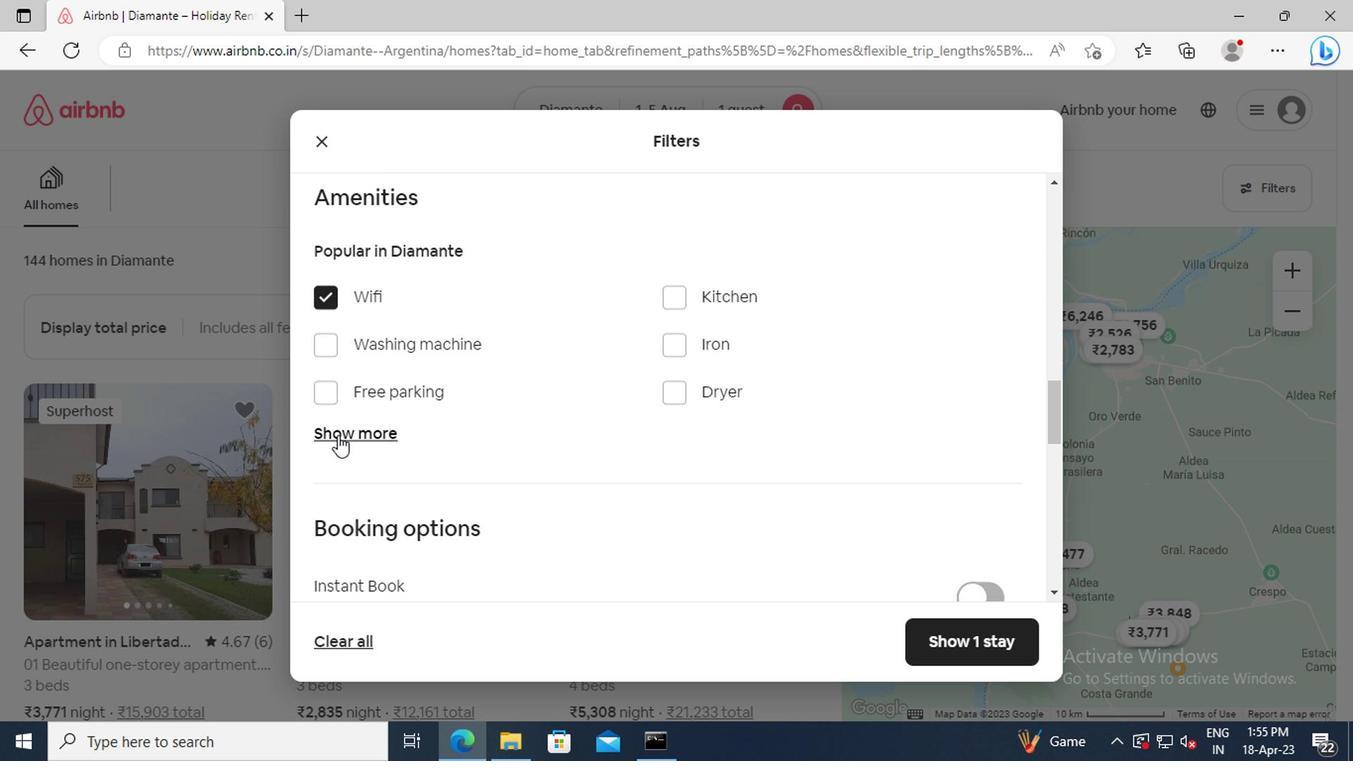 
Action: Mouse moved to (667, 498)
Screenshot: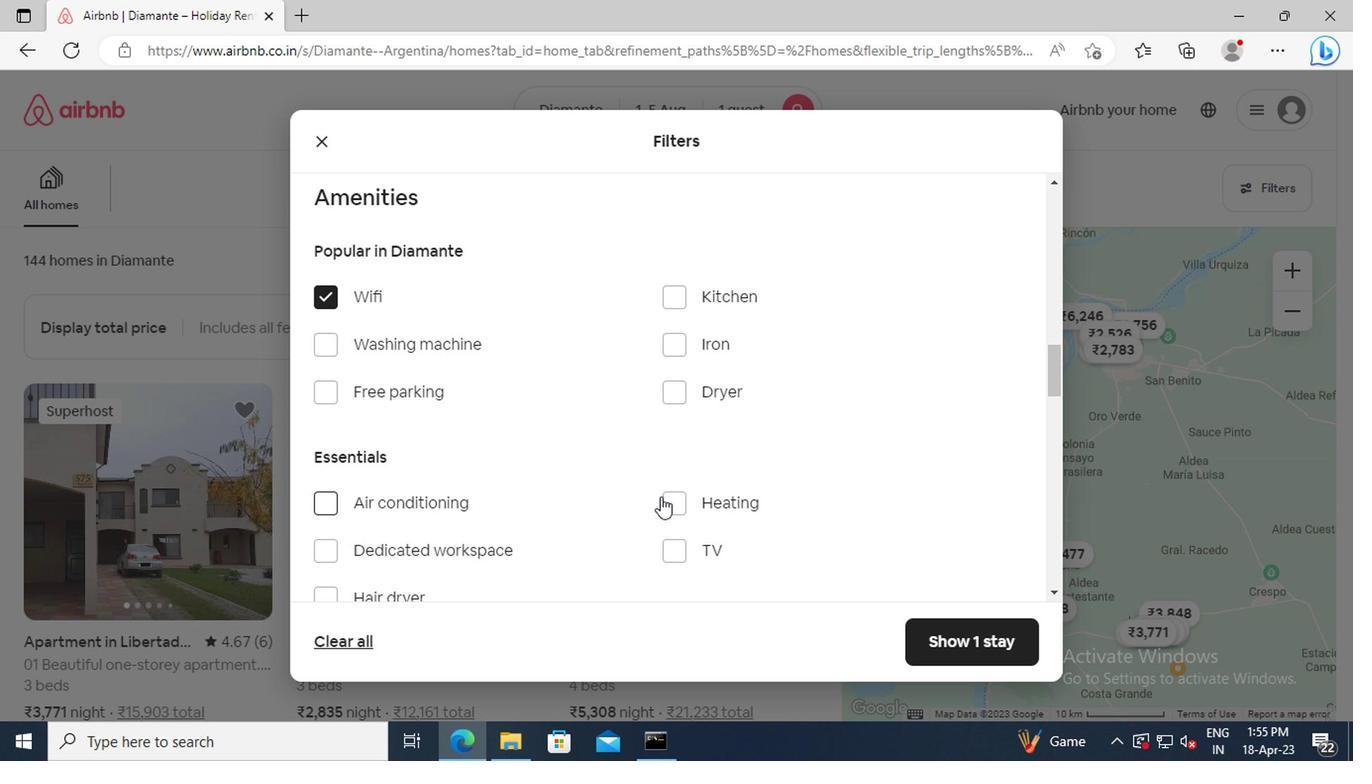 
Action: Mouse pressed left at (667, 498)
Screenshot: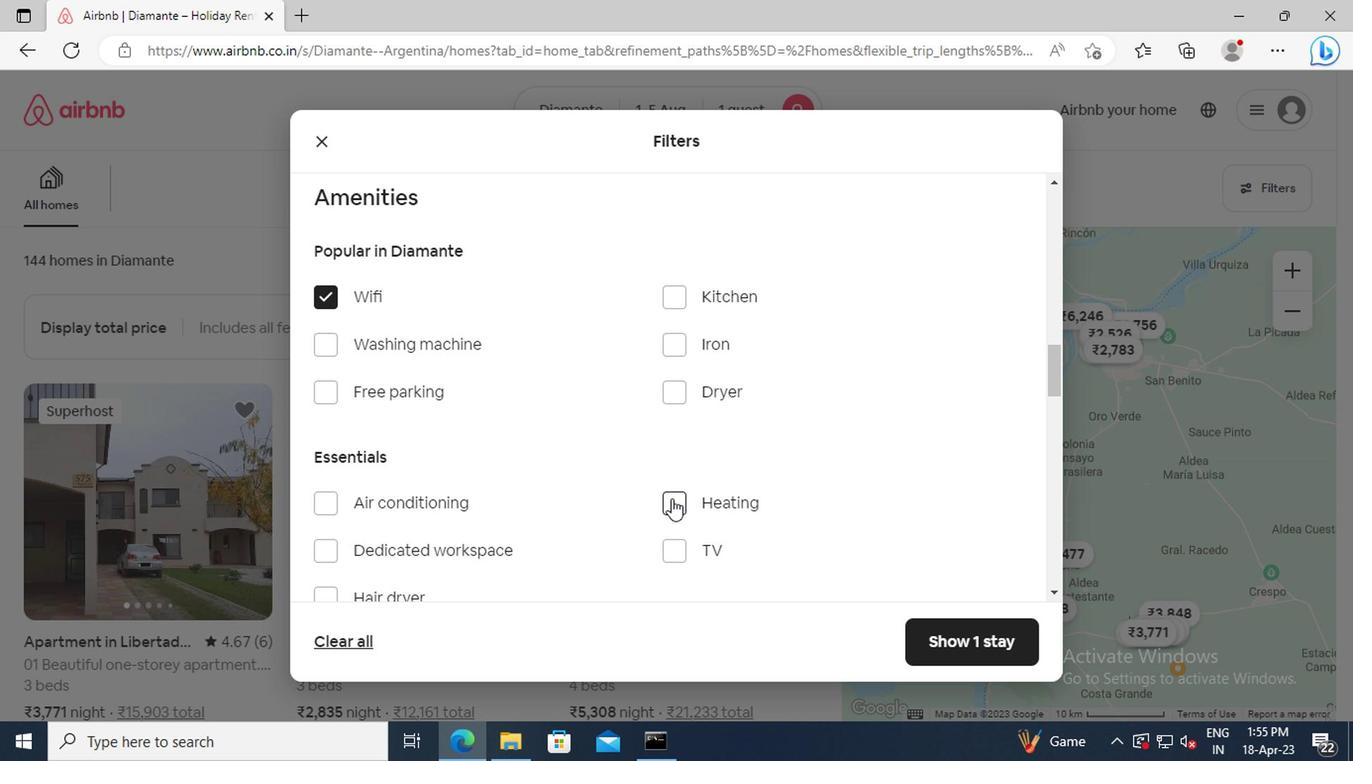 
Action: Mouse moved to (542, 470)
Screenshot: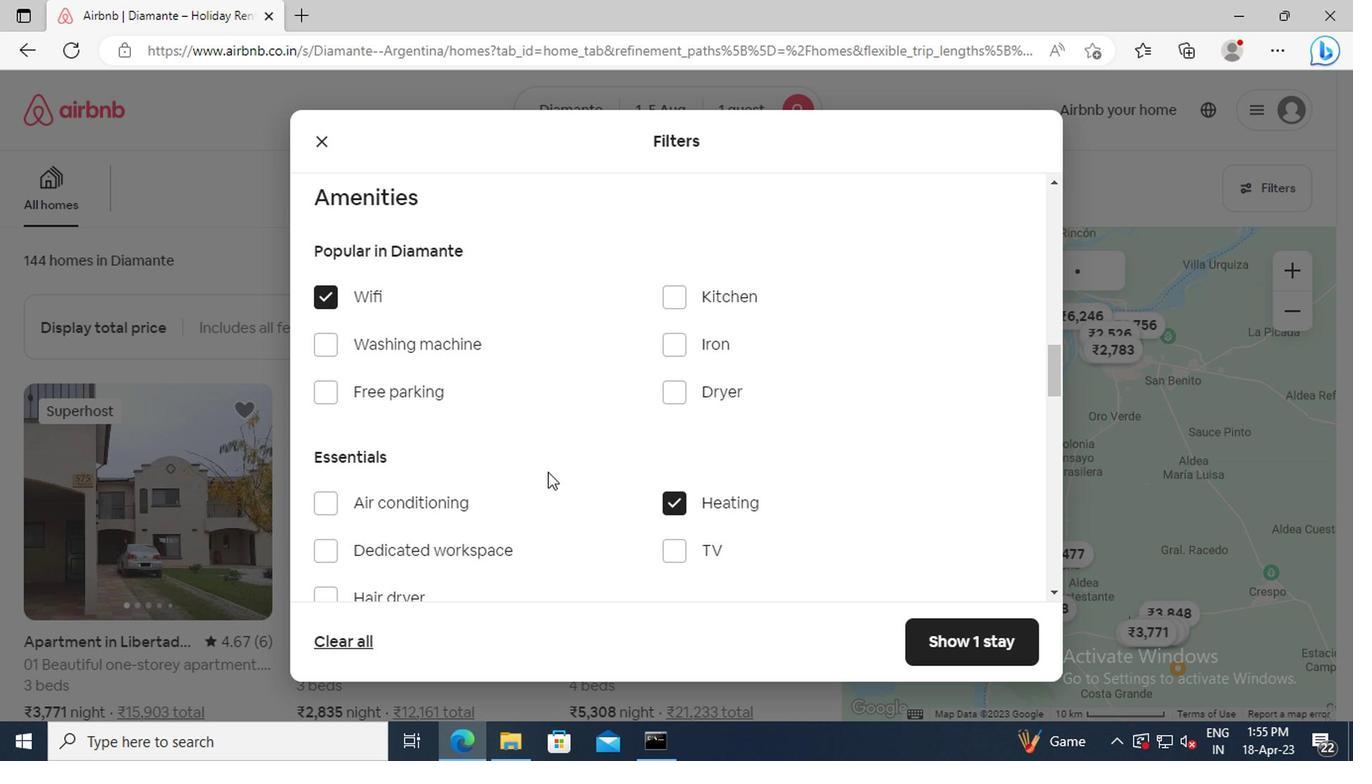
Action: Mouse scrolled (542, 470) with delta (0, 0)
Screenshot: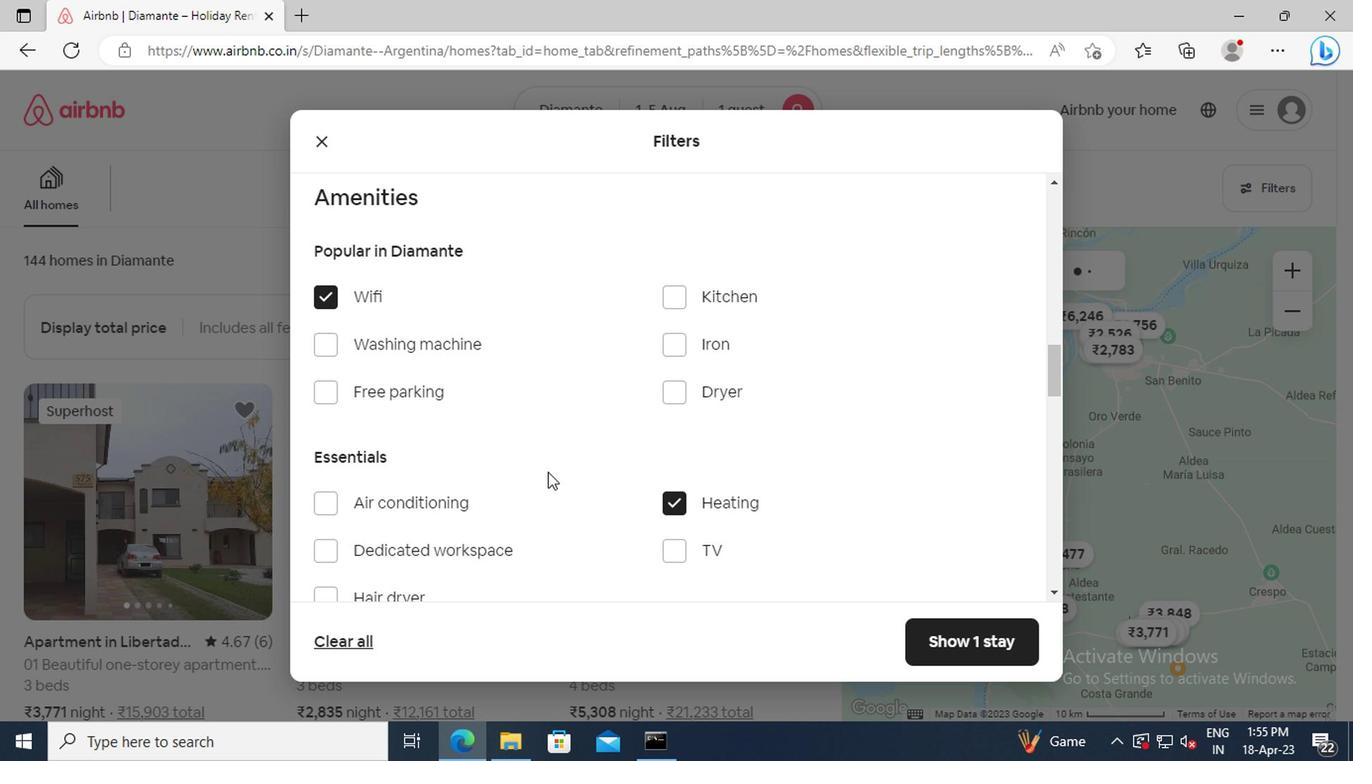 
Action: Mouse scrolled (542, 470) with delta (0, 0)
Screenshot: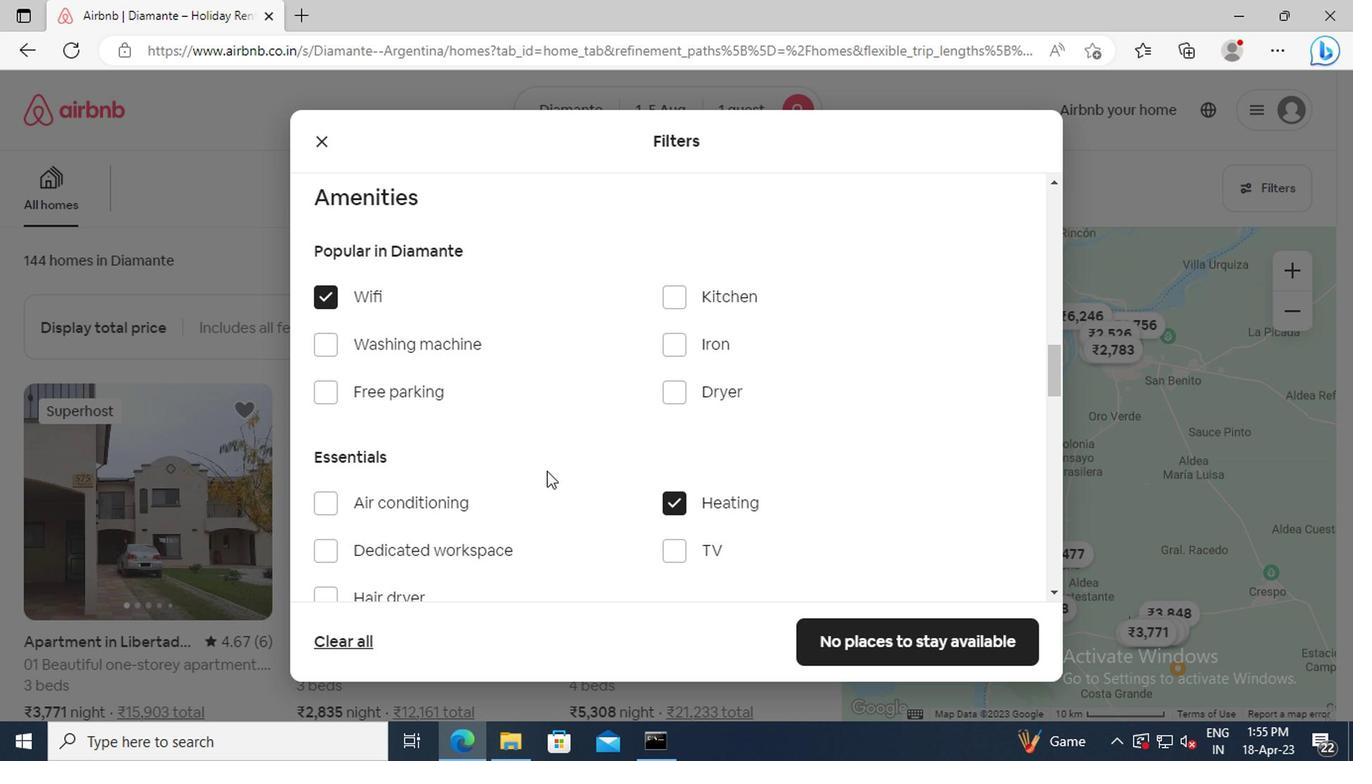 
Action: Mouse scrolled (542, 470) with delta (0, 0)
Screenshot: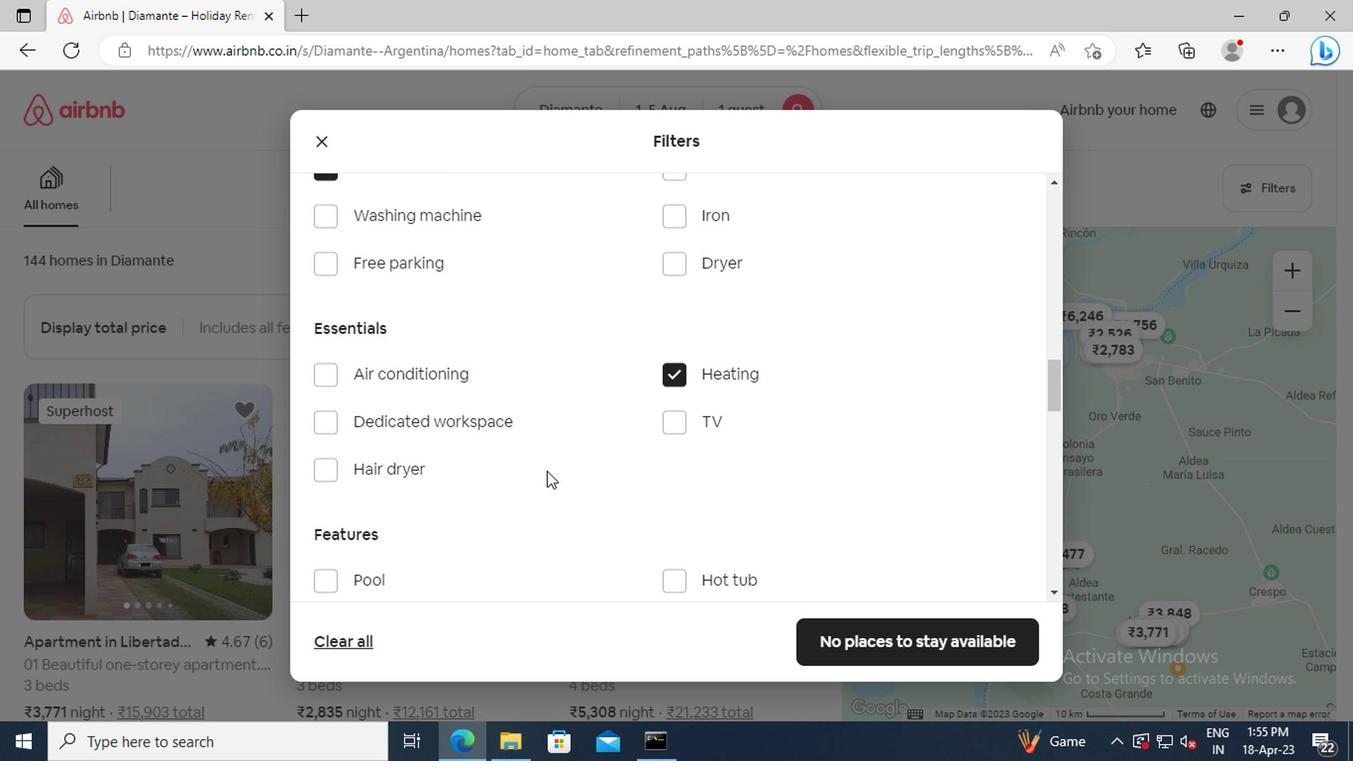 
Action: Mouse scrolled (542, 470) with delta (0, 0)
Screenshot: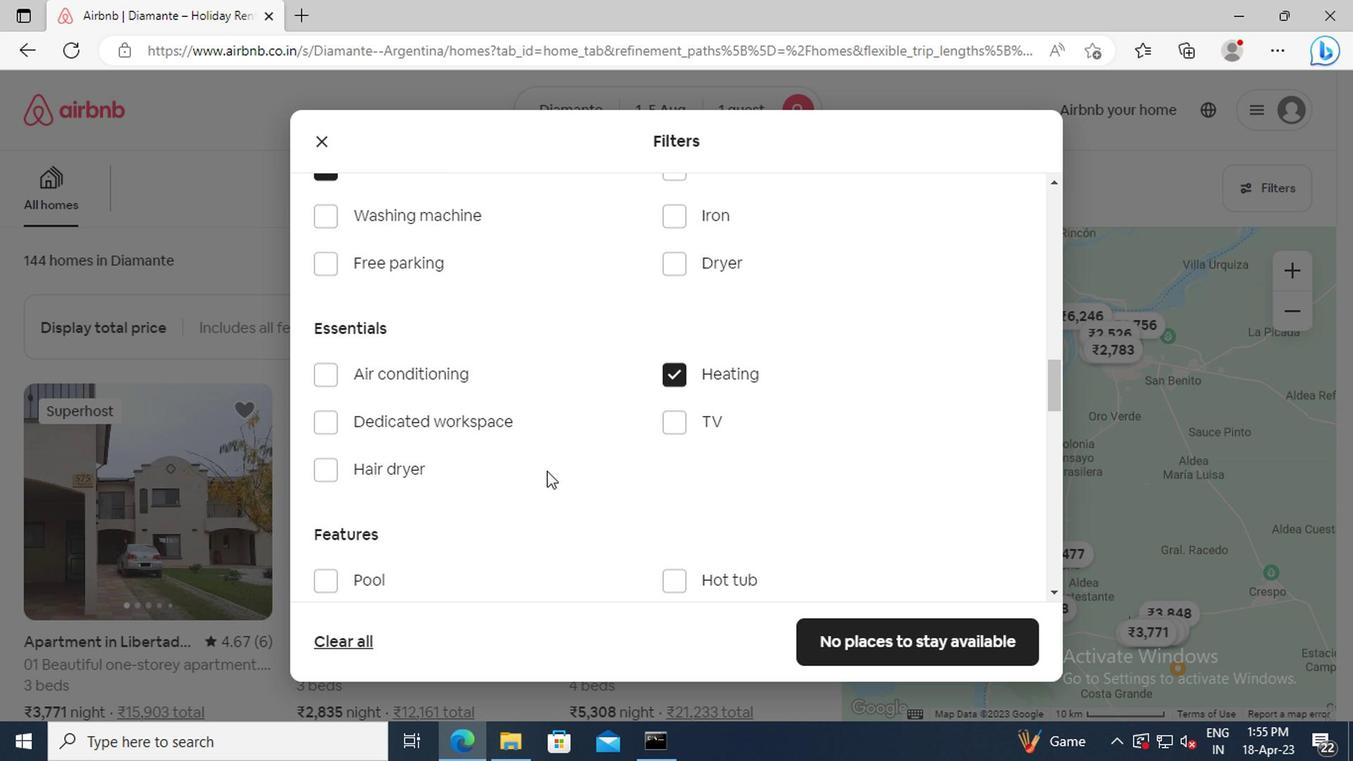 
Action: Mouse scrolled (542, 470) with delta (0, 0)
Screenshot: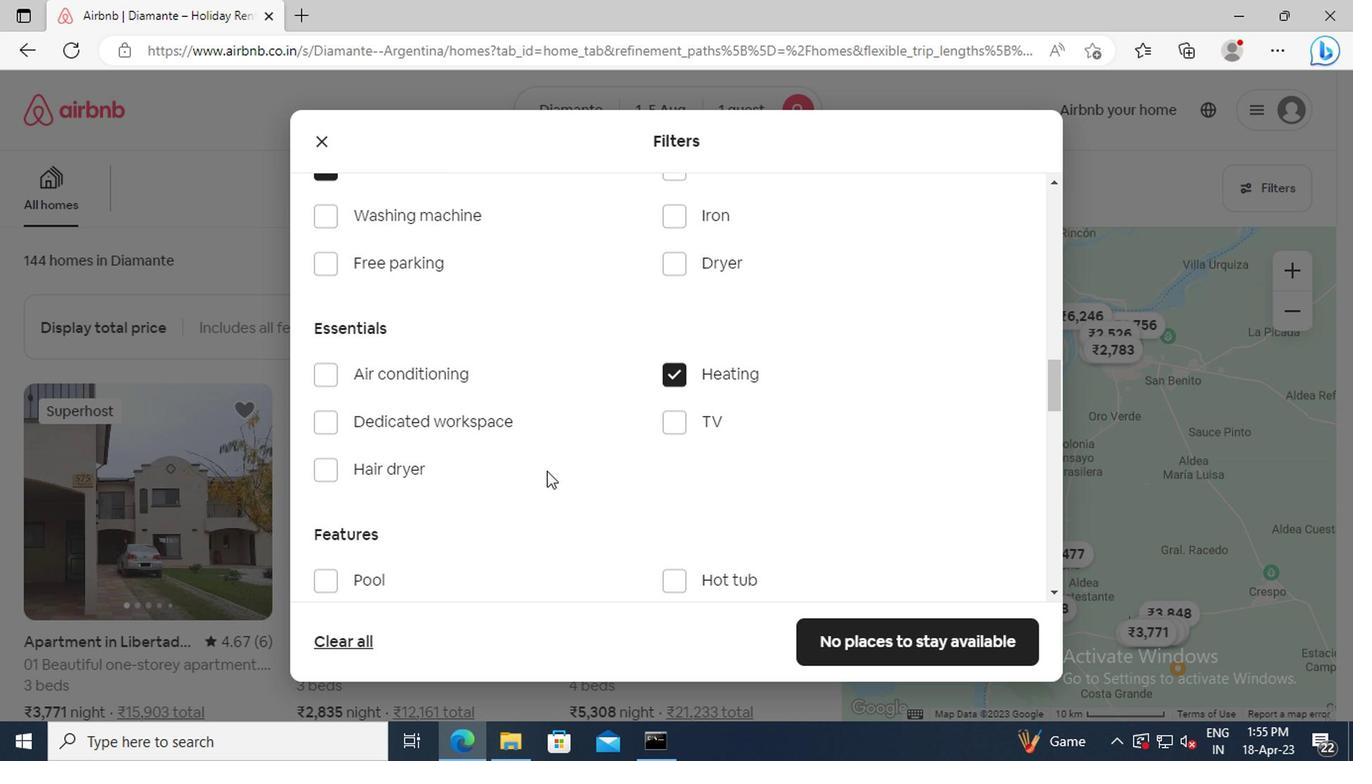 
Action: Mouse scrolled (542, 470) with delta (0, 0)
Screenshot: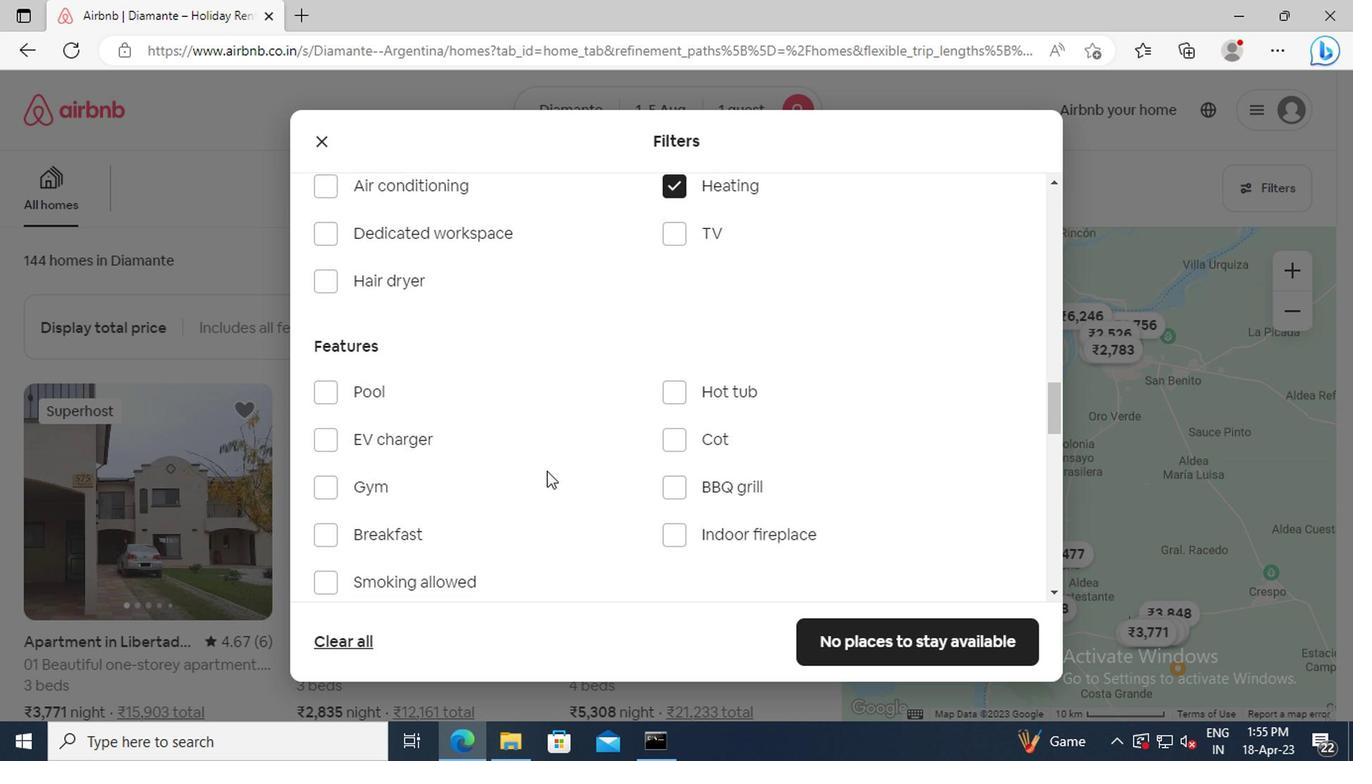 
Action: Mouse scrolled (542, 470) with delta (0, 0)
Screenshot: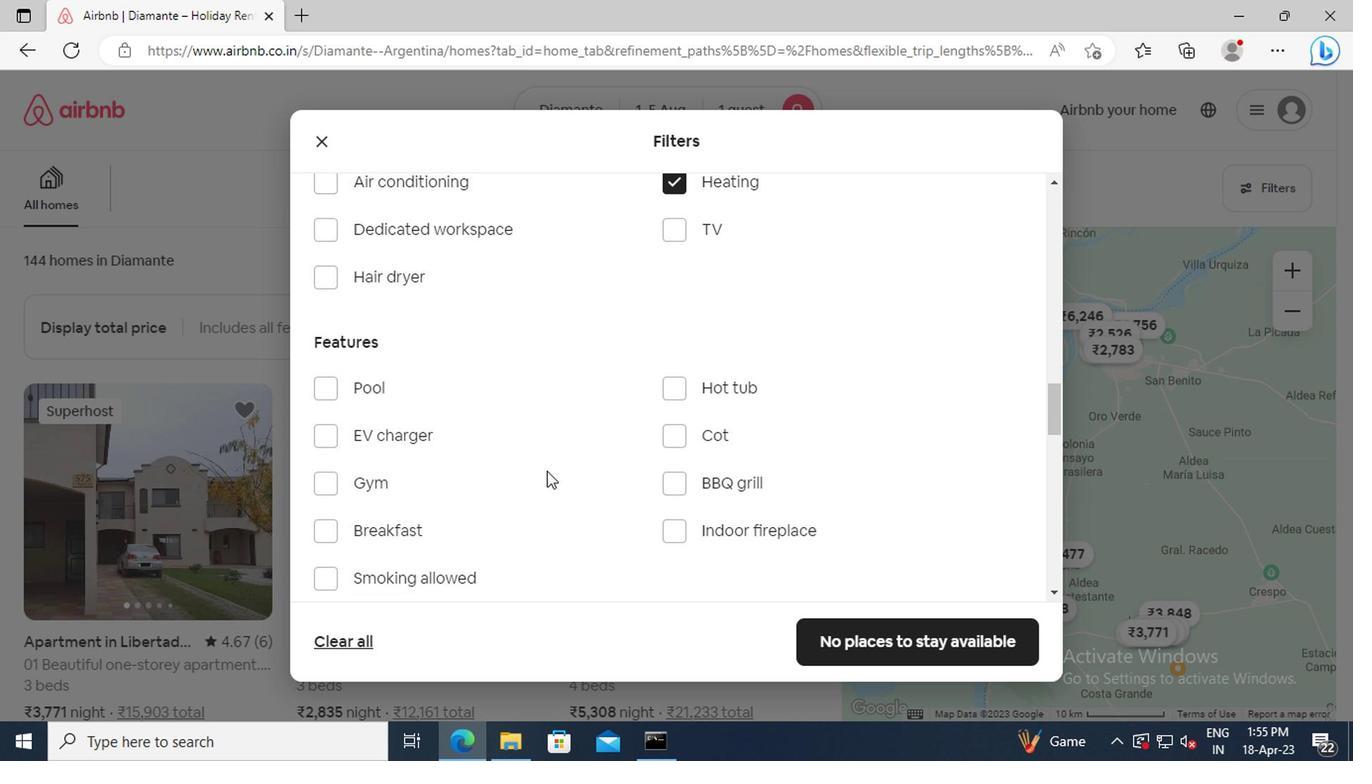 
Action: Mouse scrolled (542, 470) with delta (0, 0)
Screenshot: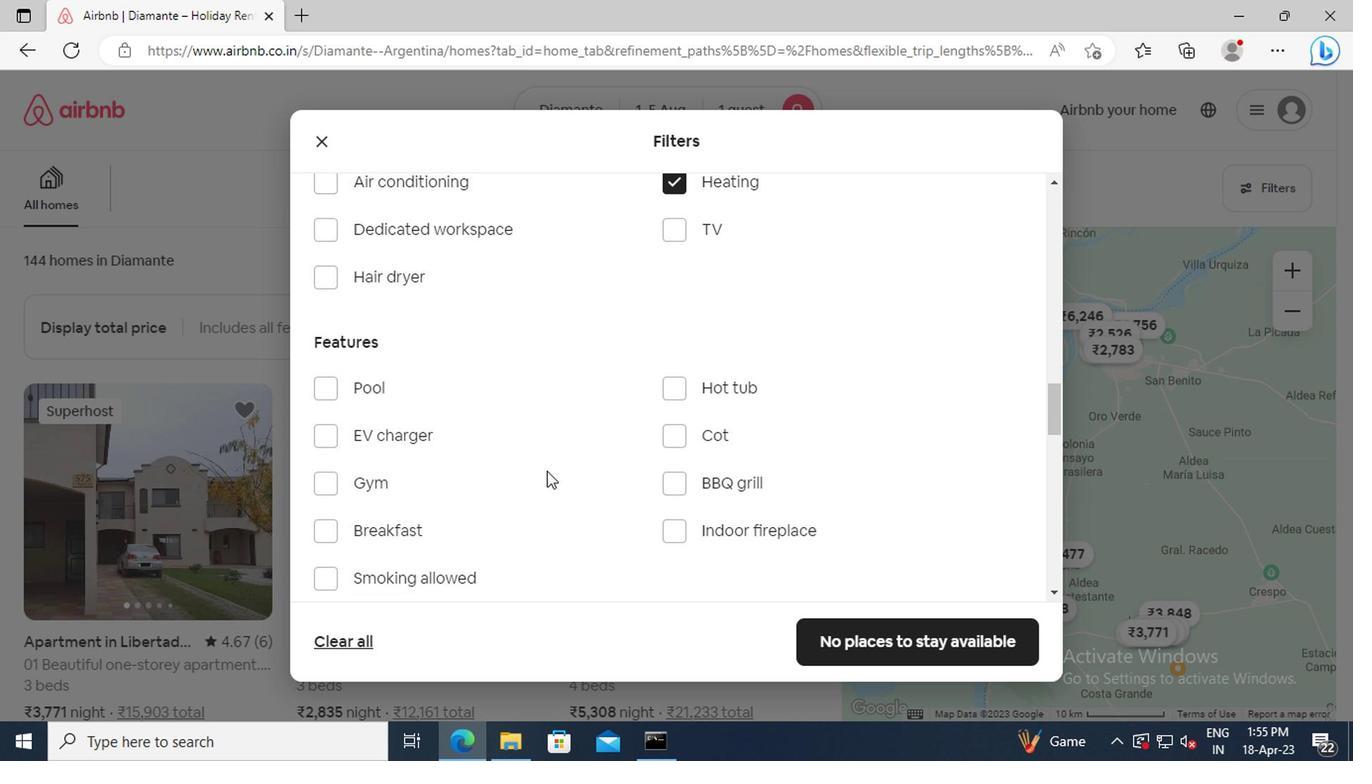 
Action: Mouse scrolled (542, 470) with delta (0, 0)
Screenshot: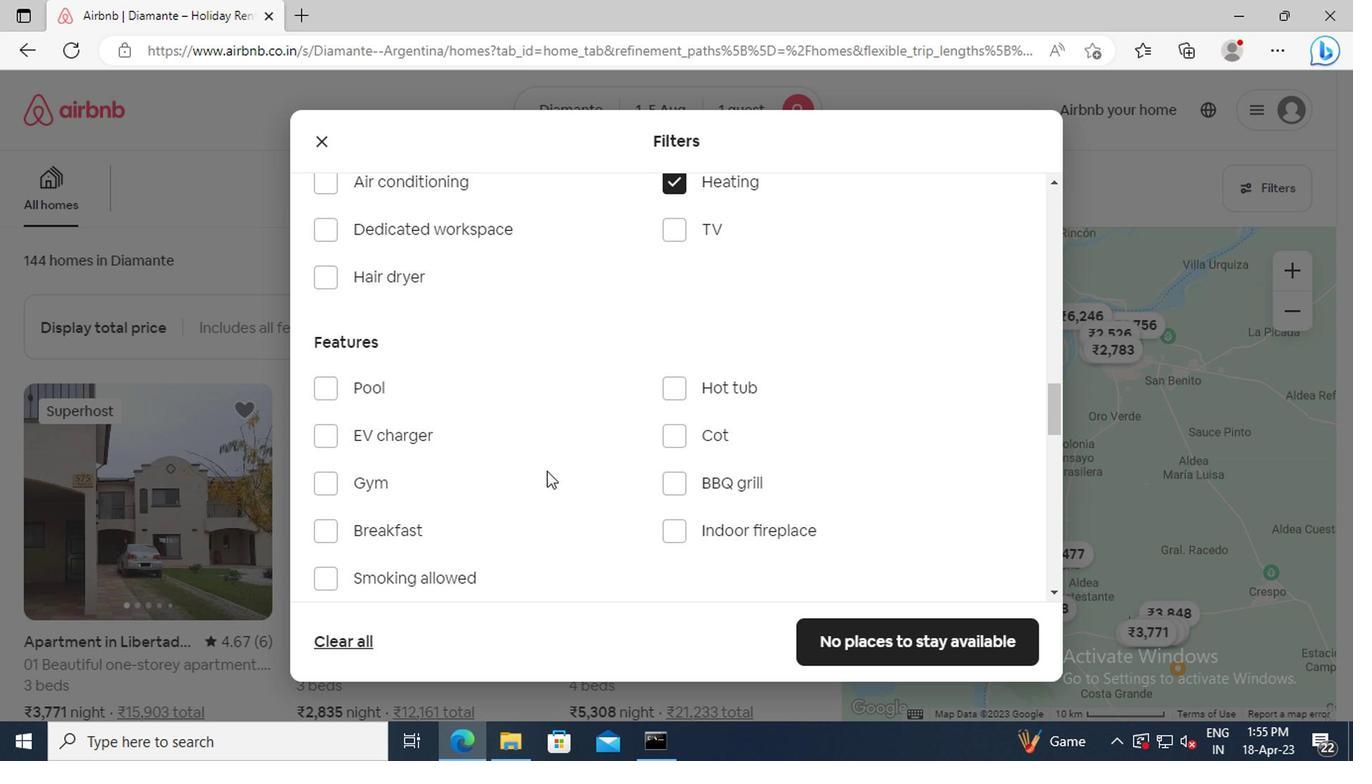 
Action: Mouse scrolled (542, 470) with delta (0, 0)
Screenshot: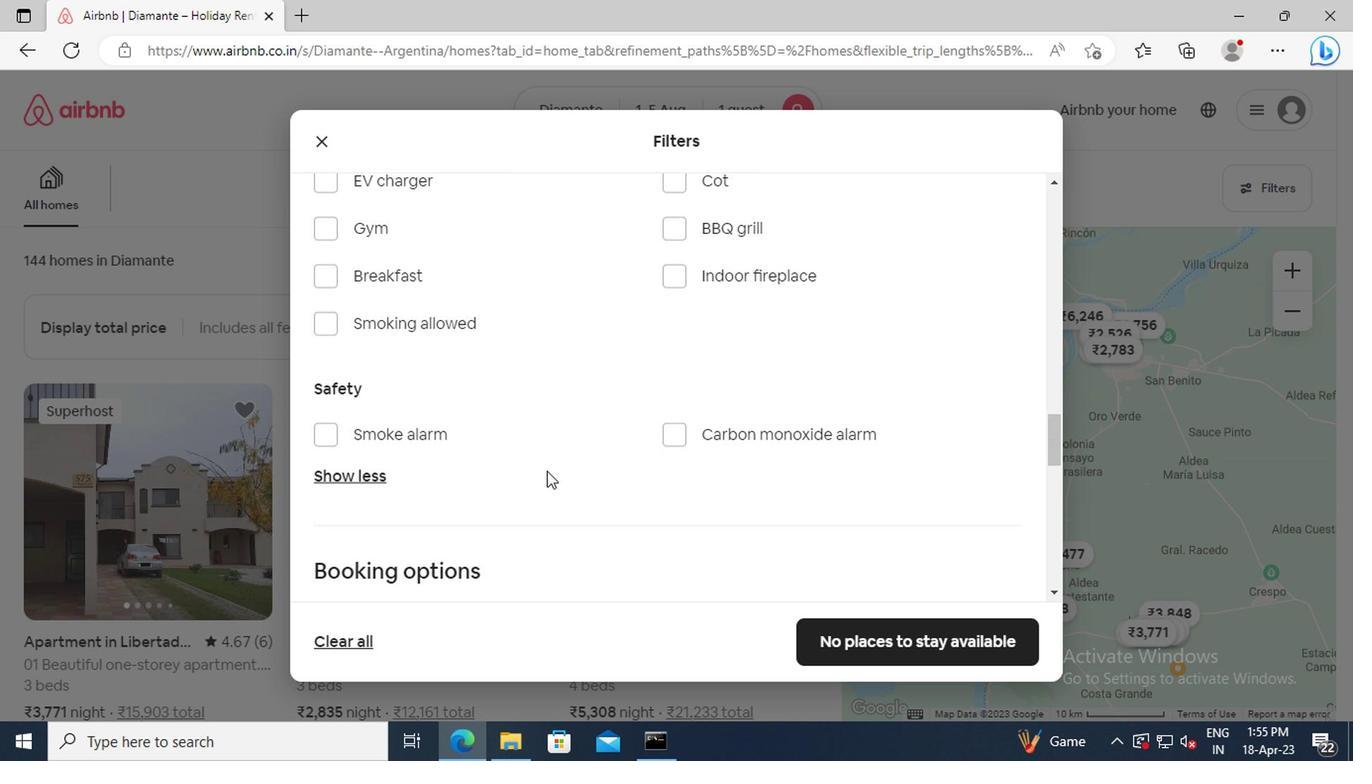 
Action: Mouse scrolled (542, 470) with delta (0, 0)
Screenshot: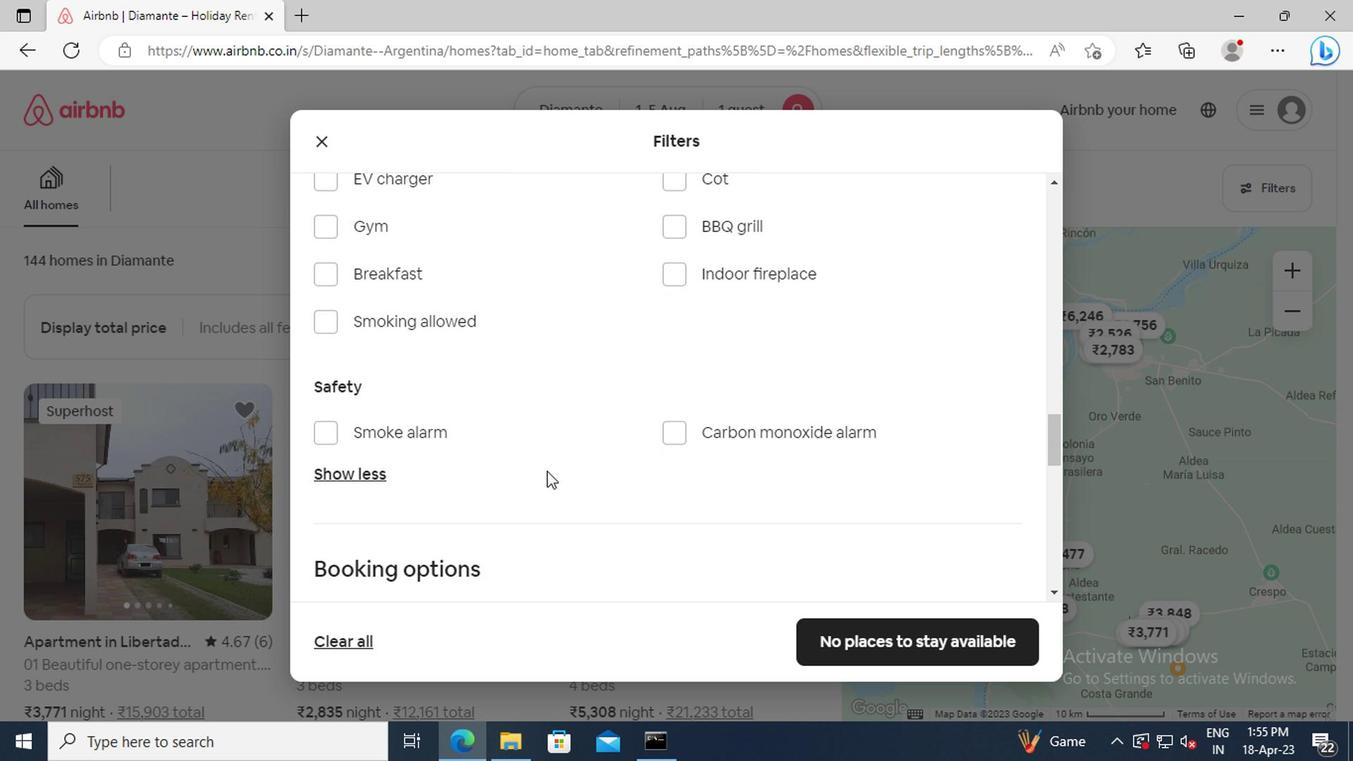 
Action: Mouse scrolled (542, 470) with delta (0, 0)
Screenshot: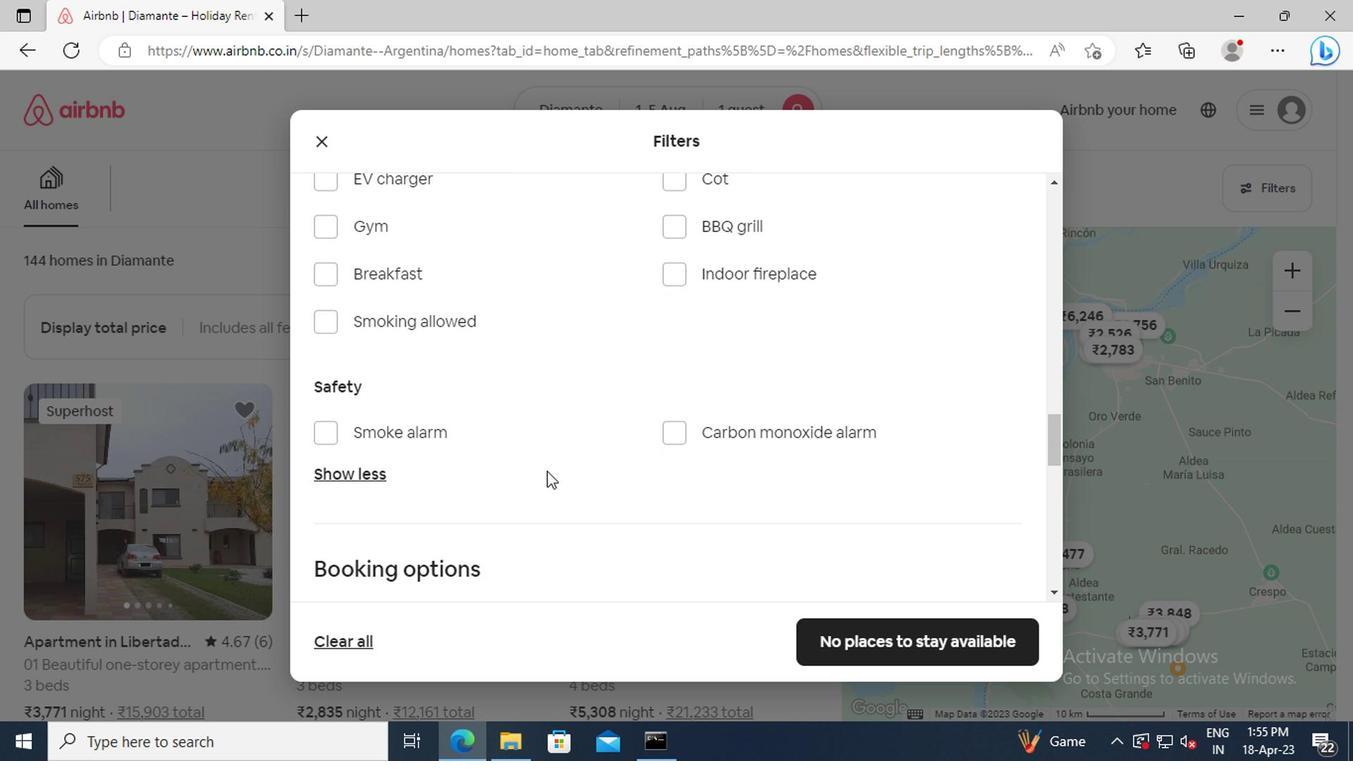 
Action: Mouse scrolled (542, 470) with delta (0, 0)
Screenshot: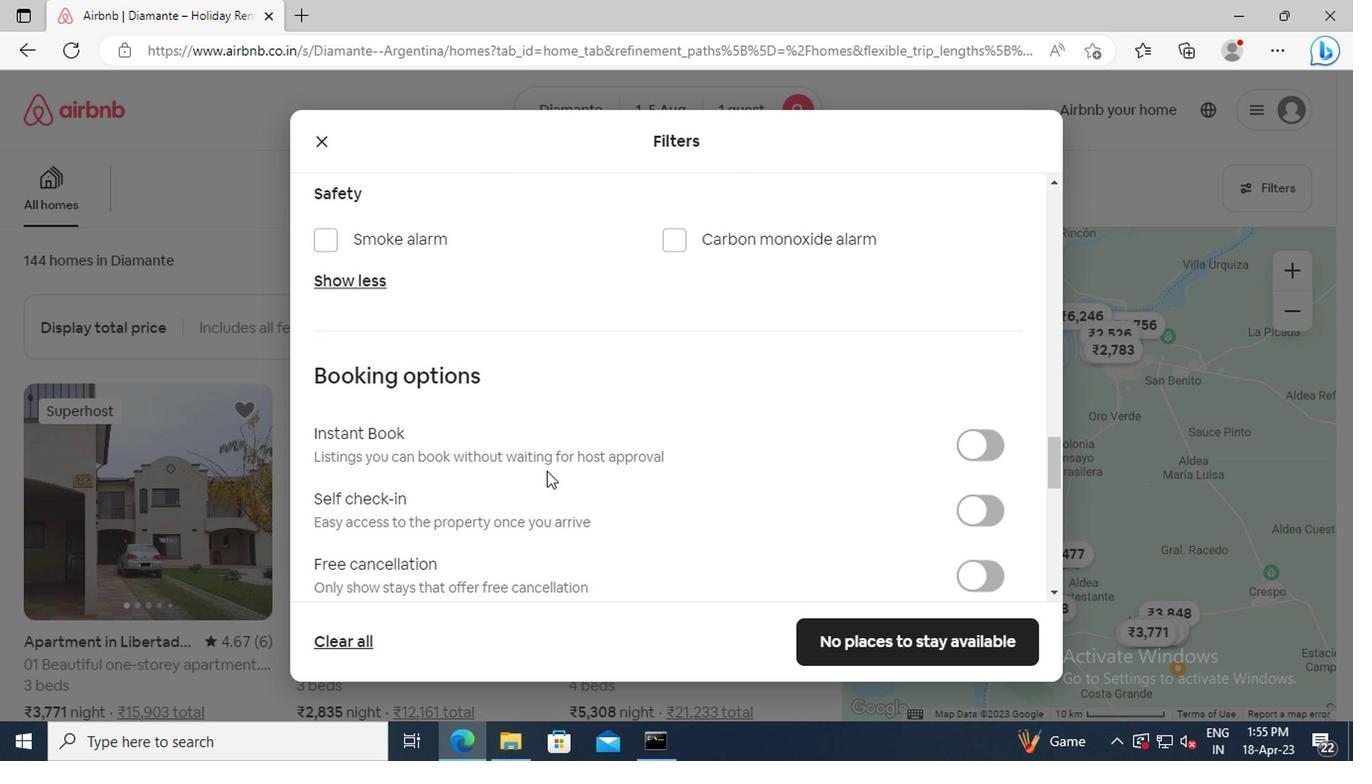 
Action: Mouse moved to (993, 446)
Screenshot: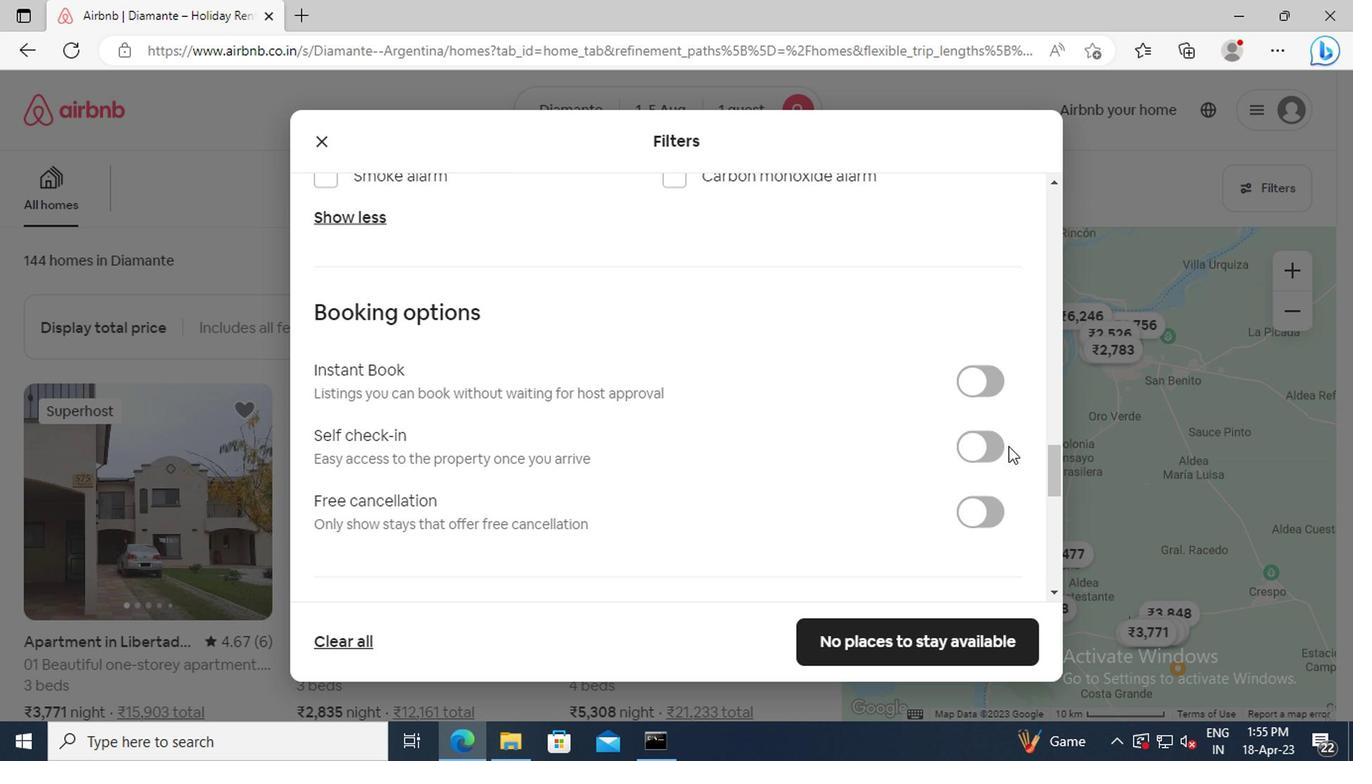 
Action: Mouse pressed left at (993, 446)
Screenshot: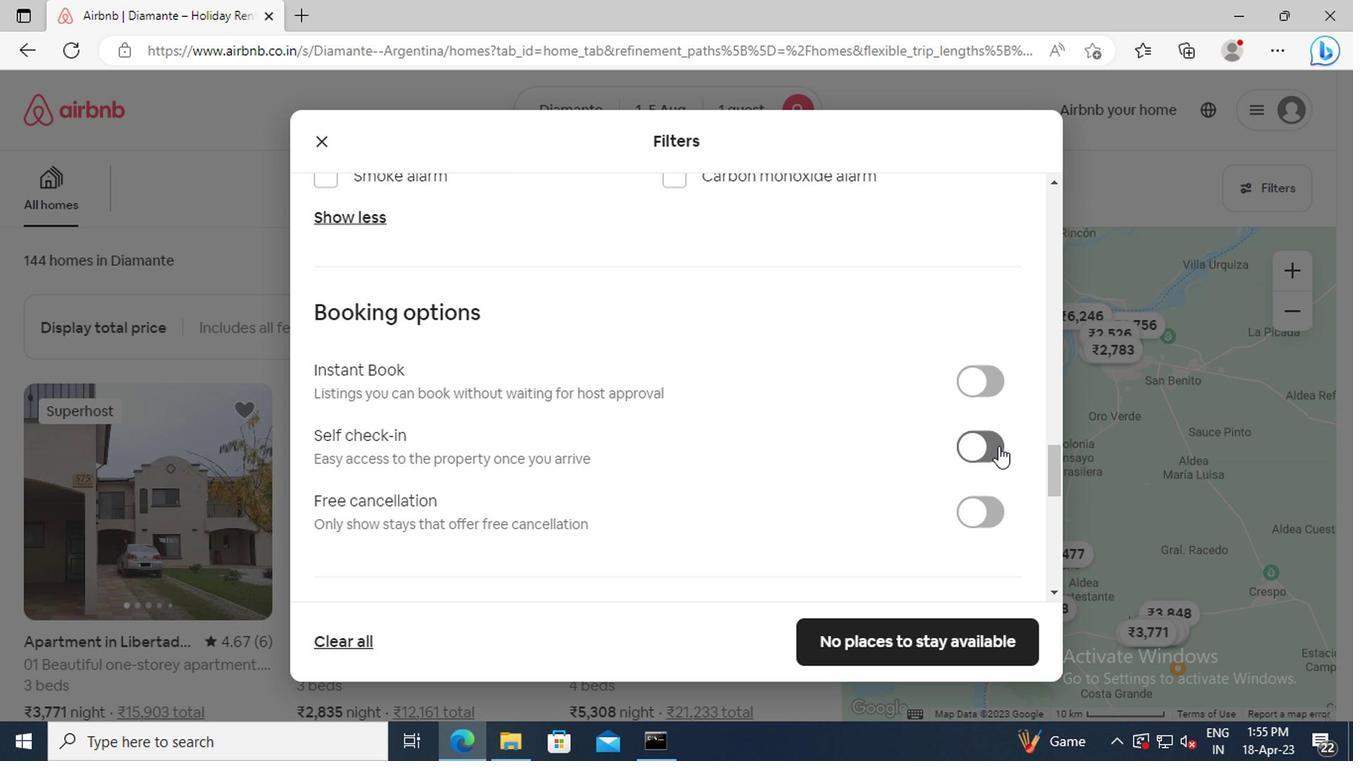 
Action: Mouse moved to (608, 410)
Screenshot: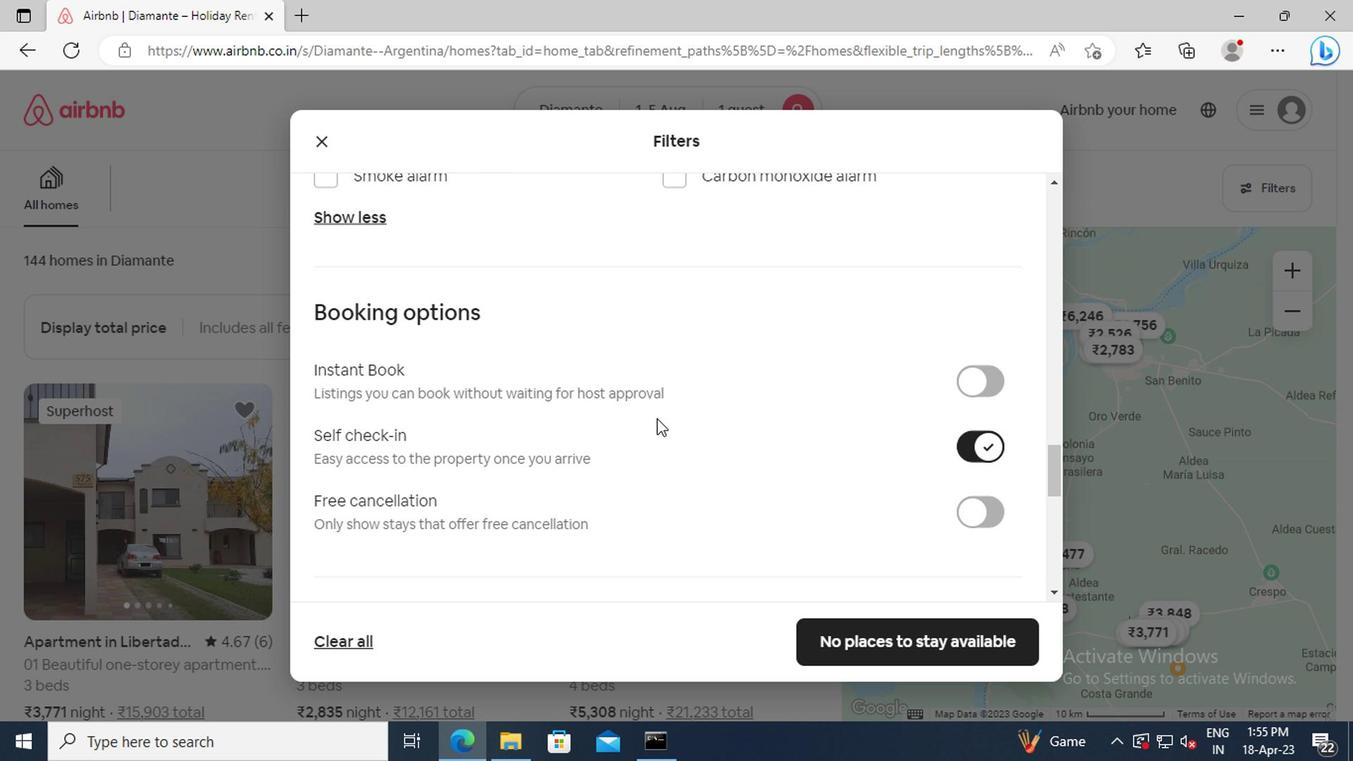 
Action: Mouse scrolled (608, 410) with delta (0, 0)
Screenshot: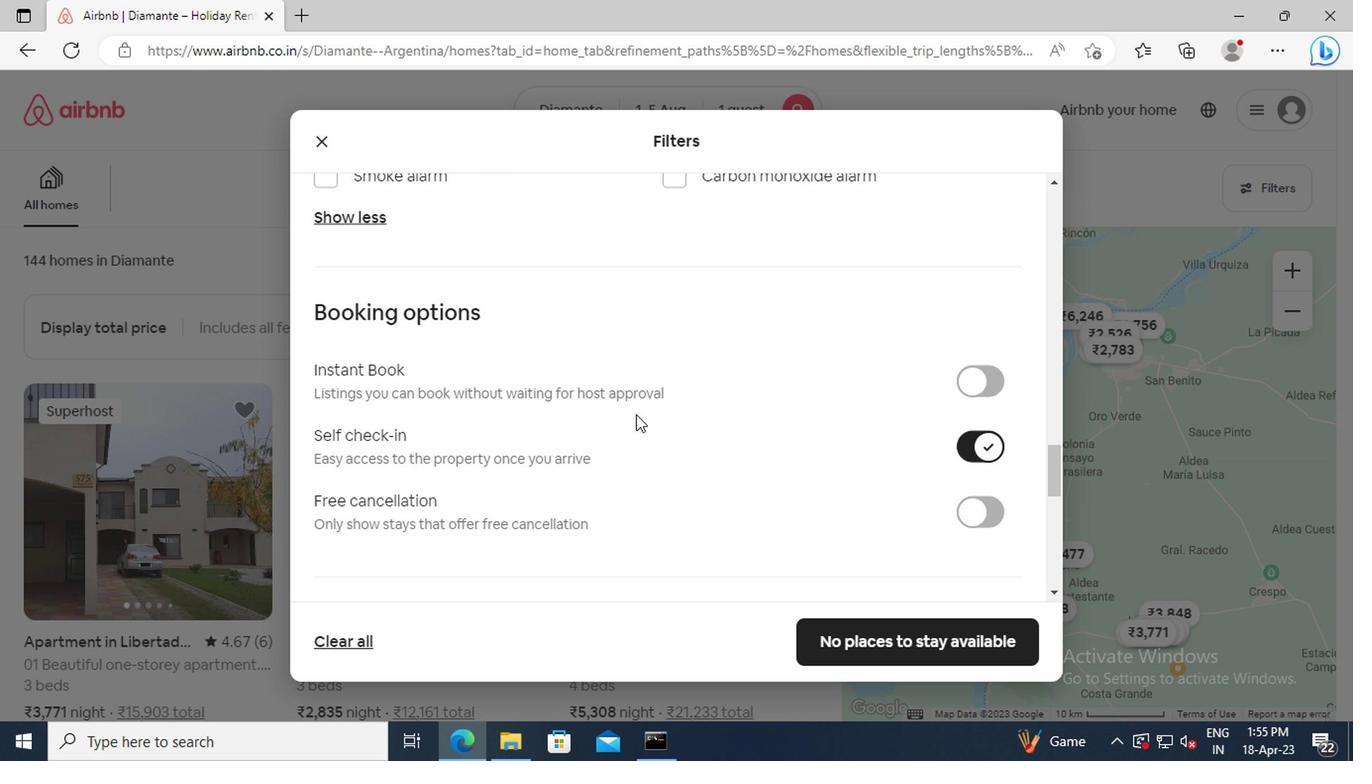 
Action: Mouse scrolled (608, 410) with delta (0, 0)
Screenshot: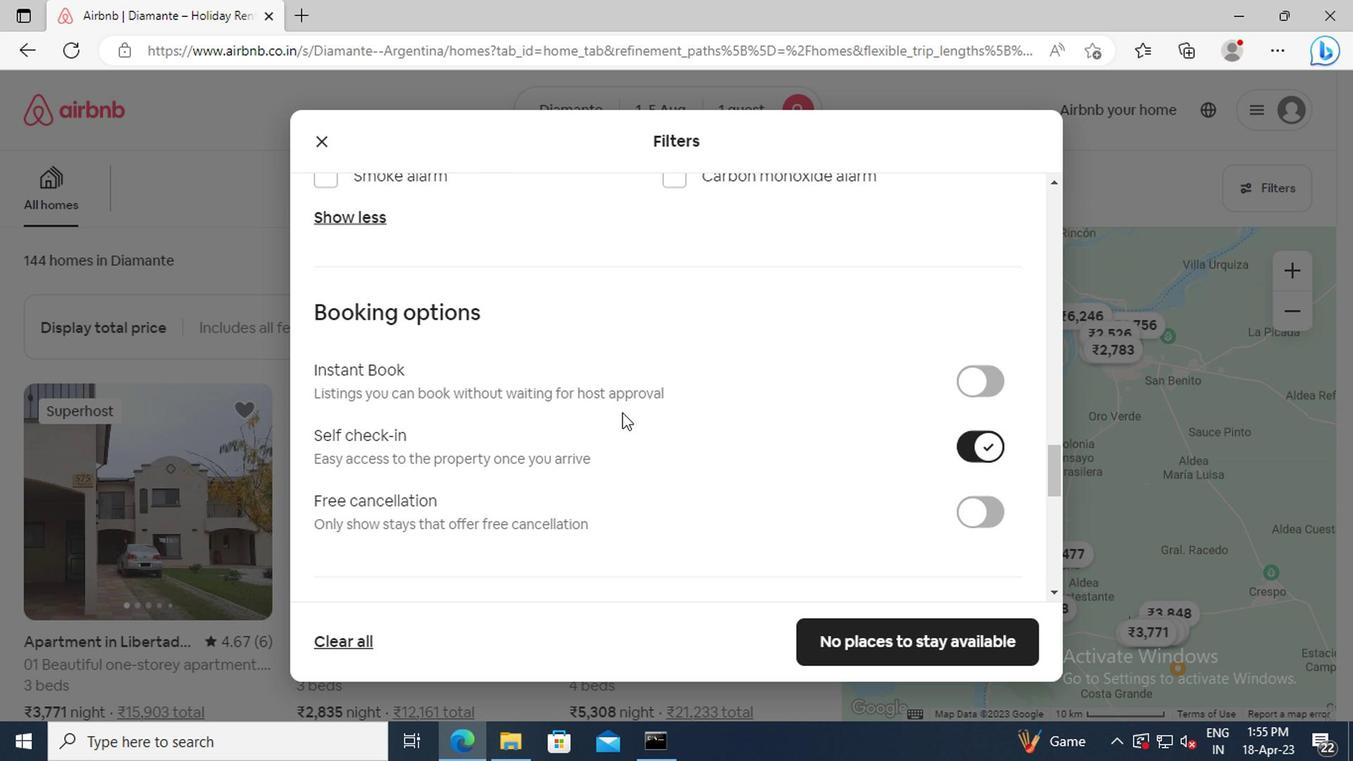 
Action: Mouse scrolled (608, 410) with delta (0, 0)
Screenshot: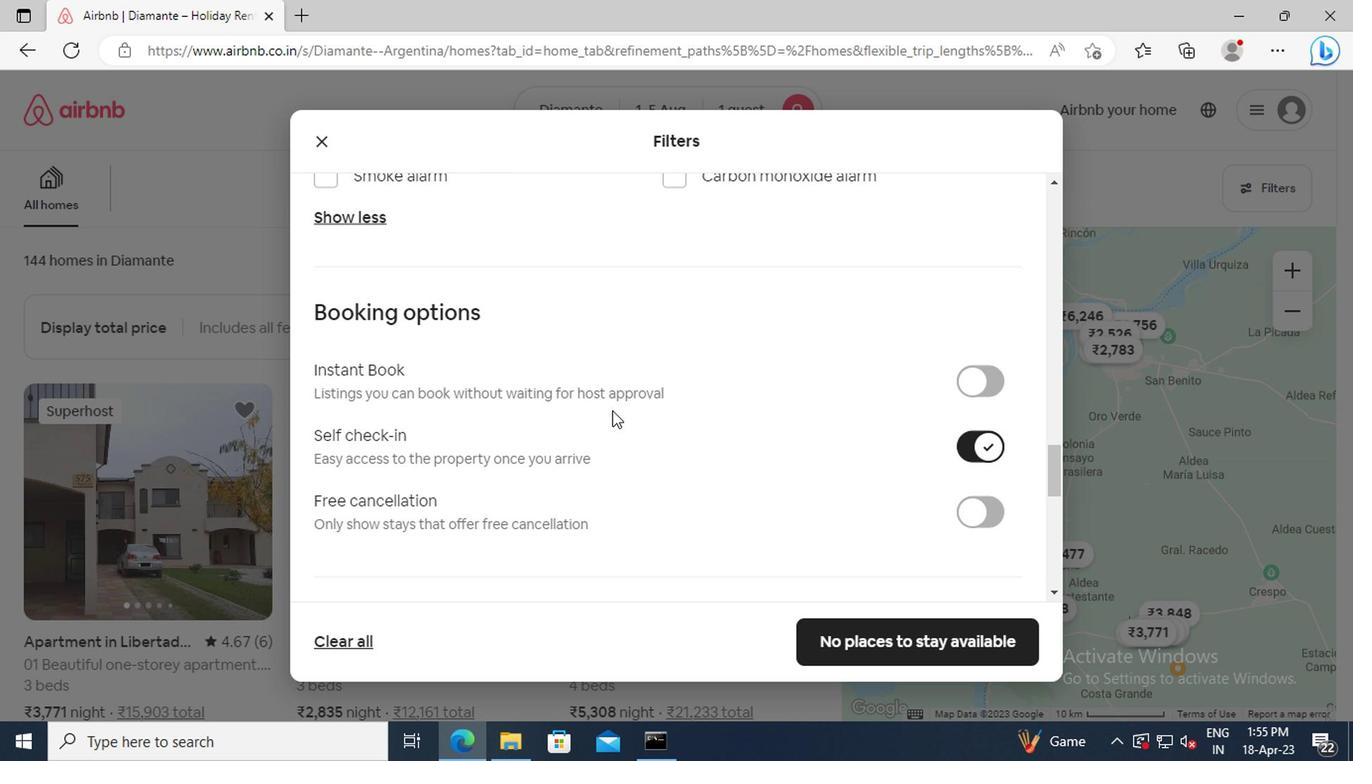 
Action: Mouse scrolled (608, 410) with delta (0, 0)
Screenshot: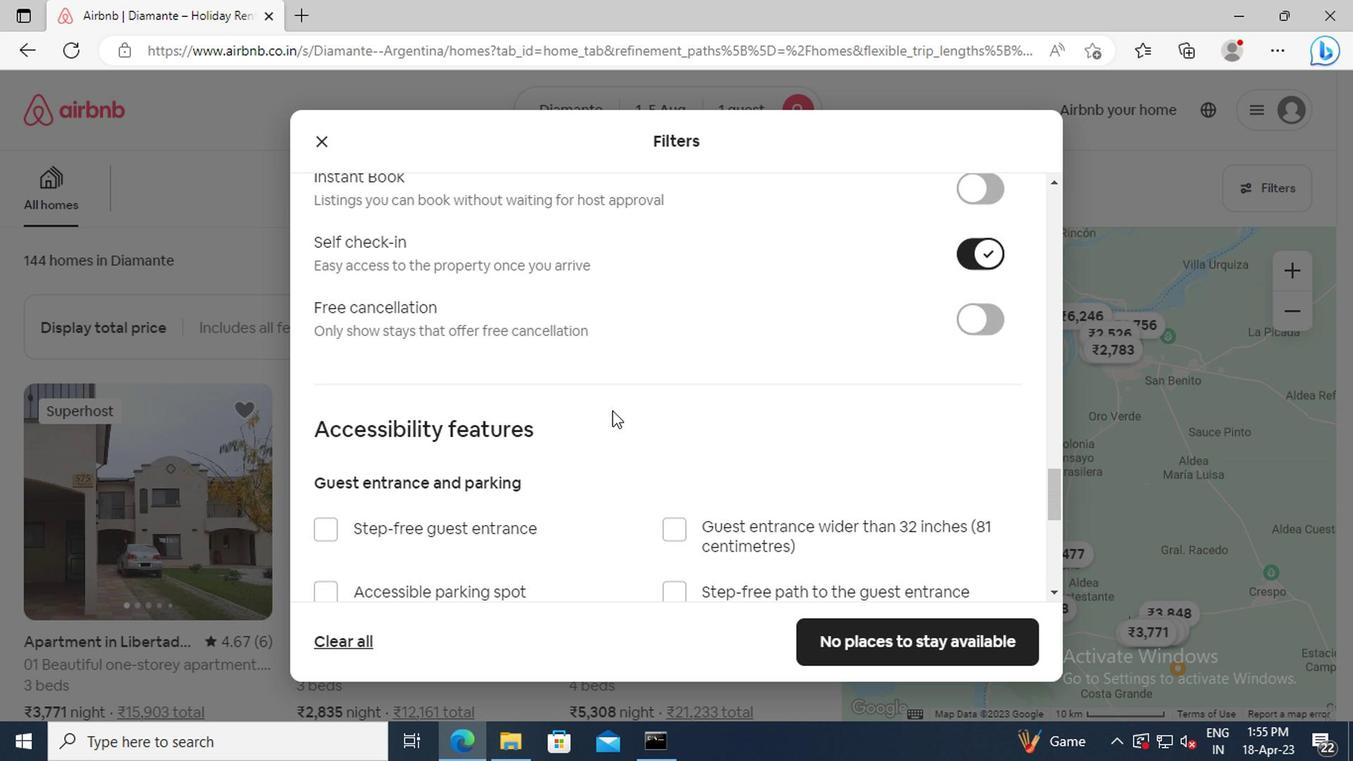 
Action: Mouse scrolled (608, 410) with delta (0, 0)
Screenshot: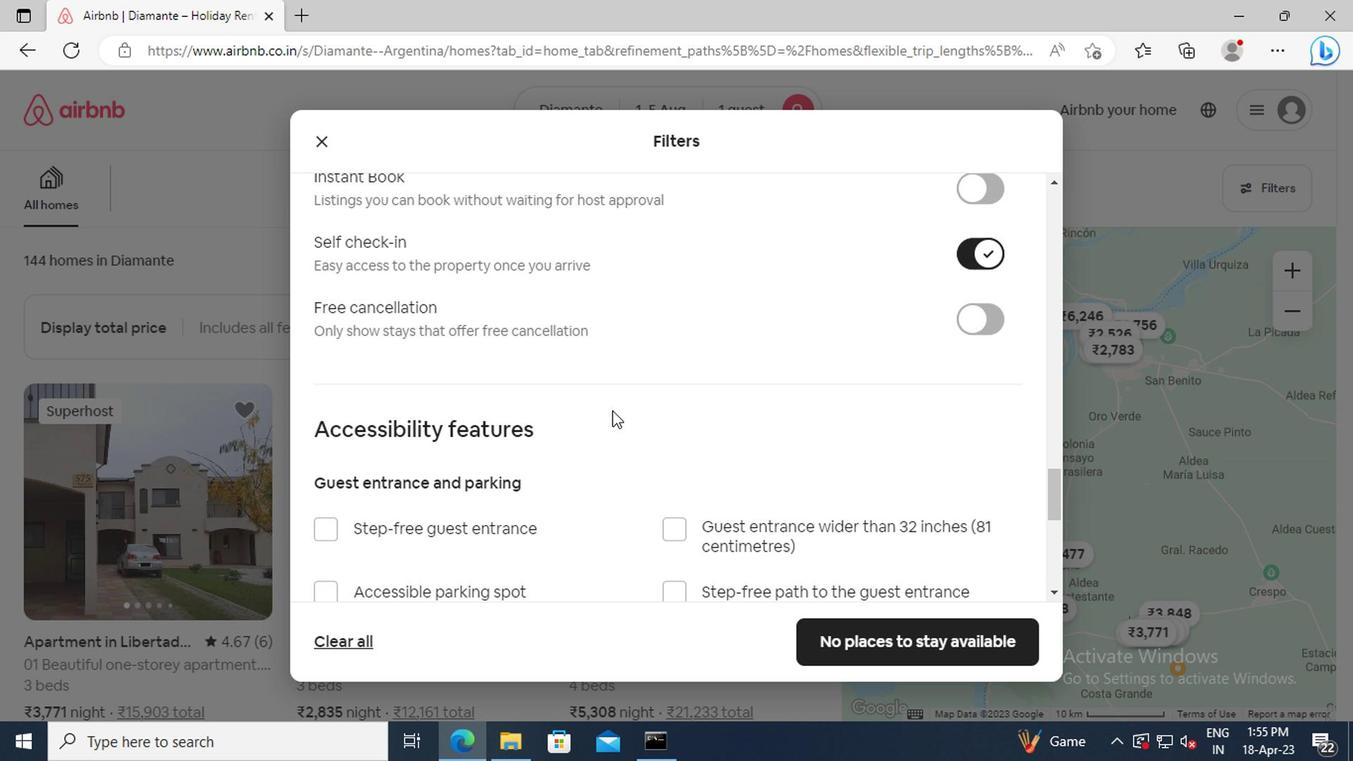 
Action: Mouse scrolled (608, 410) with delta (0, 0)
Screenshot: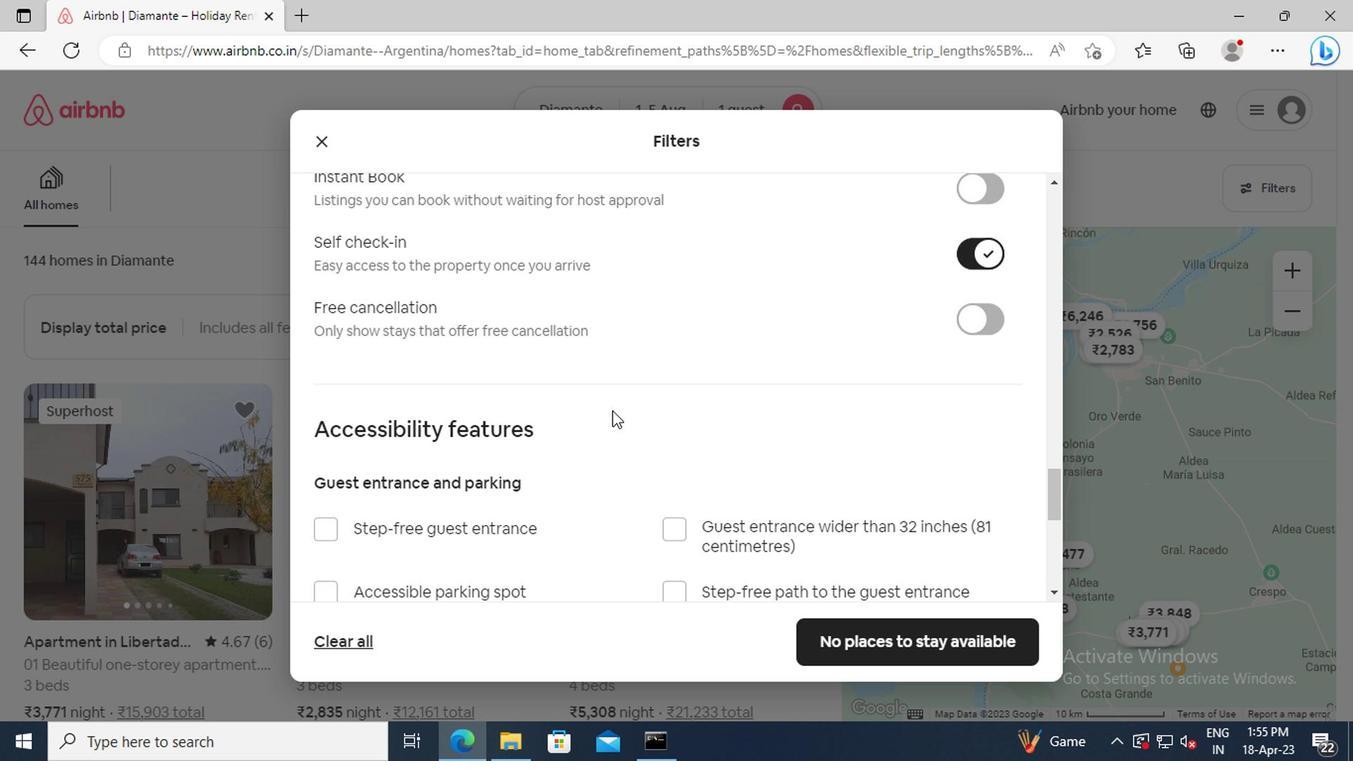 
Action: Mouse scrolled (608, 410) with delta (0, 0)
Screenshot: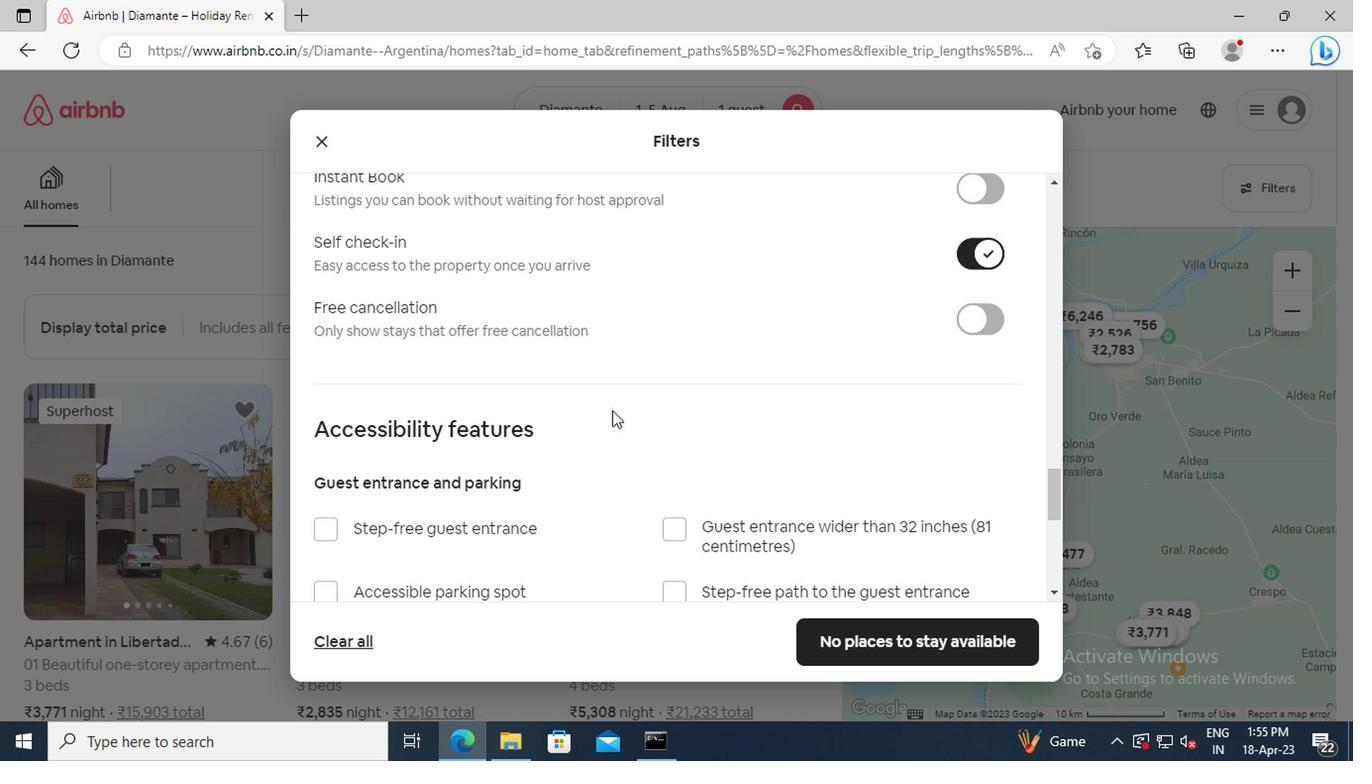 
Action: Mouse scrolled (608, 410) with delta (0, 0)
Screenshot: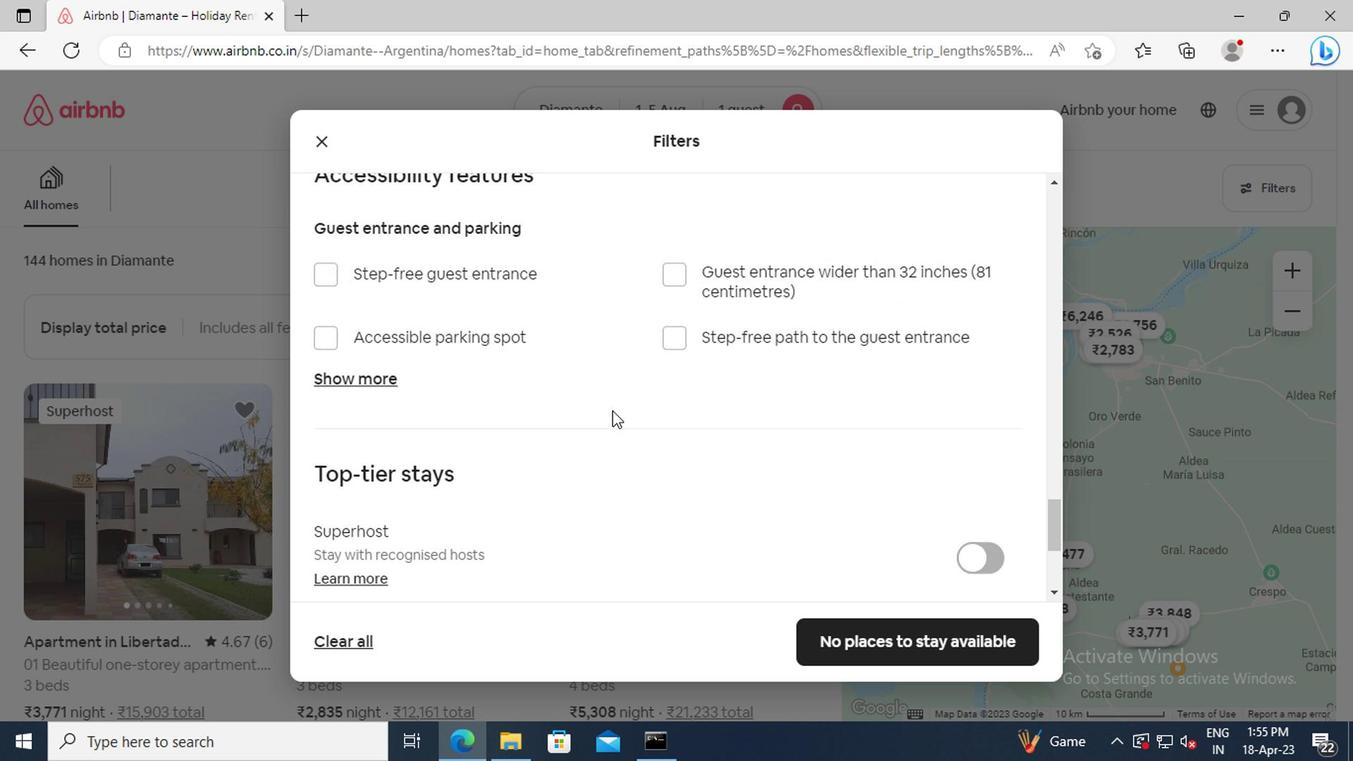 
Action: Mouse scrolled (608, 410) with delta (0, 0)
Screenshot: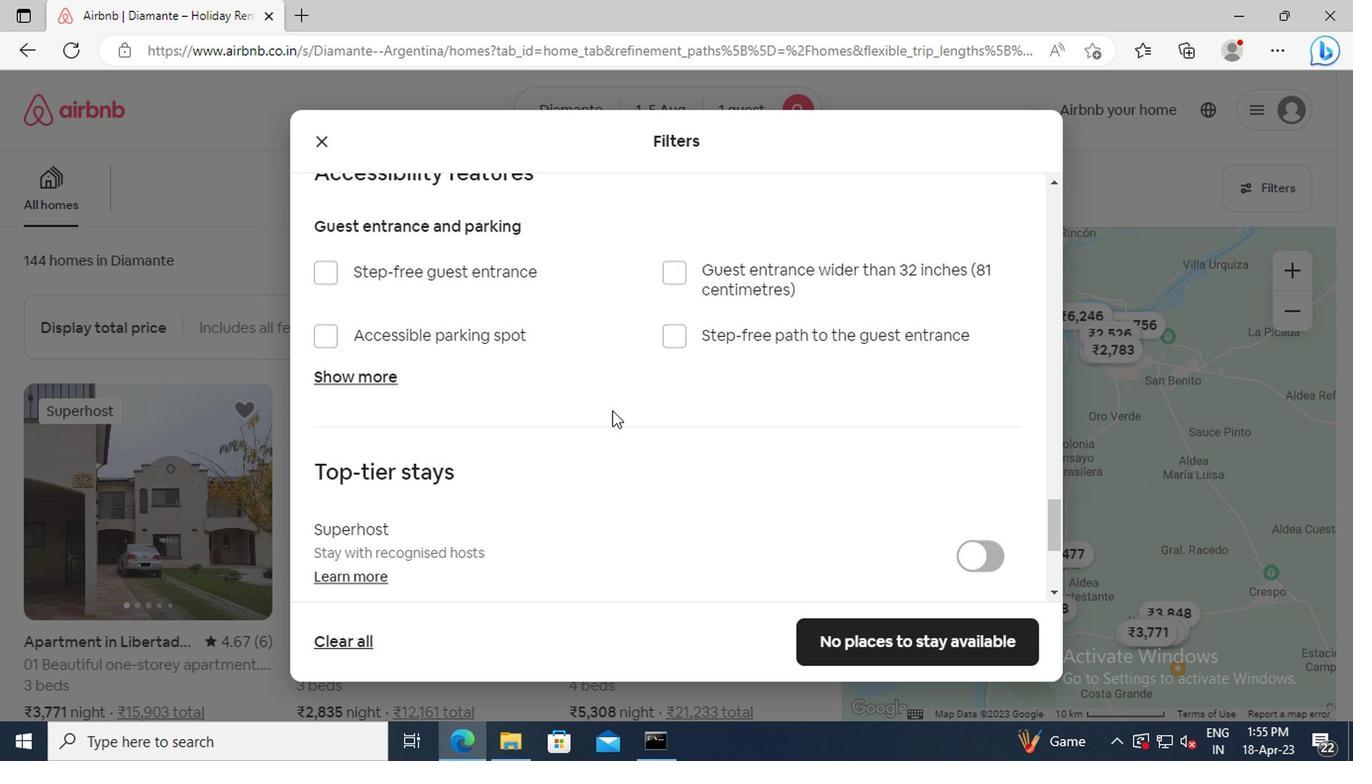 
Action: Mouse scrolled (608, 410) with delta (0, 0)
Screenshot: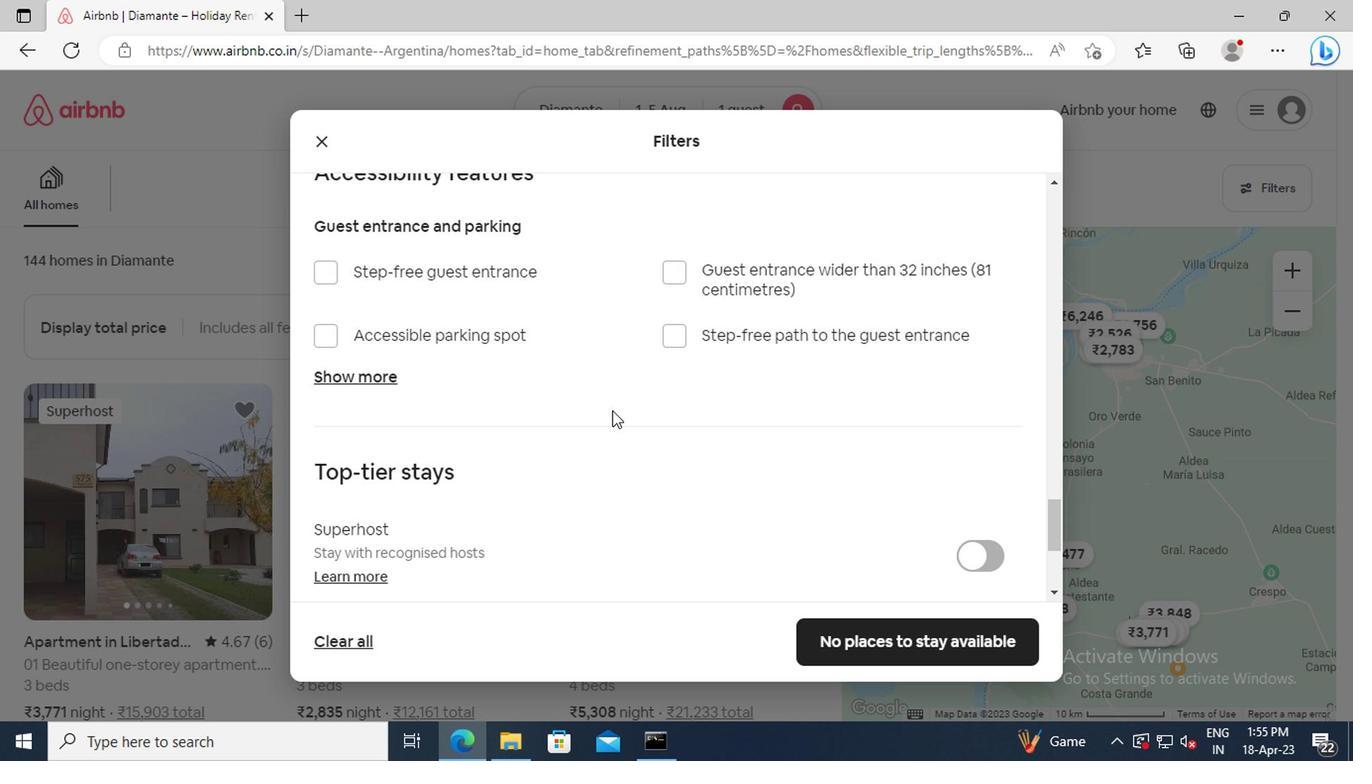 
Action: Mouse scrolled (608, 410) with delta (0, 0)
Screenshot: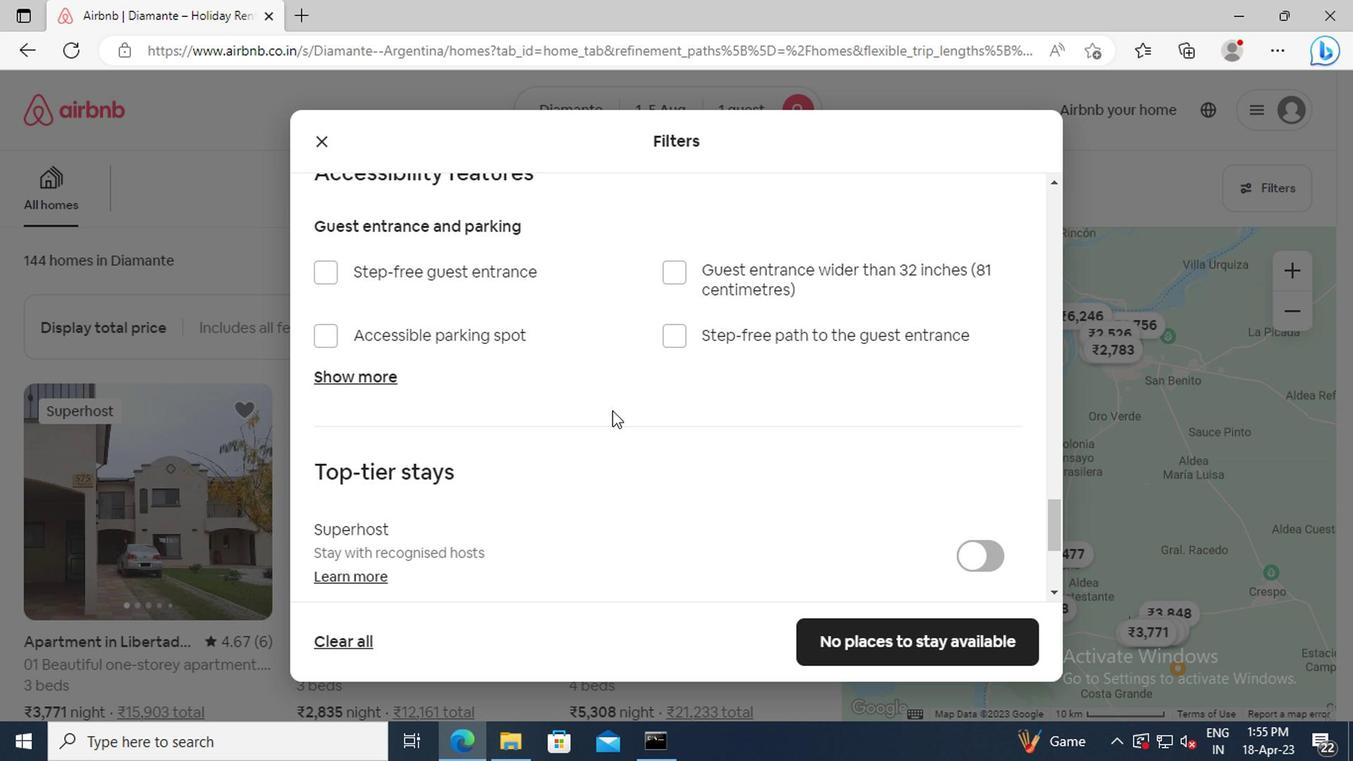 
Action: Mouse moved to (314, 485)
Screenshot: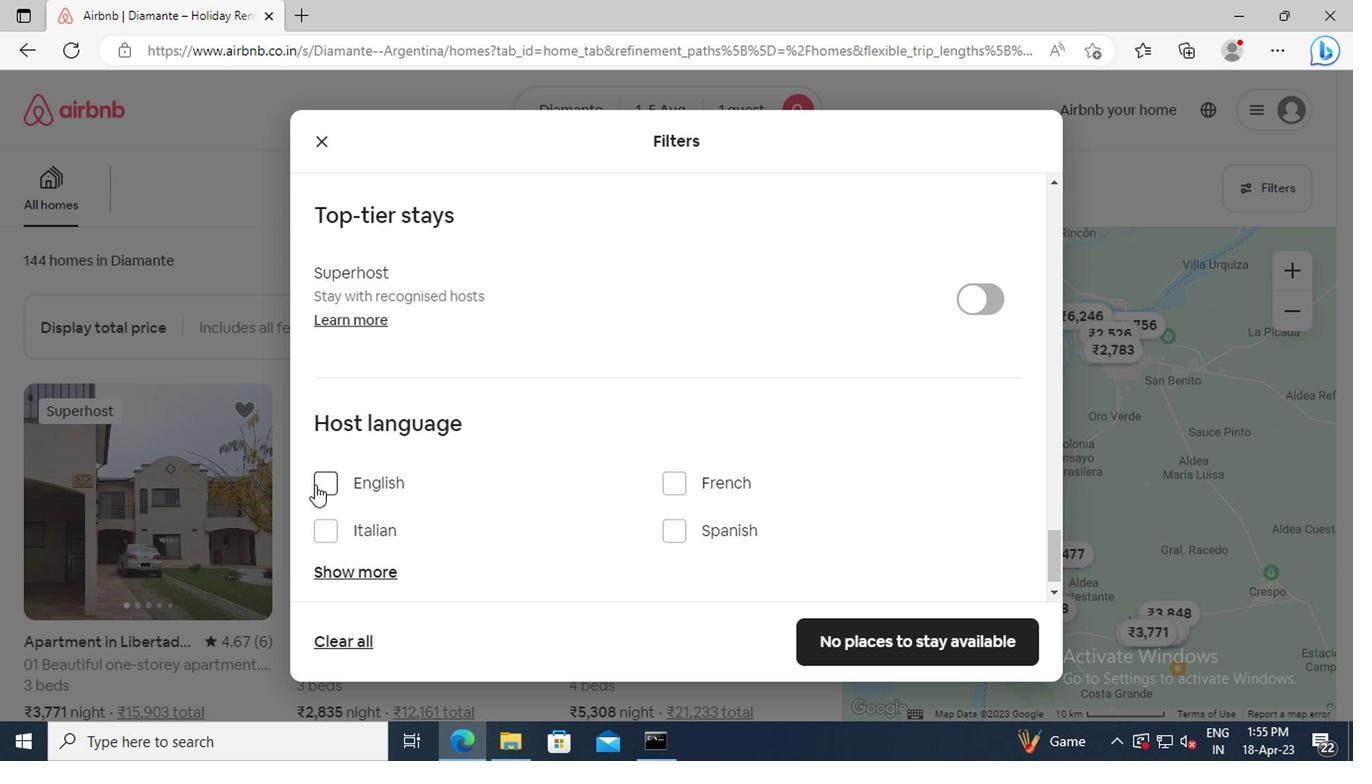 
Action: Mouse pressed left at (314, 485)
Screenshot: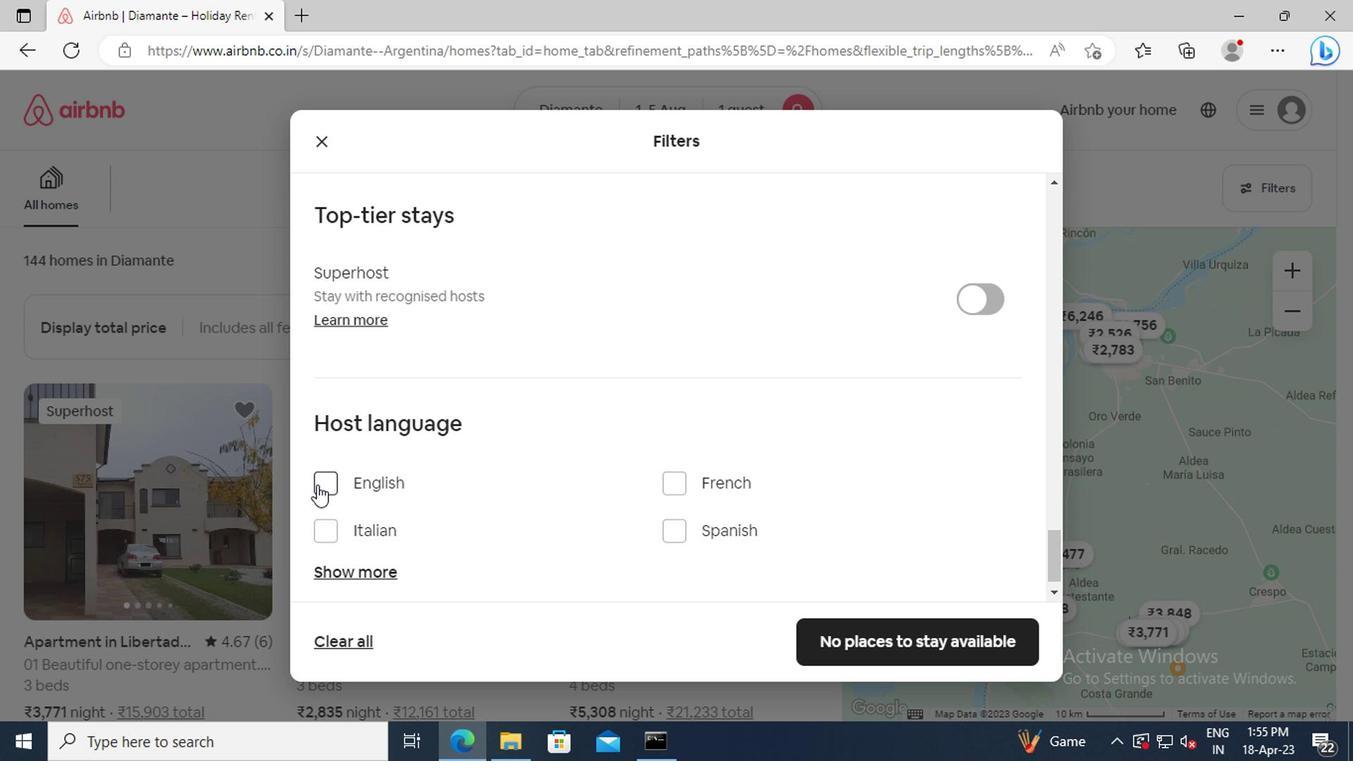 
Action: Mouse moved to (852, 639)
Screenshot: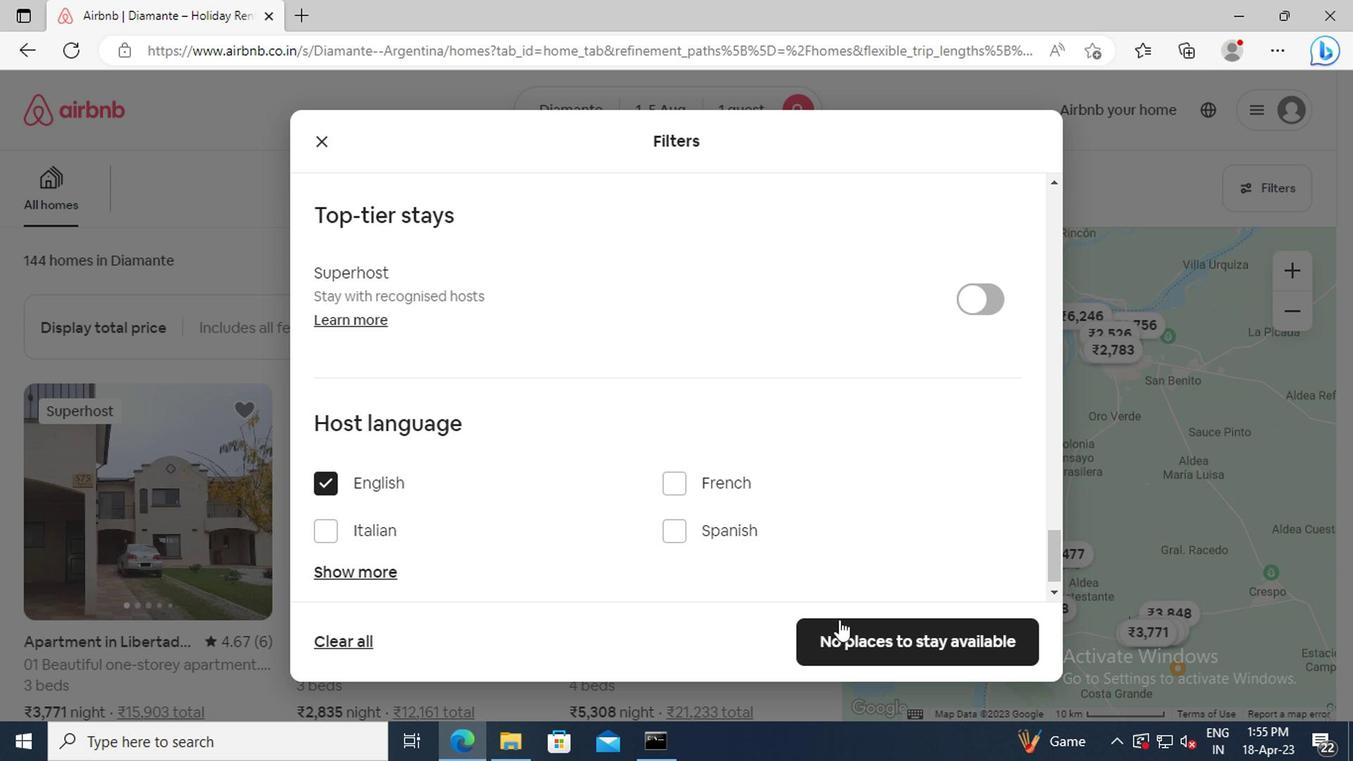 
Action: Mouse pressed left at (852, 639)
Screenshot: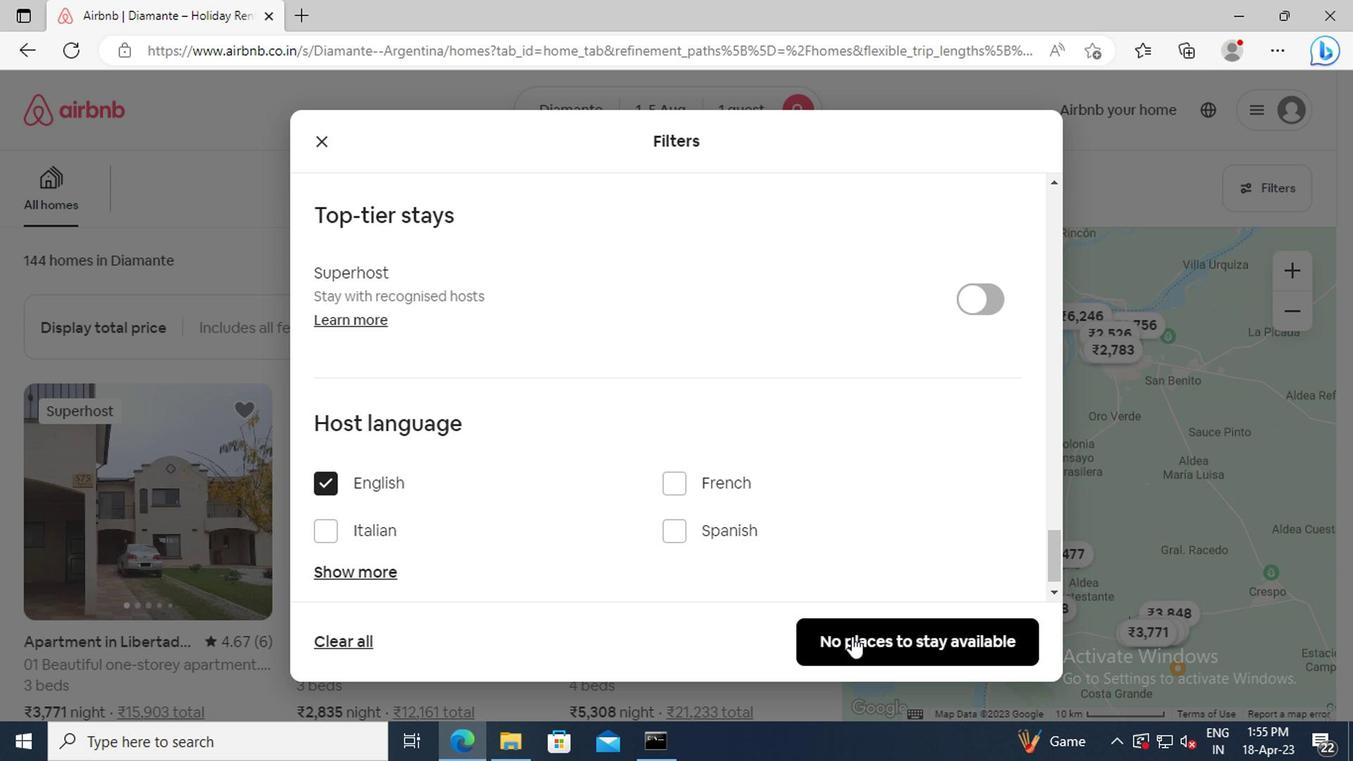 
